 Task: Reply All to email with the signature Austin King with the subject Job application submission from softage.1@softage.net with the message Could you provide an update on the progress of the market research project?, select first sentence, change the font of the message to Tahoma and change the font typography to bold Send the email
Action: Mouse moved to (441, 566)
Screenshot: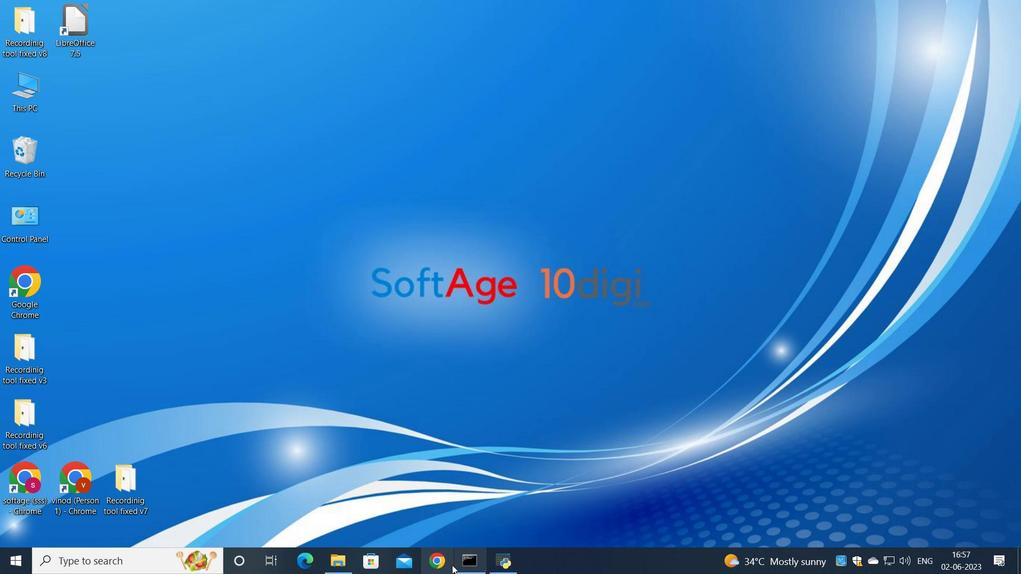 
Action: Mouse pressed left at (441, 566)
Screenshot: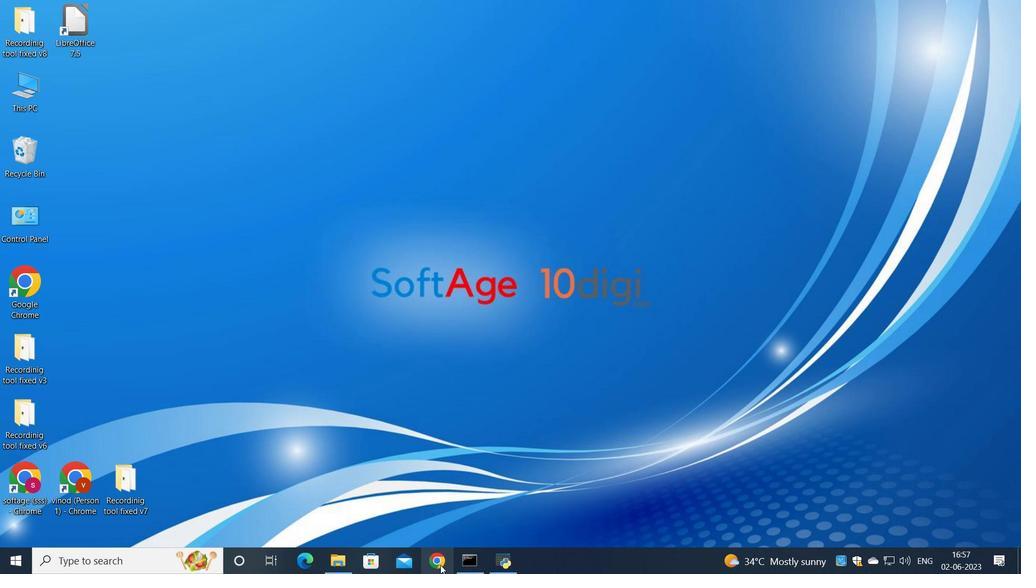 
Action: Mouse moved to (465, 345)
Screenshot: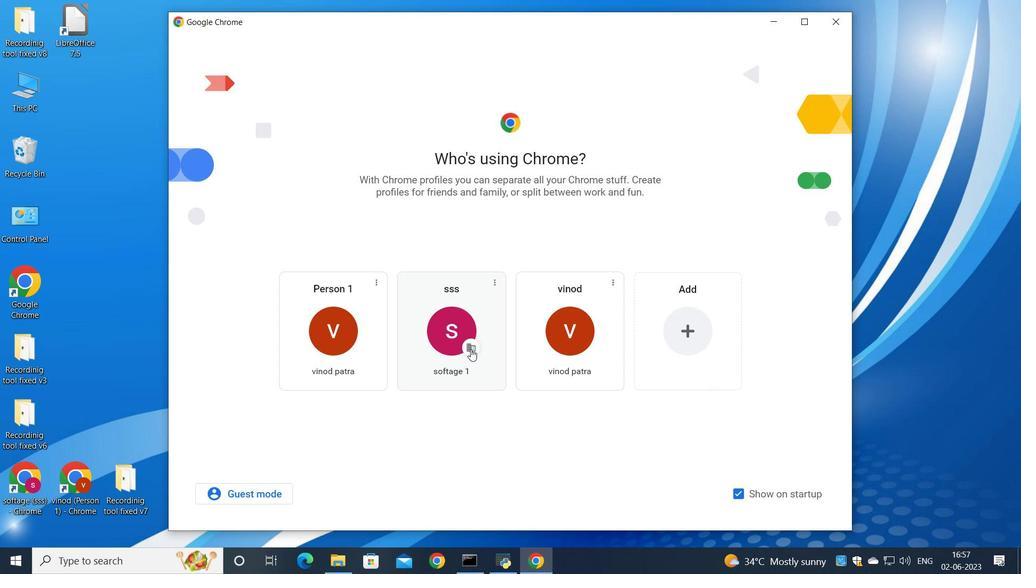 
Action: Mouse pressed left at (465, 345)
Screenshot: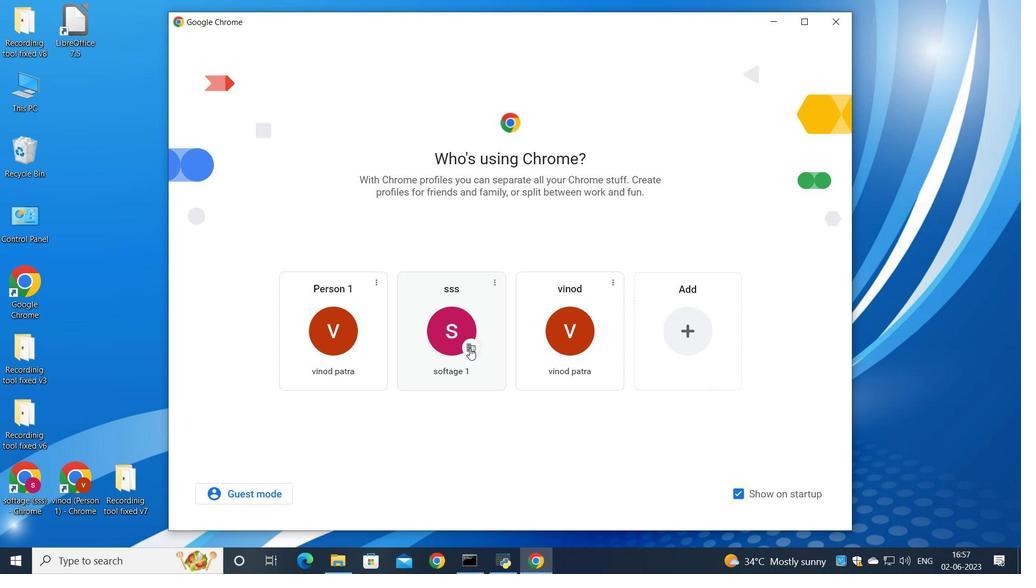 
Action: Mouse moved to (888, 89)
Screenshot: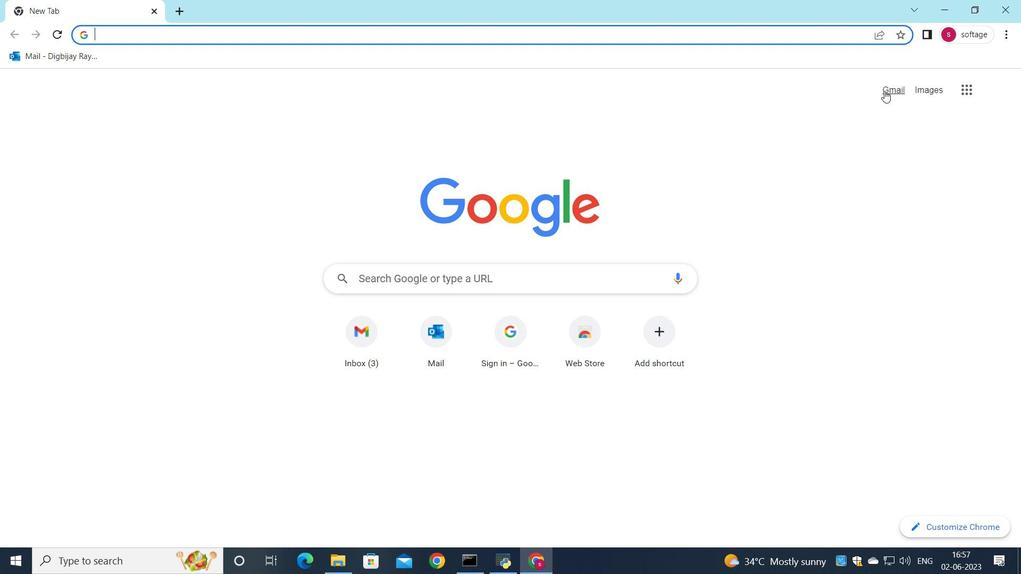 
Action: Mouse pressed left at (888, 89)
Screenshot: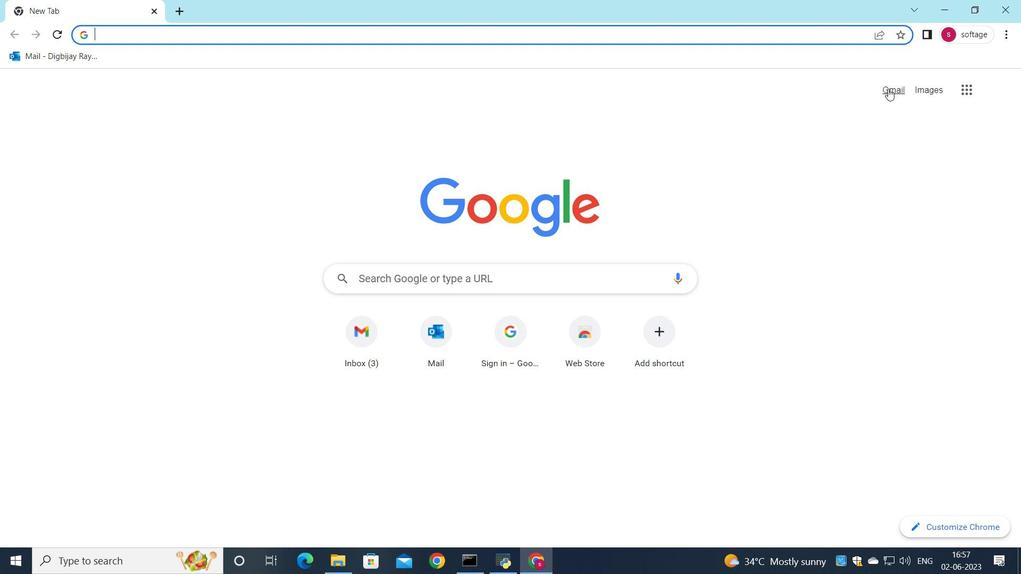 
Action: Mouse moved to (876, 98)
Screenshot: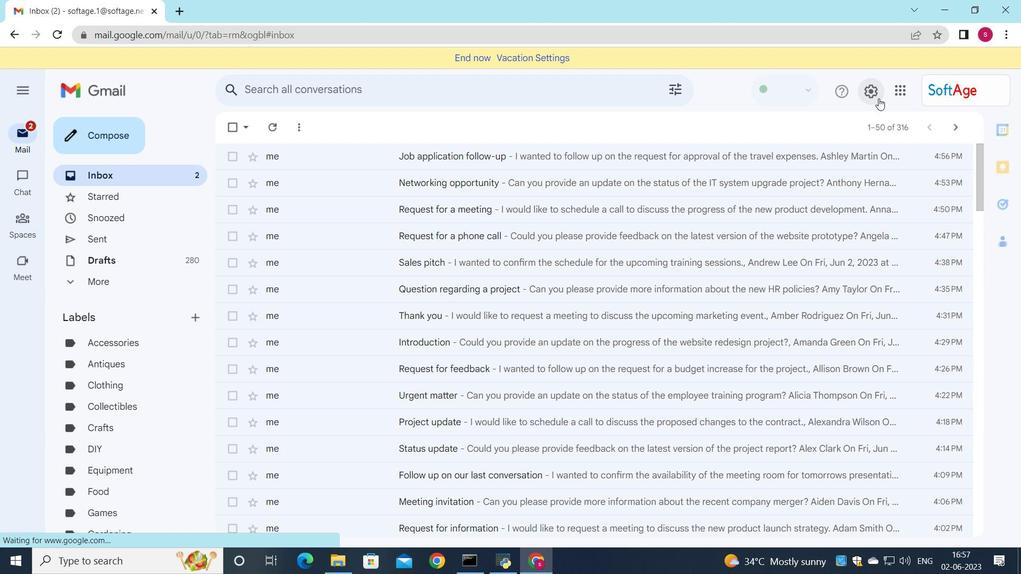 
Action: Mouse pressed left at (876, 98)
Screenshot: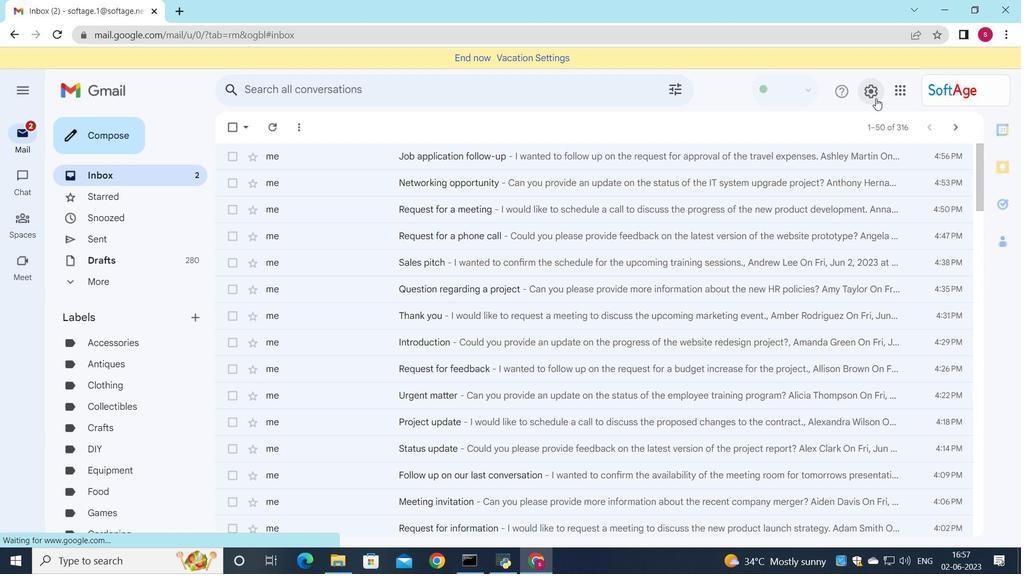 
Action: Mouse moved to (871, 156)
Screenshot: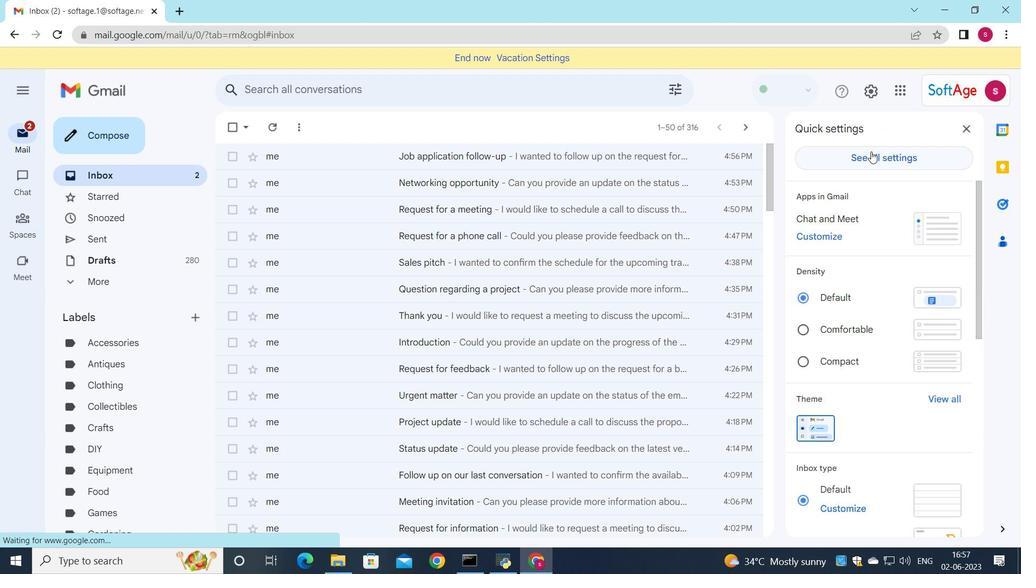 
Action: Mouse pressed left at (871, 156)
Screenshot: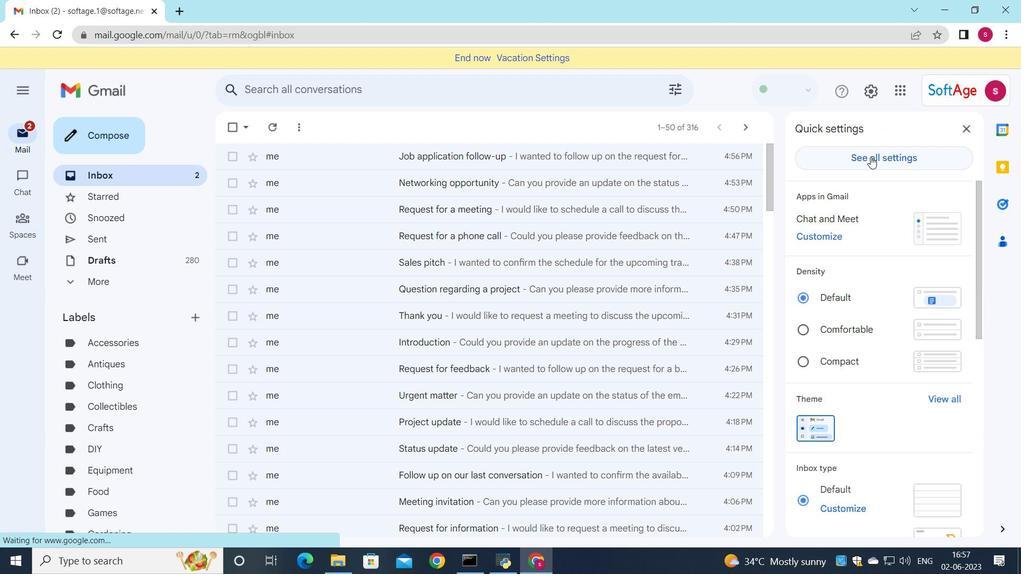 
Action: Mouse moved to (686, 260)
Screenshot: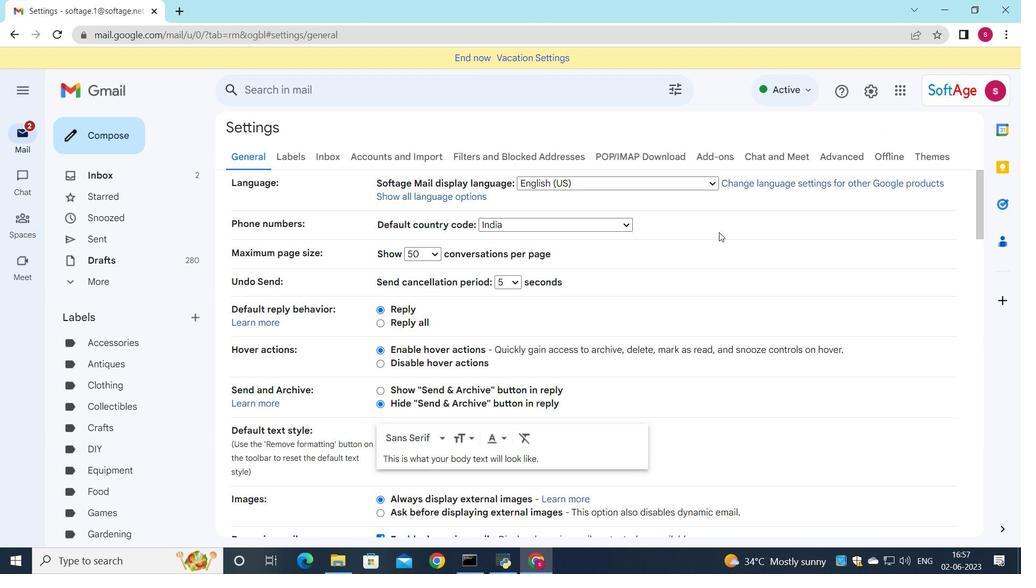 
Action: Mouse scrolled (686, 260) with delta (0, 0)
Screenshot: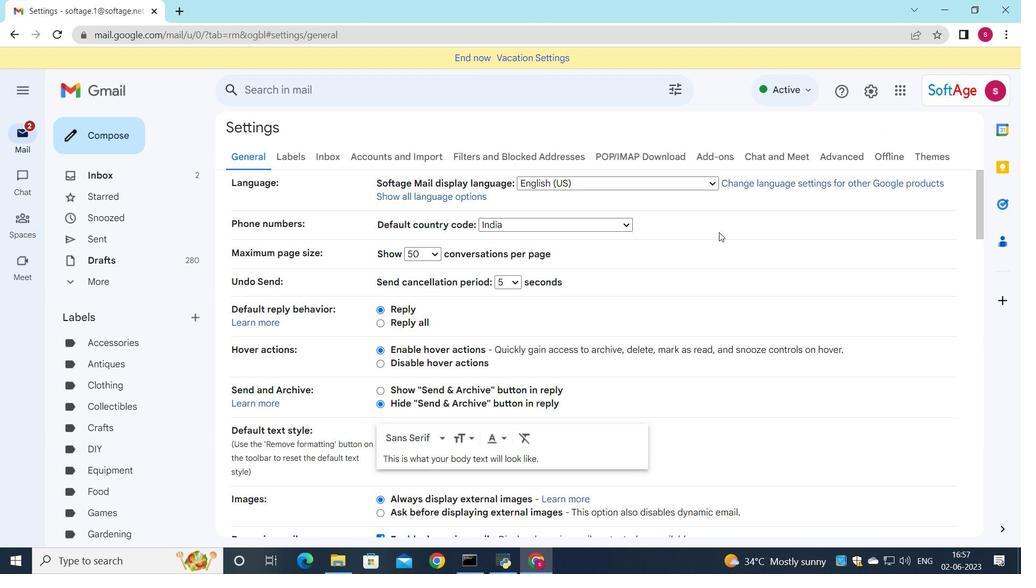 
Action: Mouse moved to (681, 267)
Screenshot: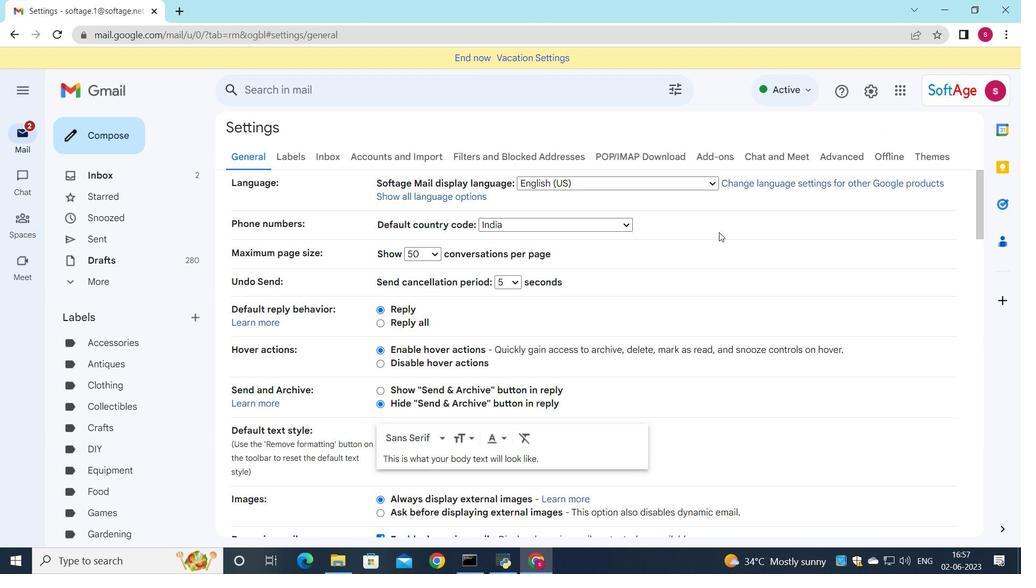 
Action: Mouse scrolled (681, 267) with delta (0, 0)
Screenshot: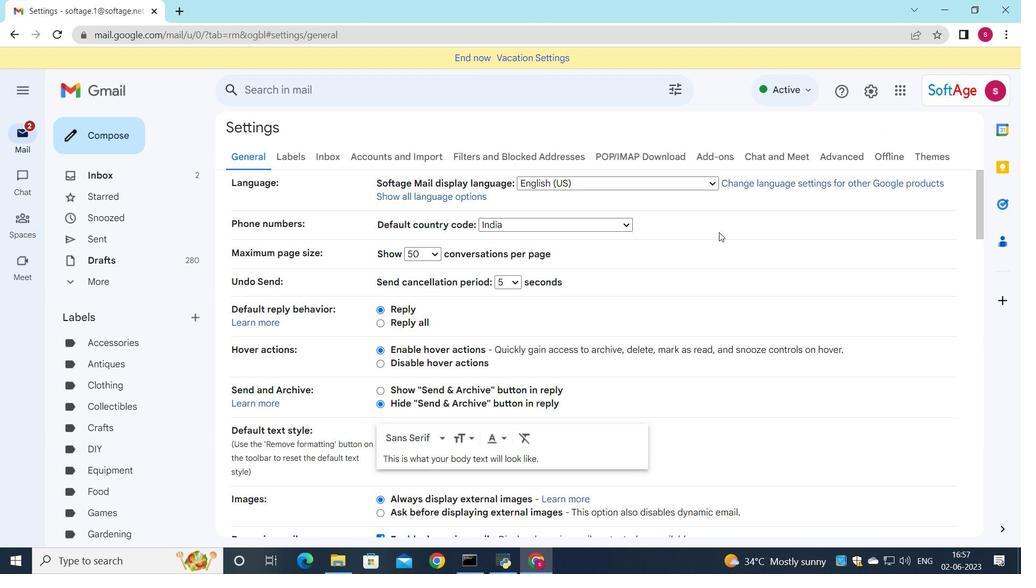 
Action: Mouse moved to (681, 269)
Screenshot: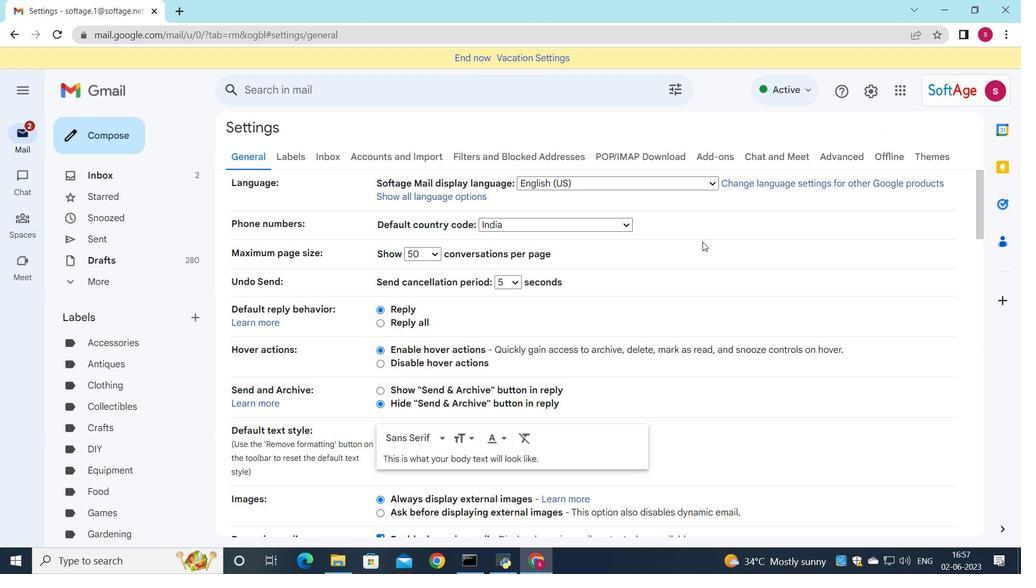
Action: Mouse scrolled (681, 268) with delta (0, 0)
Screenshot: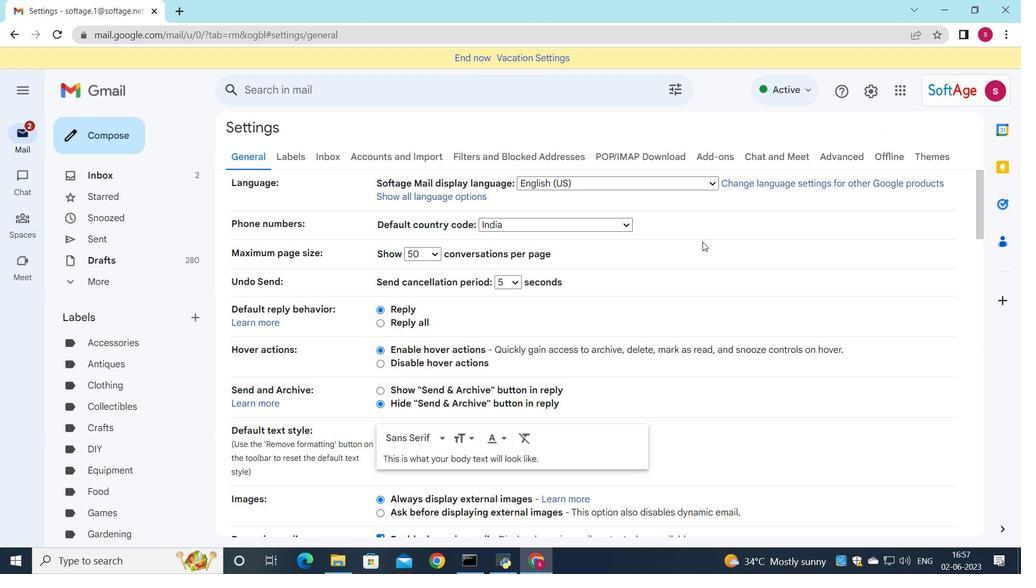 
Action: Mouse moved to (678, 270)
Screenshot: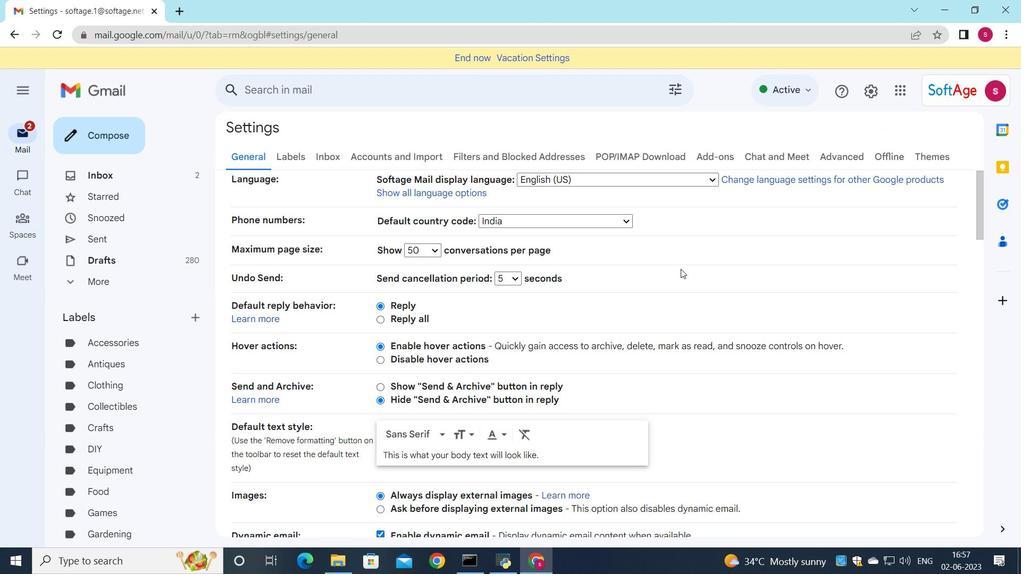 
Action: Mouse scrolled (678, 269) with delta (0, 0)
Screenshot: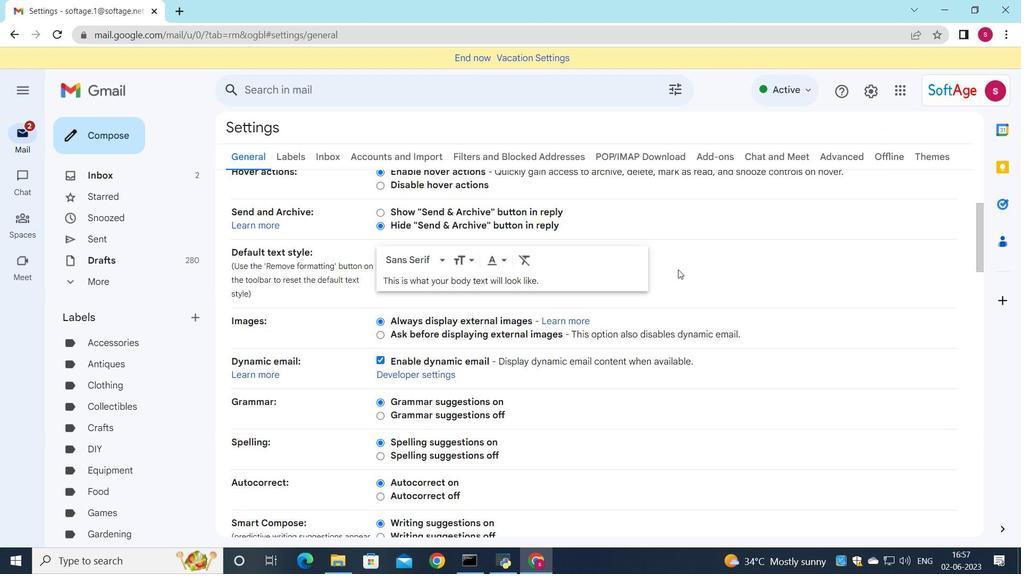 
Action: Mouse scrolled (678, 269) with delta (0, 0)
Screenshot: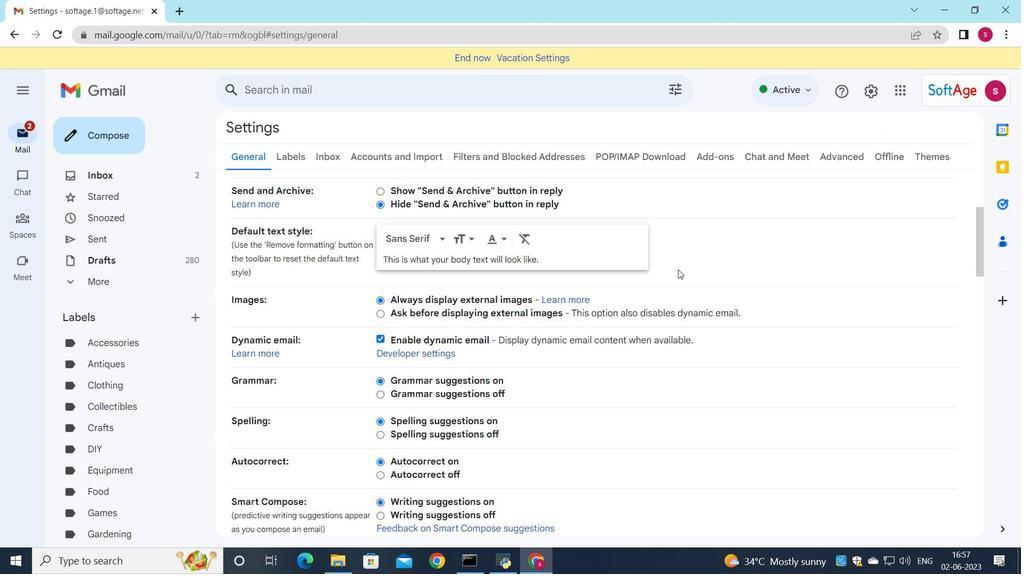 
Action: Mouse scrolled (678, 269) with delta (0, 0)
Screenshot: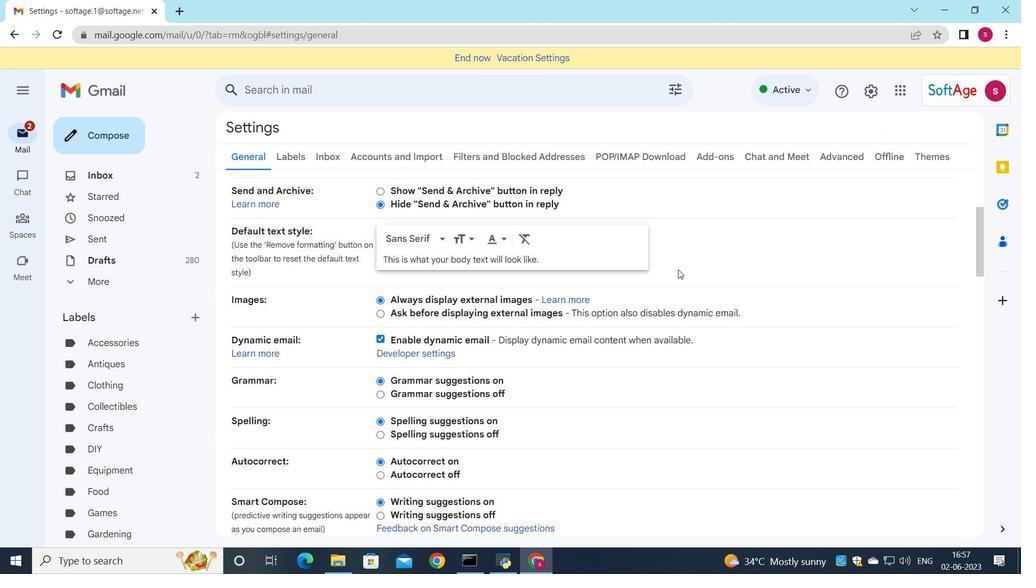 
Action: Mouse moved to (647, 288)
Screenshot: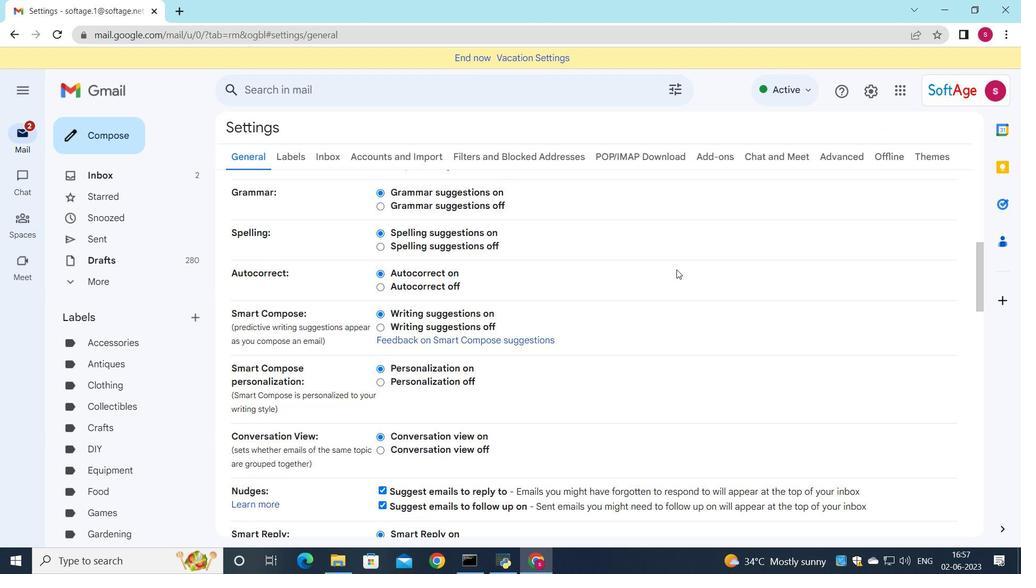 
Action: Mouse scrolled (647, 287) with delta (0, 0)
Screenshot: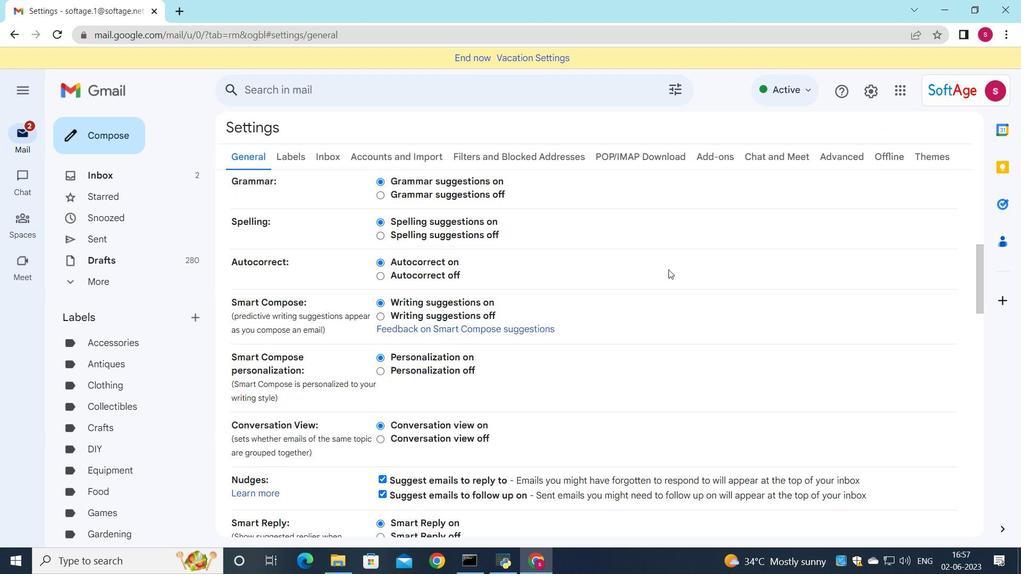 
Action: Mouse moved to (637, 300)
Screenshot: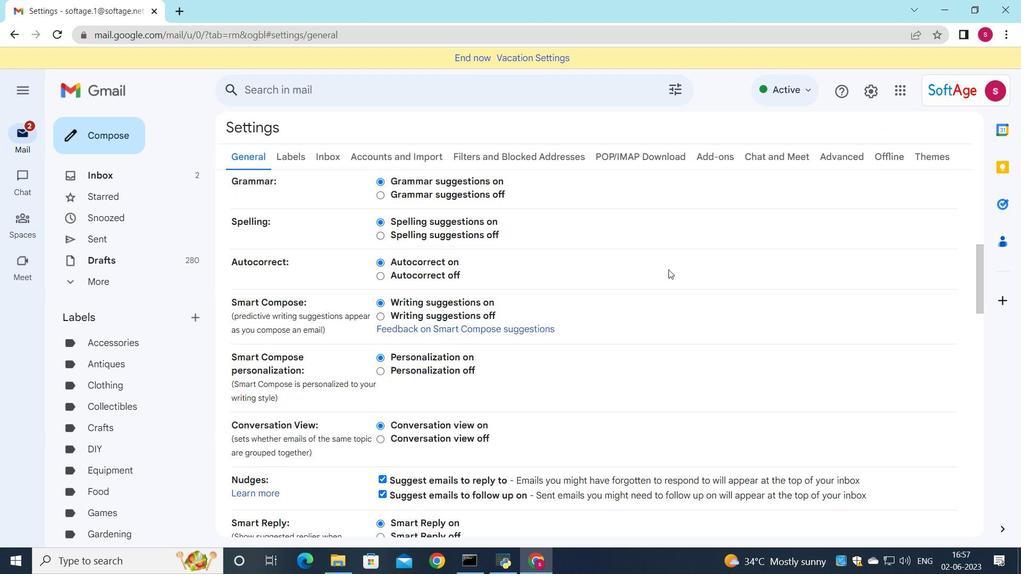 
Action: Mouse scrolled (637, 299) with delta (0, 0)
Screenshot: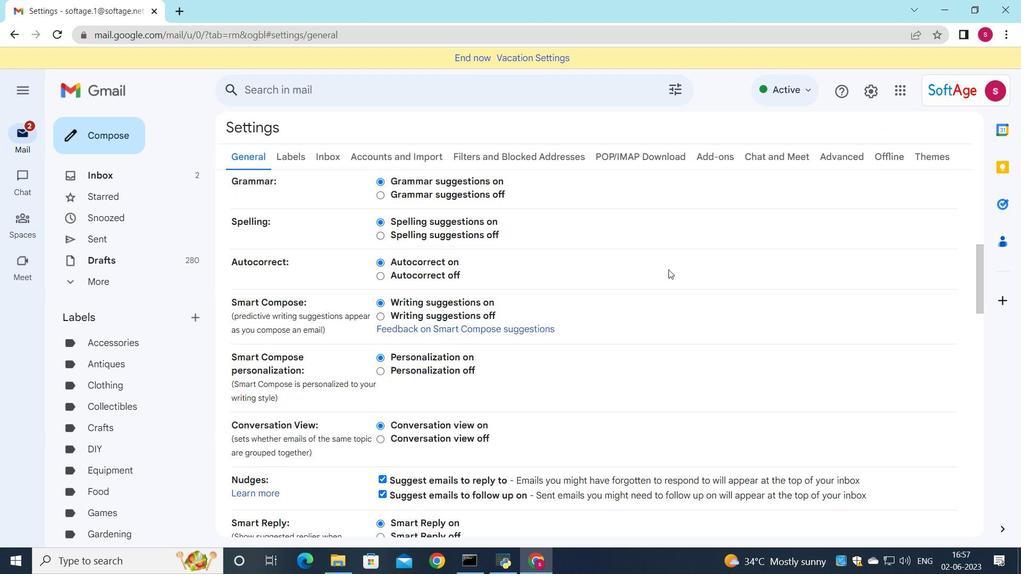 
Action: Mouse moved to (632, 307)
Screenshot: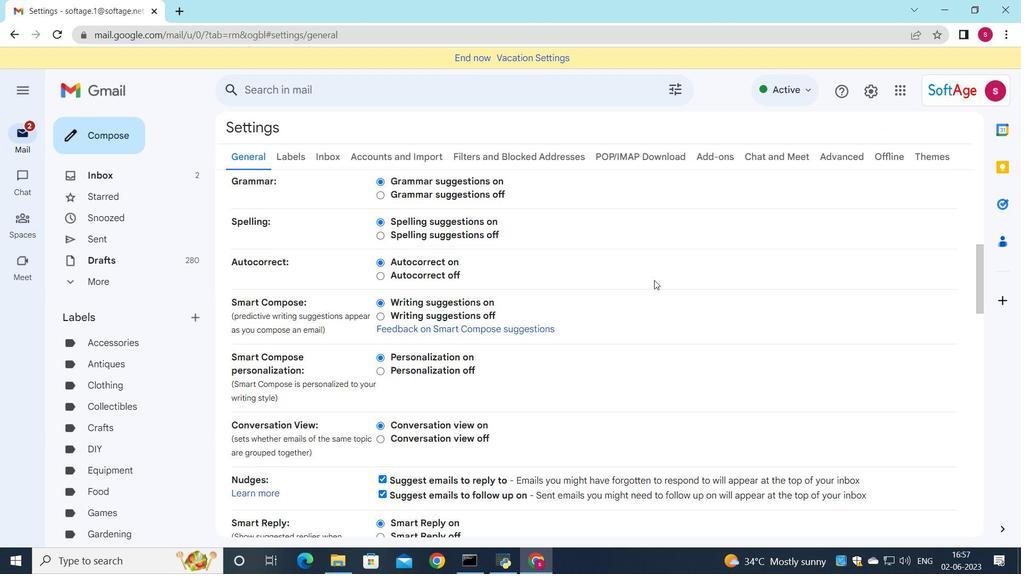 
Action: Mouse scrolled (633, 304) with delta (0, 0)
Screenshot: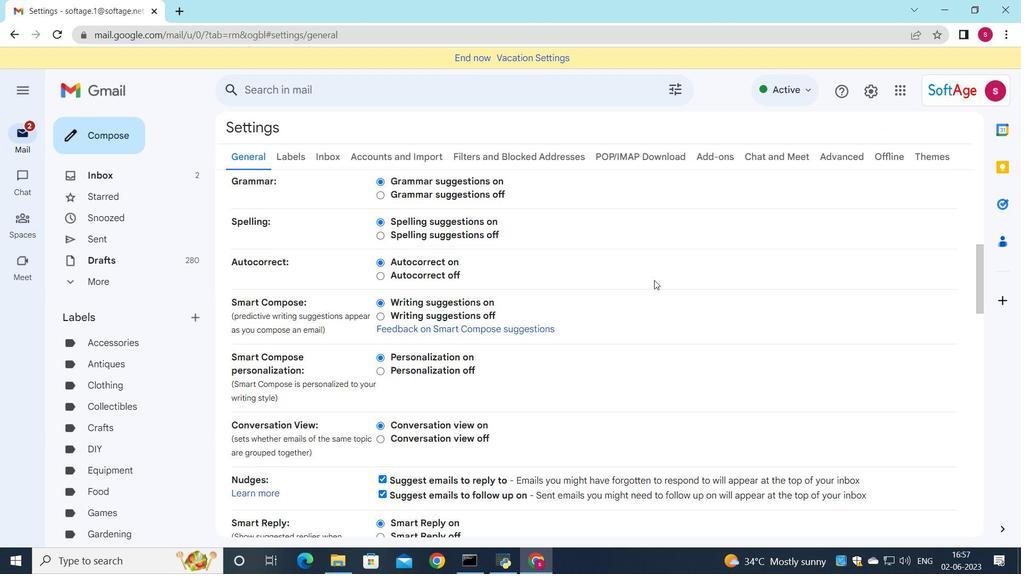 
Action: Mouse moved to (624, 319)
Screenshot: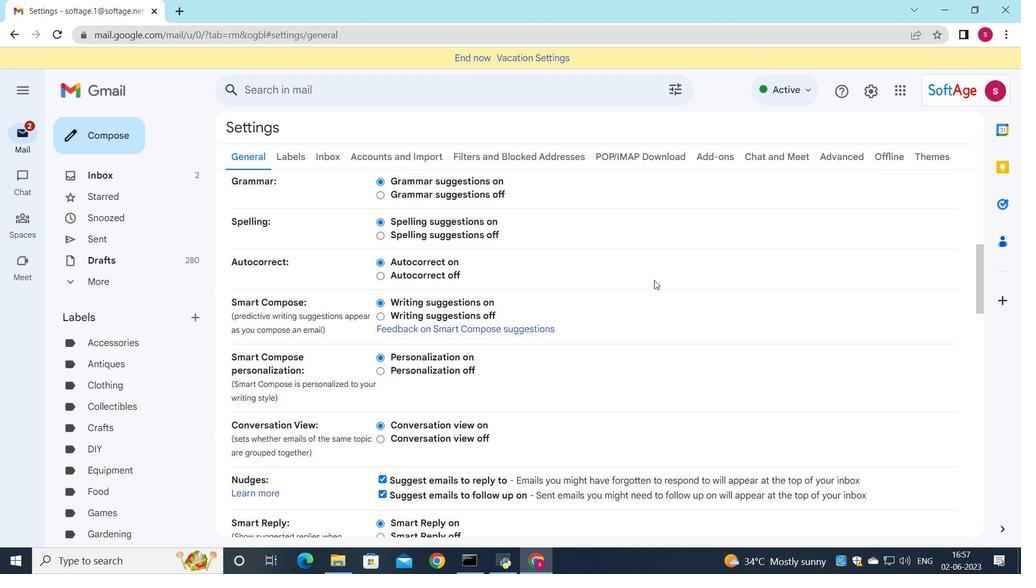 
Action: Mouse scrolled (624, 319) with delta (0, 0)
Screenshot: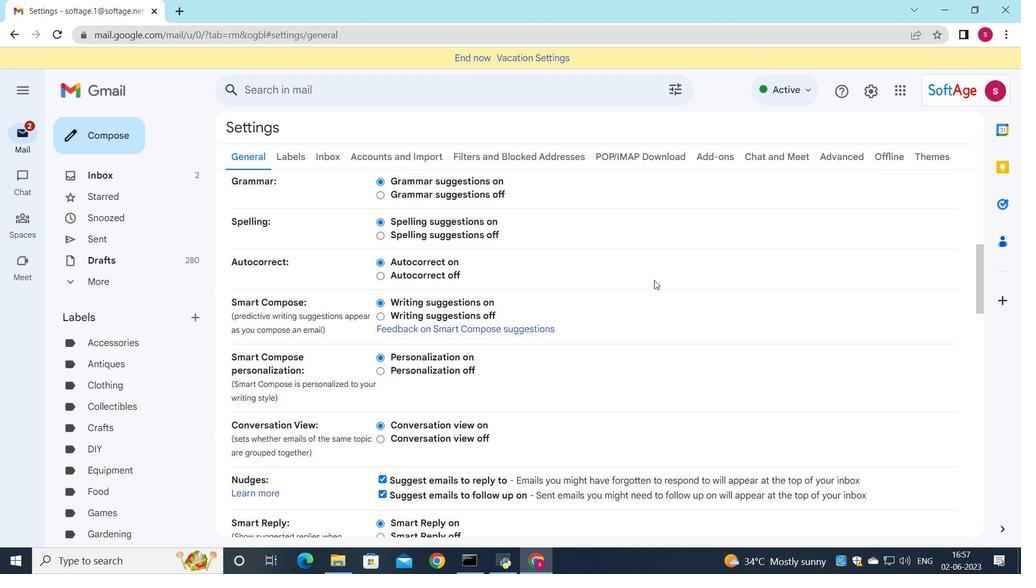 
Action: Mouse moved to (599, 338)
Screenshot: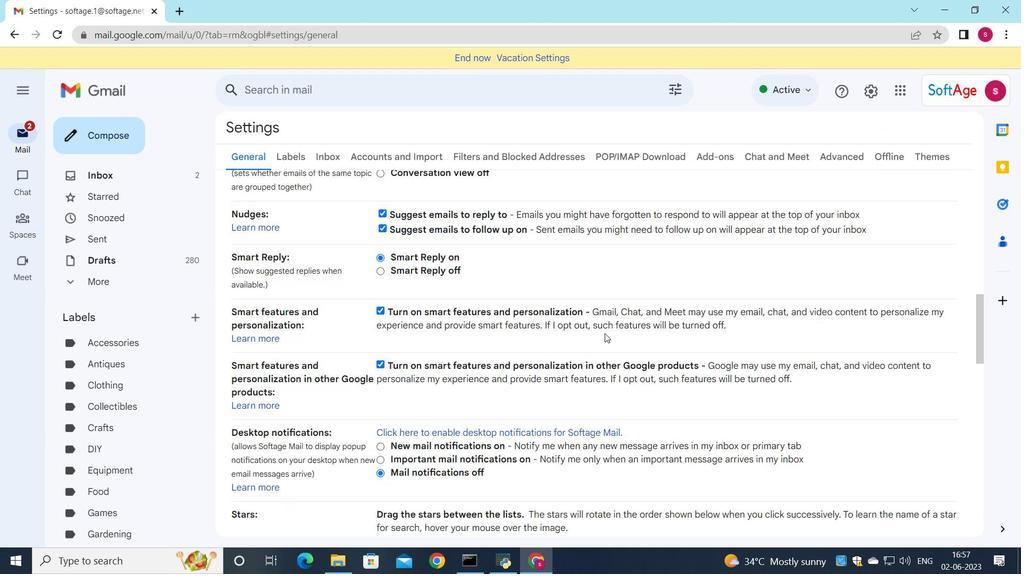 
Action: Mouse scrolled (604, 333) with delta (0, 0)
Screenshot: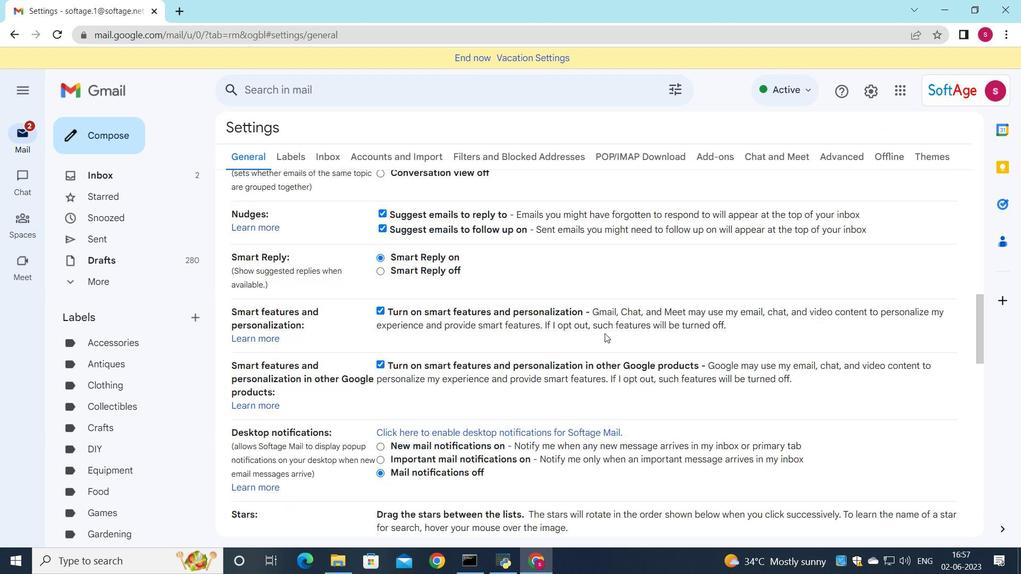 
Action: Mouse moved to (599, 338)
Screenshot: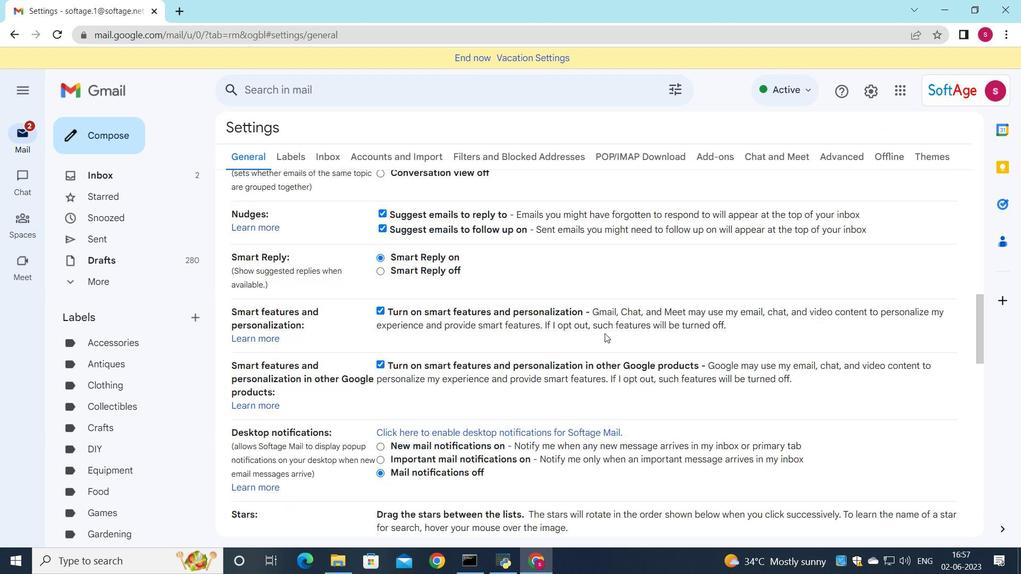 
Action: Mouse scrolled (600, 336) with delta (0, 0)
Screenshot: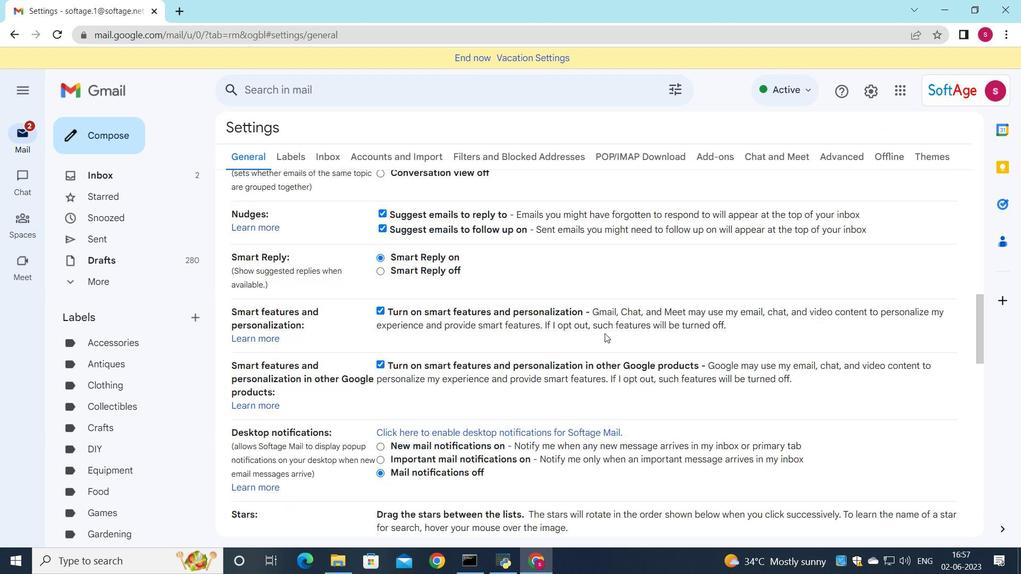 
Action: Mouse moved to (598, 338)
Screenshot: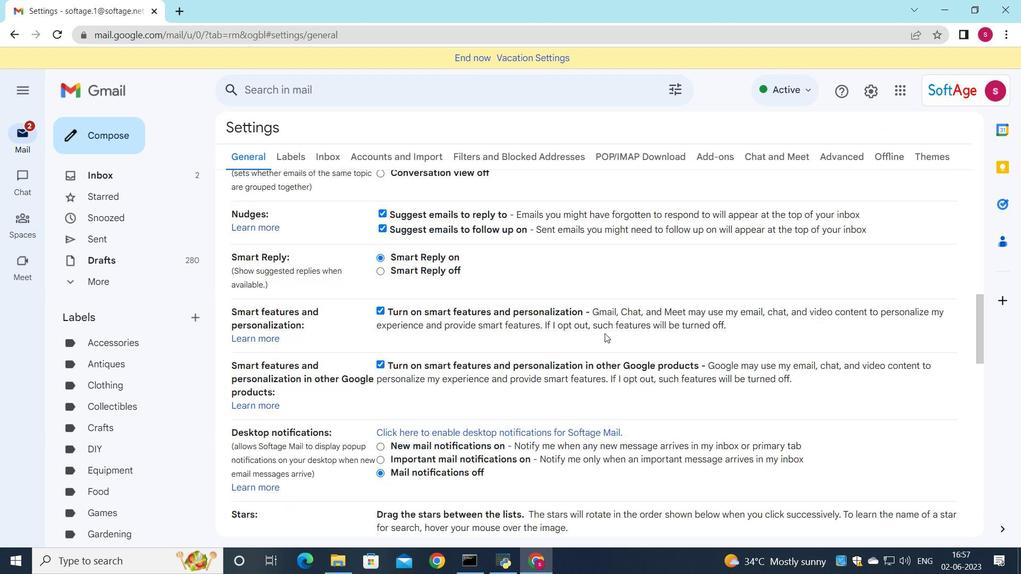 
Action: Mouse scrolled (599, 337) with delta (0, 0)
Screenshot: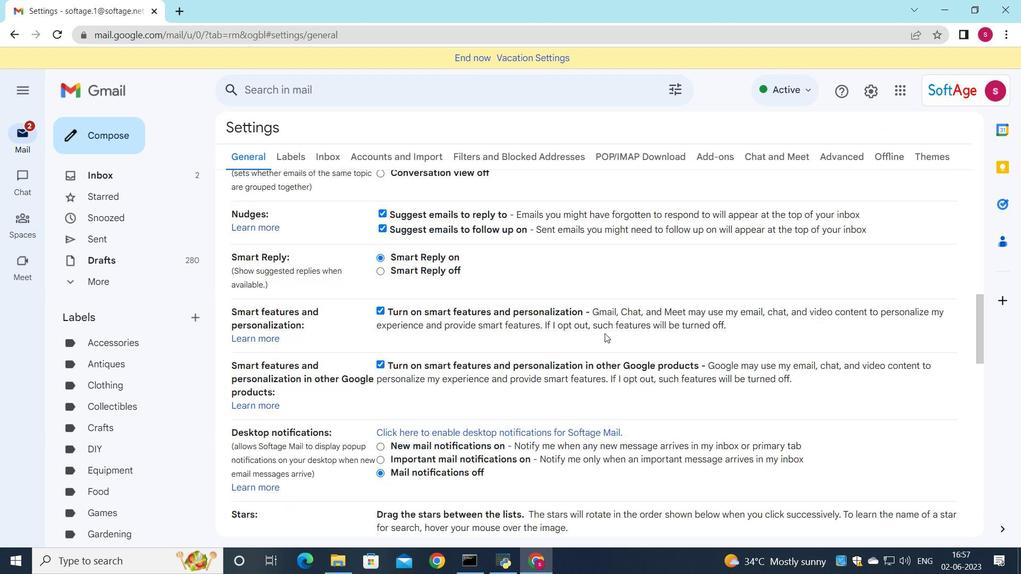 
Action: Mouse moved to (596, 344)
Screenshot: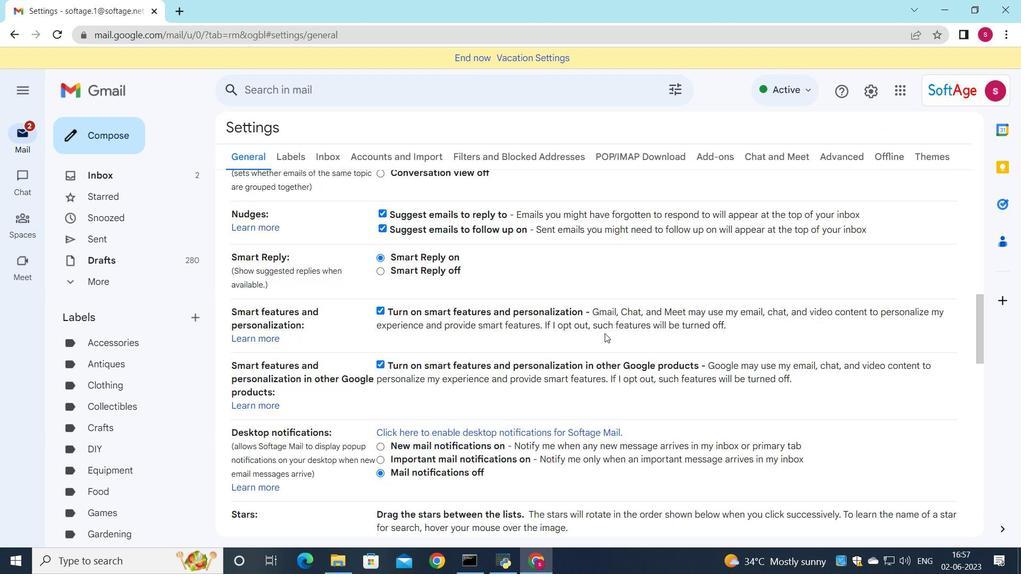 
Action: Mouse scrolled (597, 341) with delta (0, 0)
Screenshot: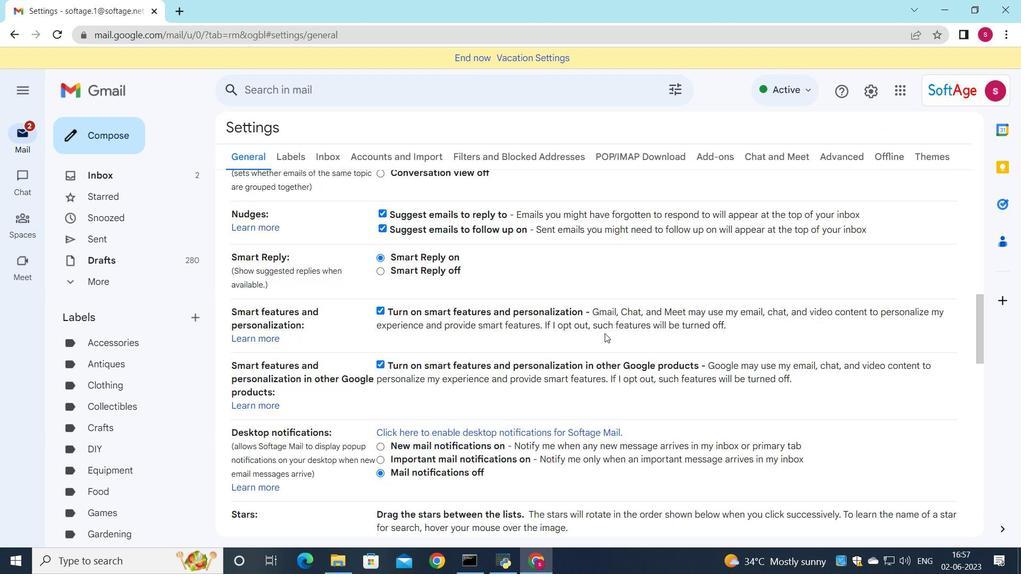 
Action: Mouse moved to (594, 344)
Screenshot: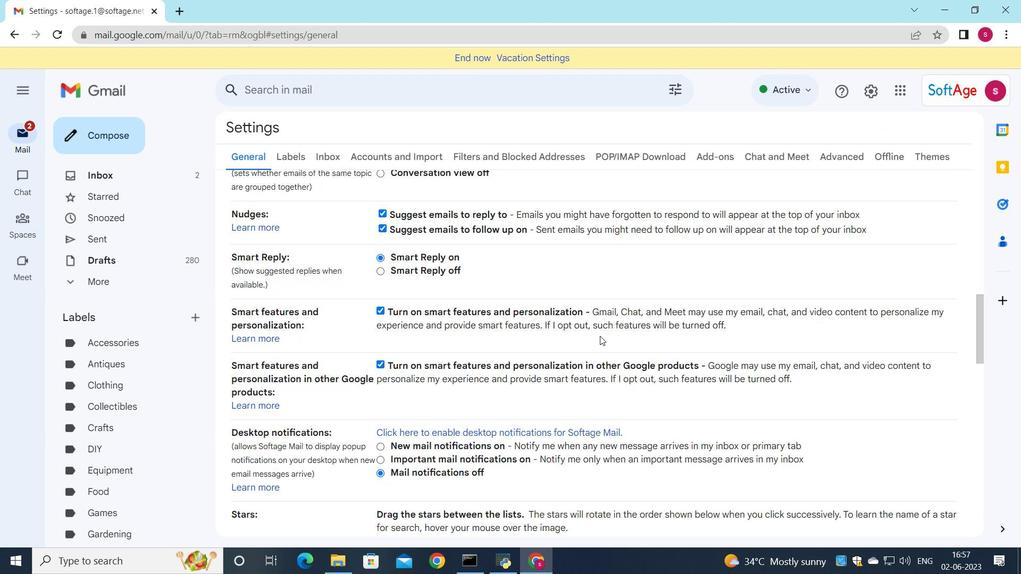 
Action: Mouse scrolled (594, 343) with delta (0, 0)
Screenshot: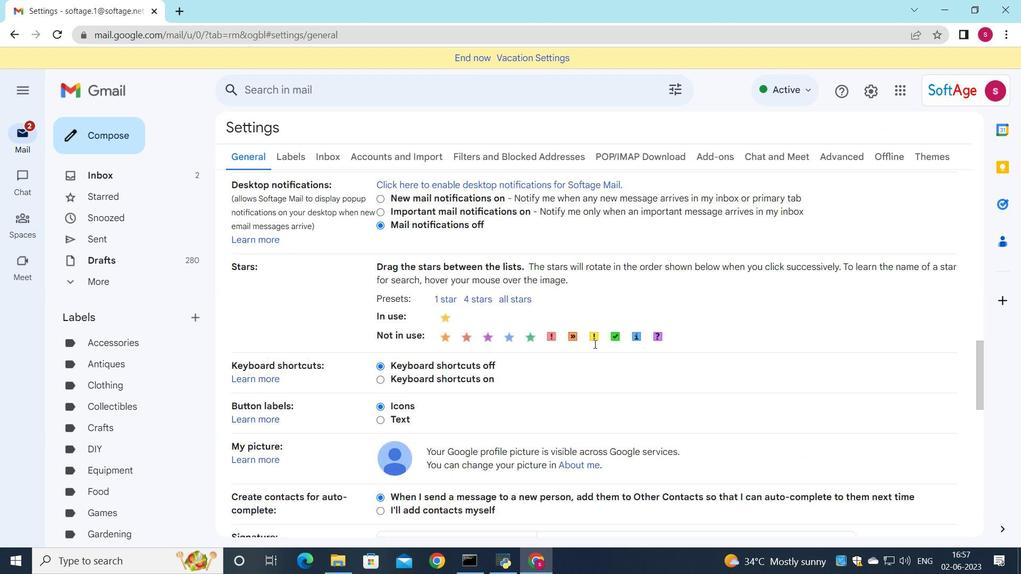 
Action: Mouse scrolled (594, 343) with delta (0, 0)
Screenshot: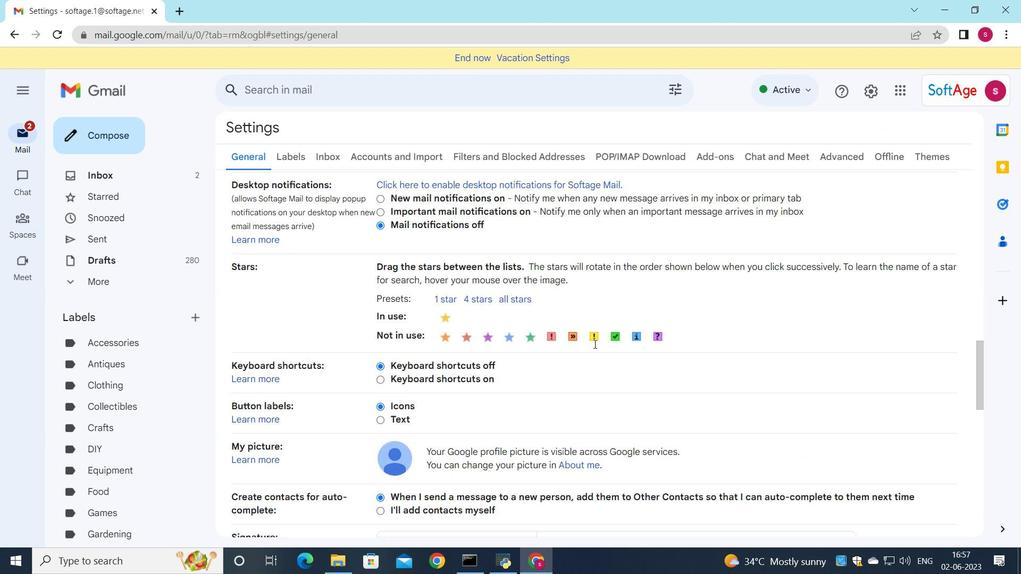 
Action: Mouse scrolled (594, 343) with delta (0, 0)
Screenshot: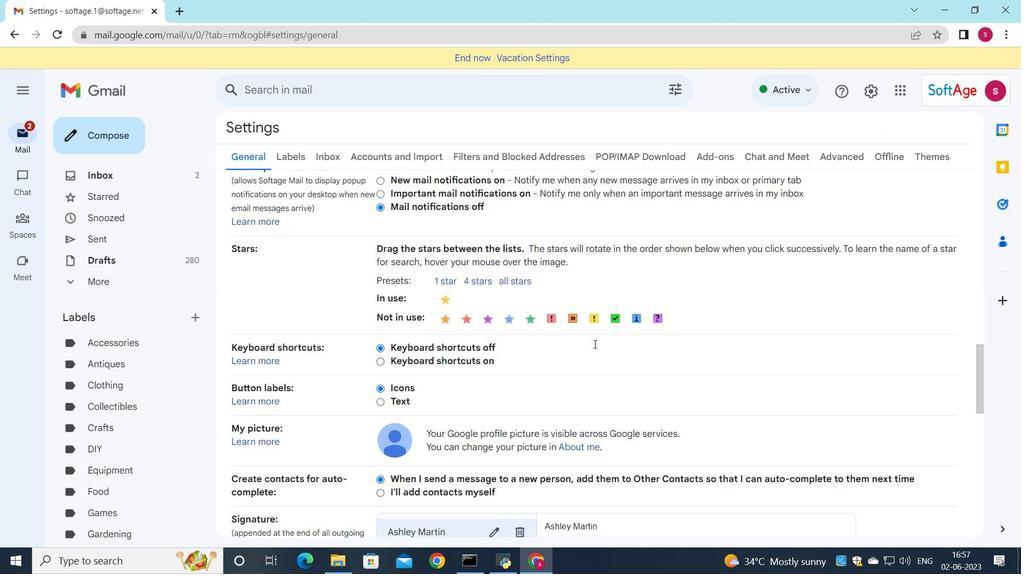 
Action: Mouse scrolled (594, 343) with delta (0, 0)
Screenshot: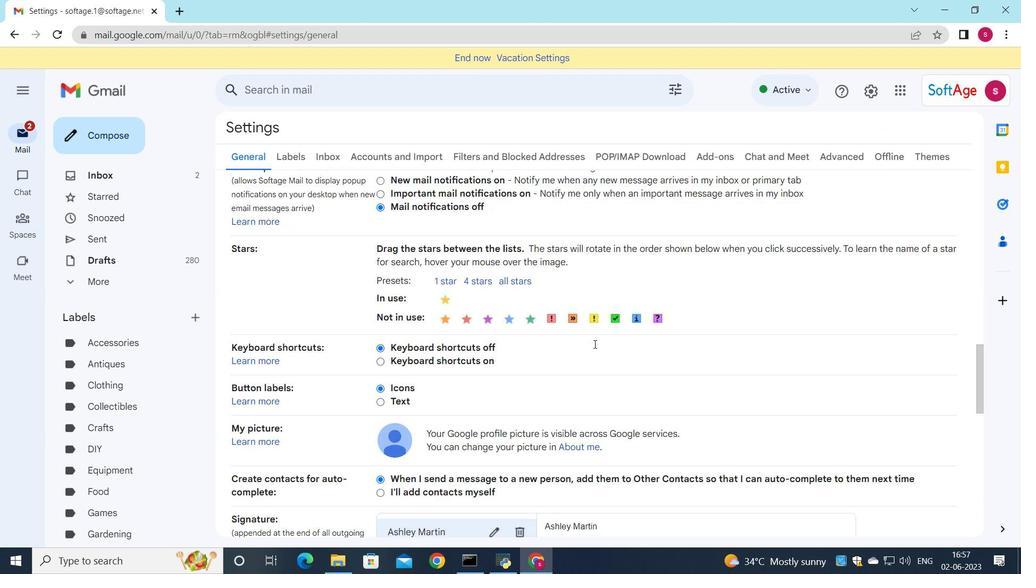 
Action: Mouse moved to (523, 252)
Screenshot: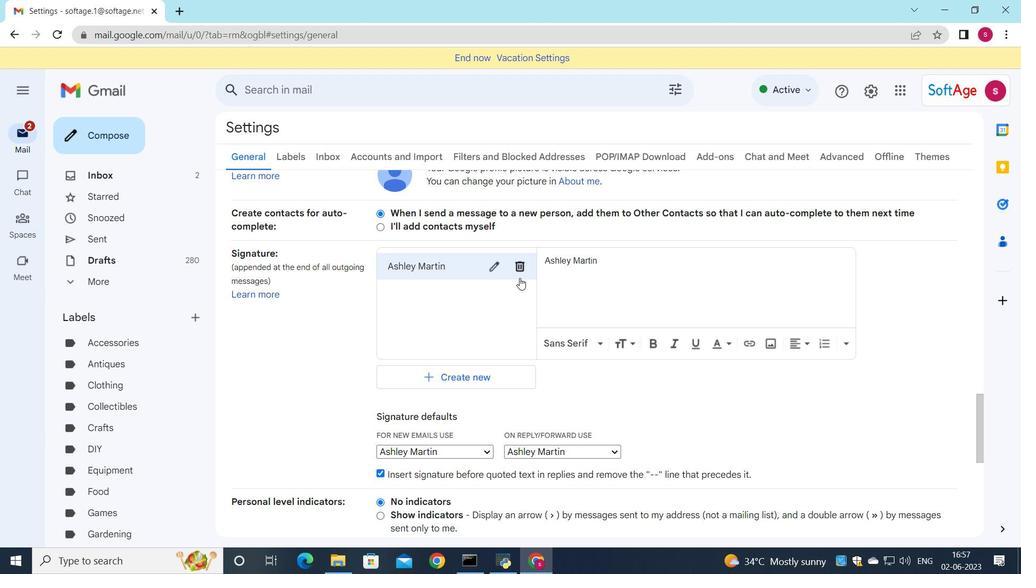 
Action: Mouse pressed left at (523, 252)
Screenshot: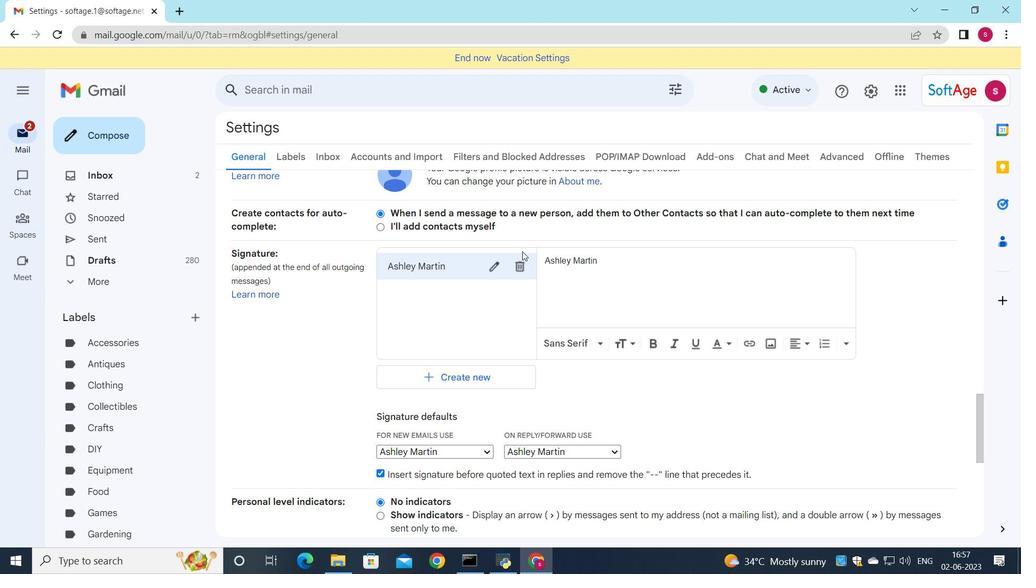 
Action: Mouse moved to (523, 262)
Screenshot: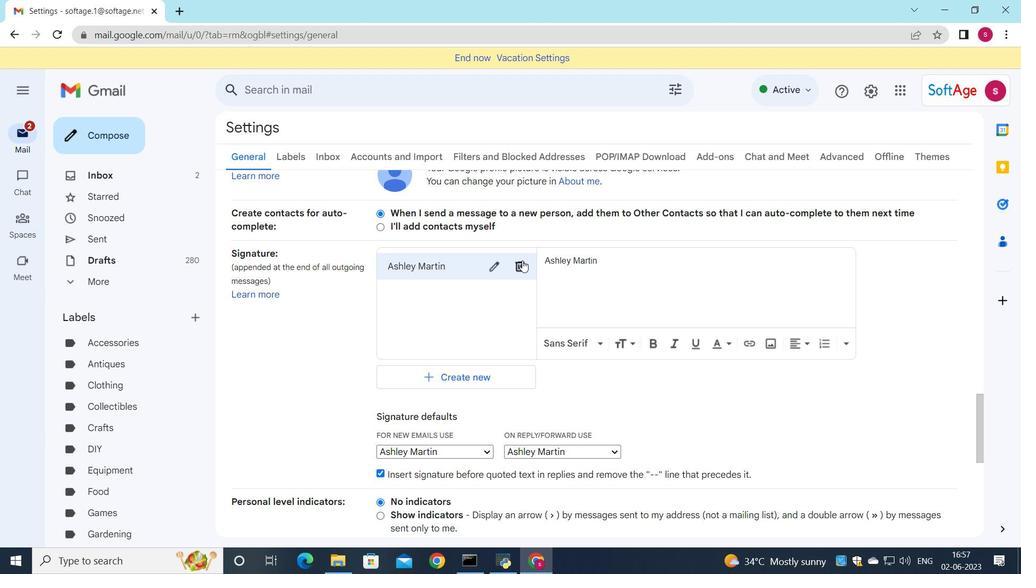 
Action: Mouse pressed left at (523, 262)
Screenshot: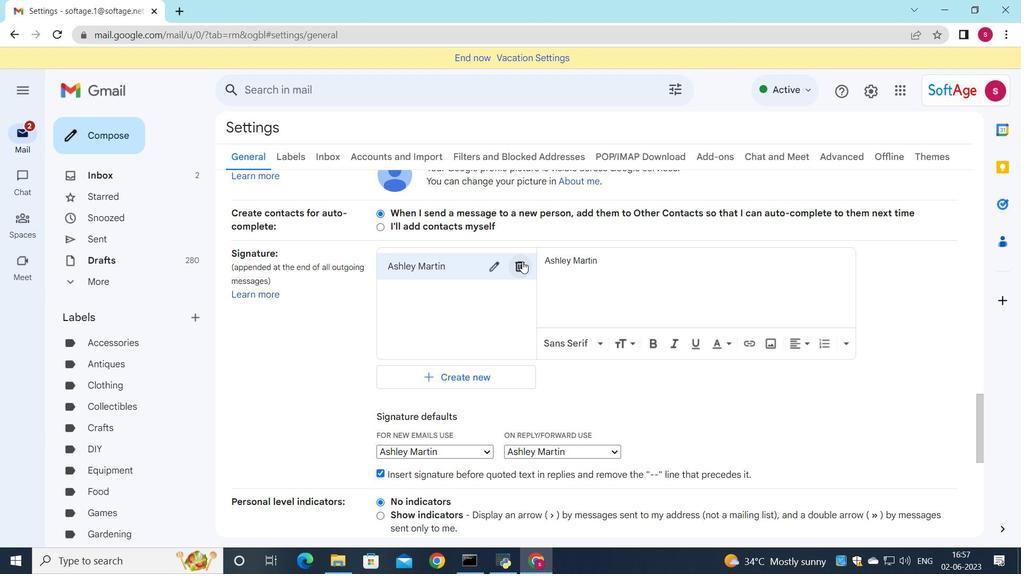
Action: Mouse moved to (635, 327)
Screenshot: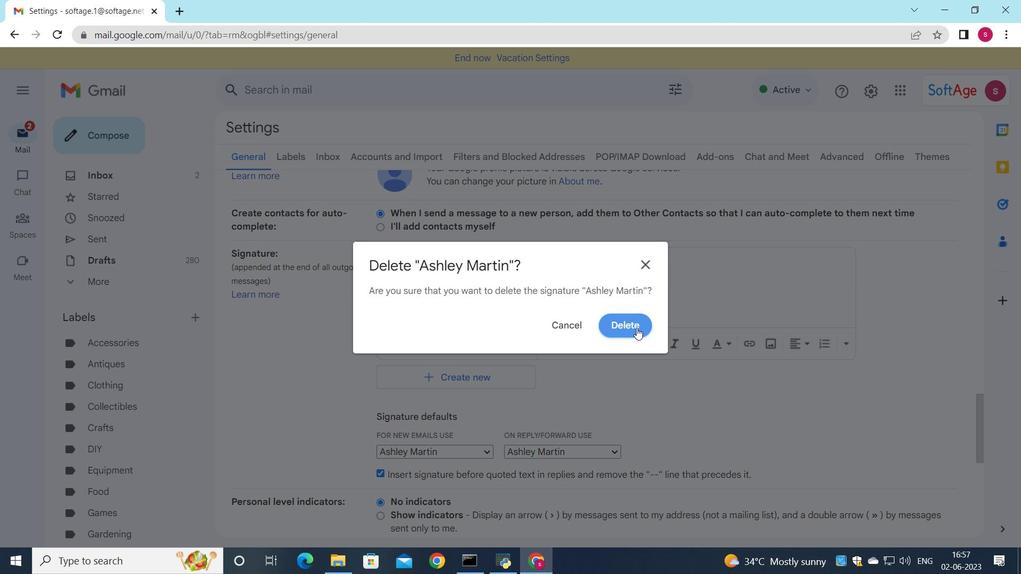 
Action: Mouse pressed left at (635, 327)
Screenshot: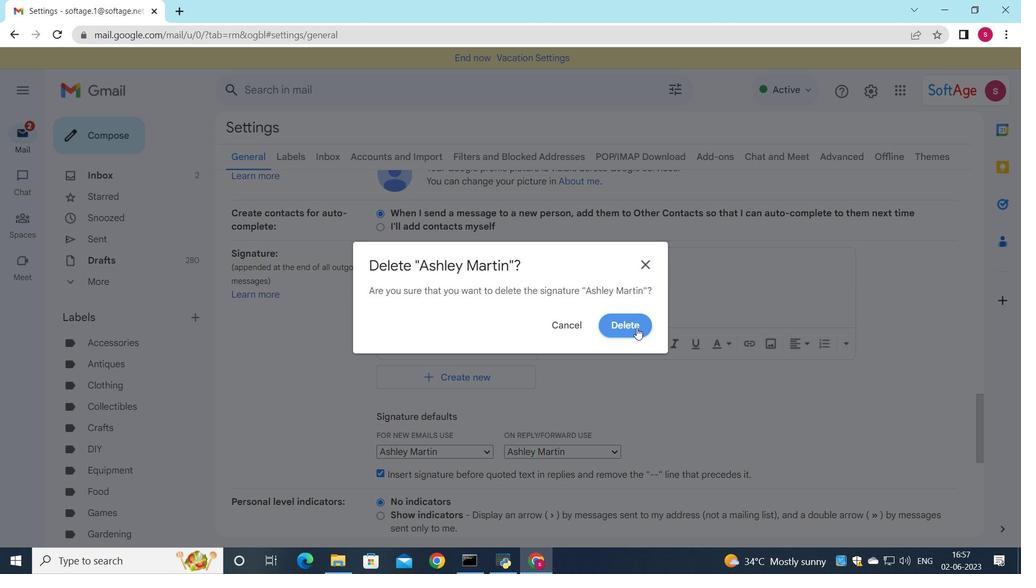 
Action: Mouse moved to (459, 284)
Screenshot: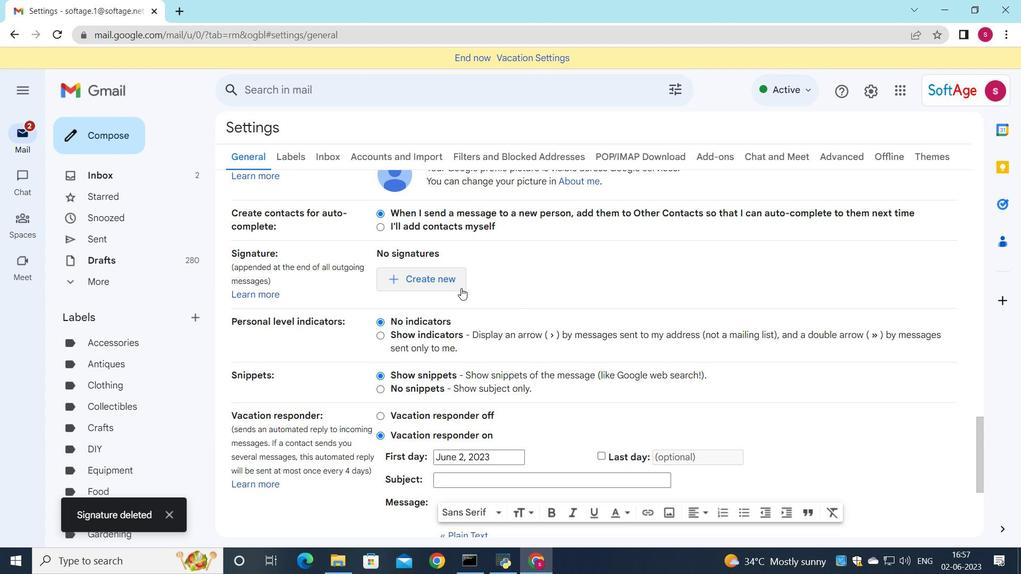 
Action: Mouse pressed left at (459, 284)
Screenshot: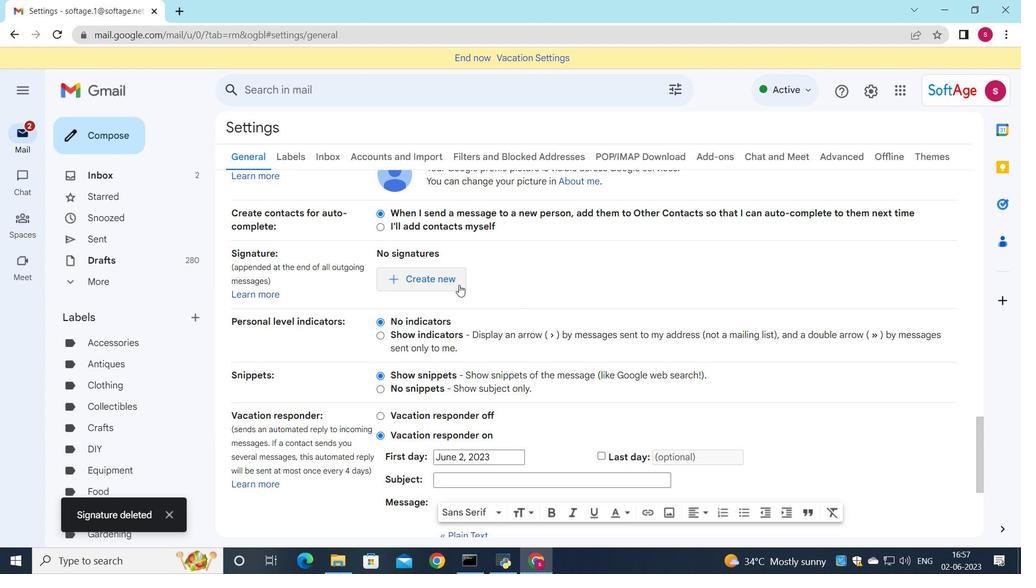
Action: Mouse moved to (575, 287)
Screenshot: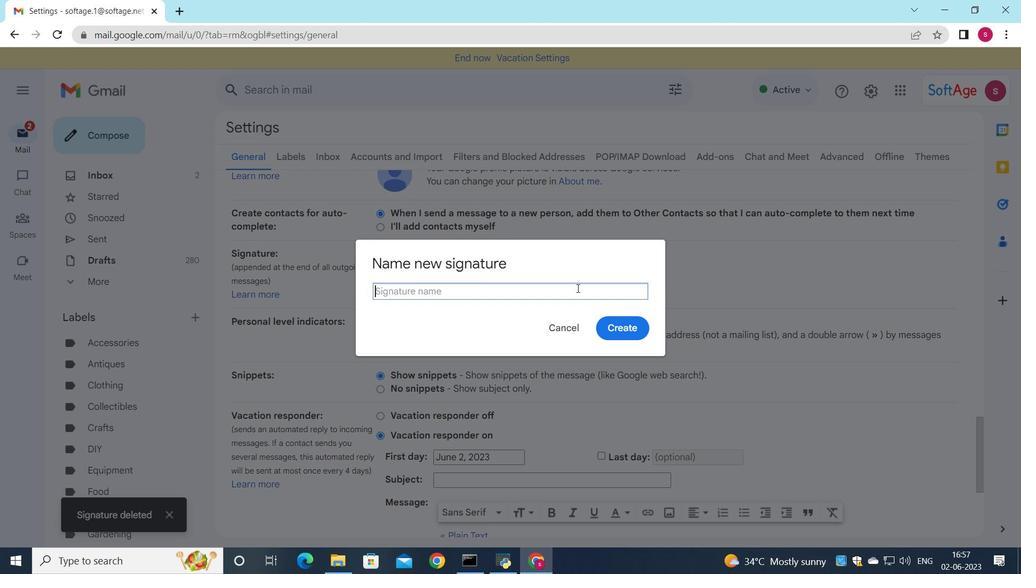
Action: Key pressed <Key.shift>Austin<Key.space><Key.shift>King
Screenshot: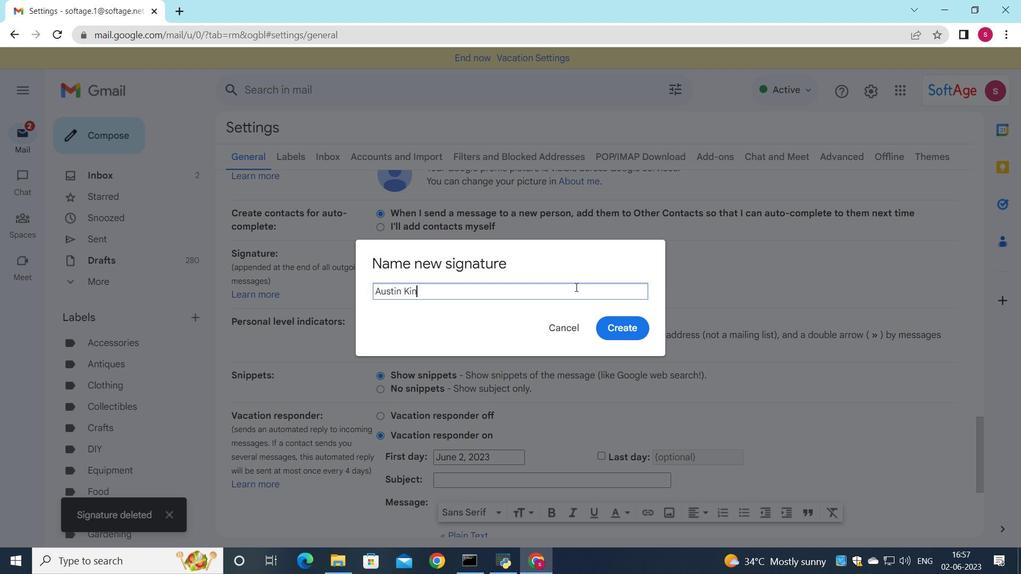 
Action: Mouse moved to (635, 335)
Screenshot: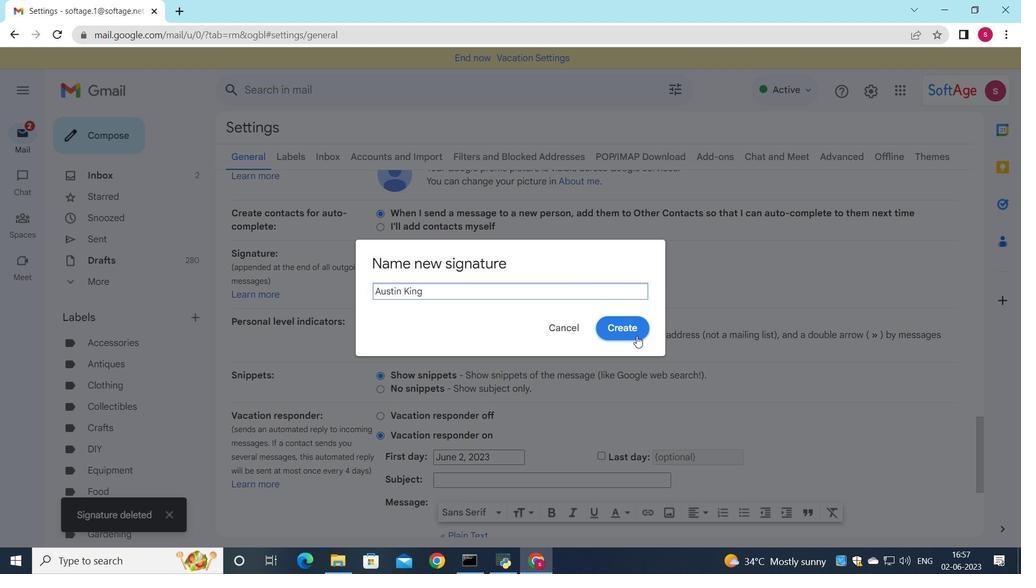 
Action: Mouse pressed left at (635, 335)
Screenshot: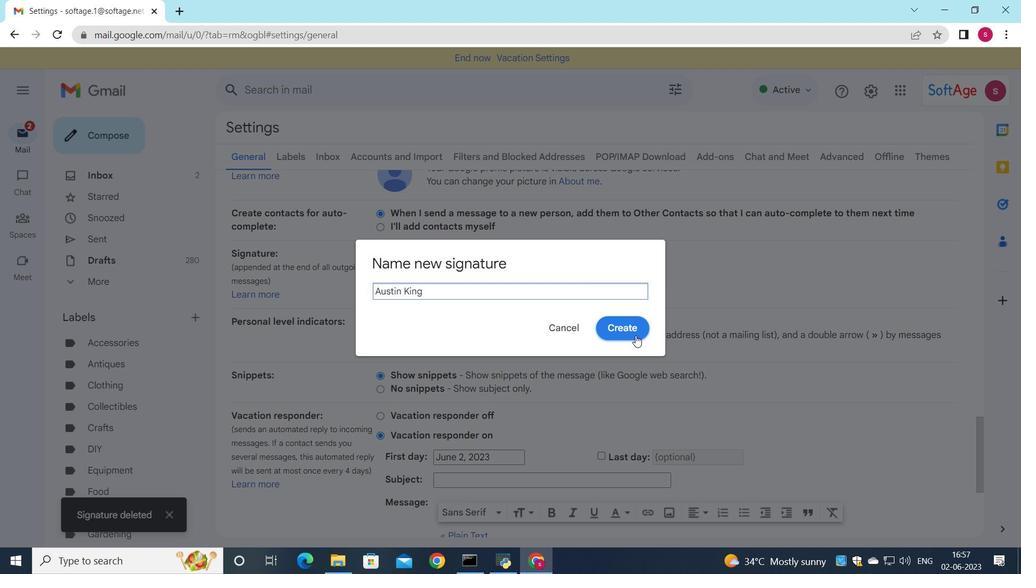
Action: Mouse moved to (607, 294)
Screenshot: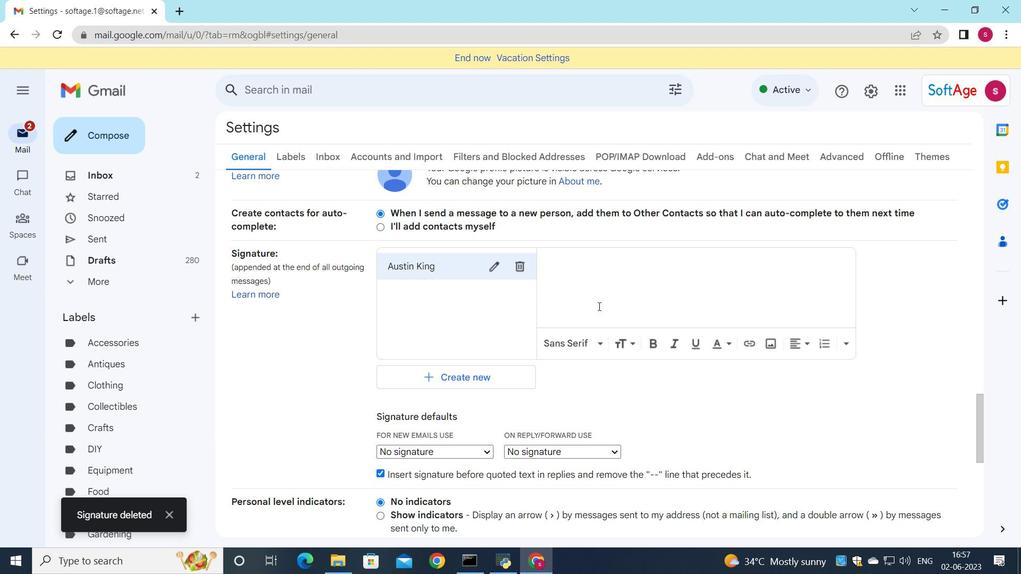
Action: Mouse pressed left at (607, 294)
Screenshot: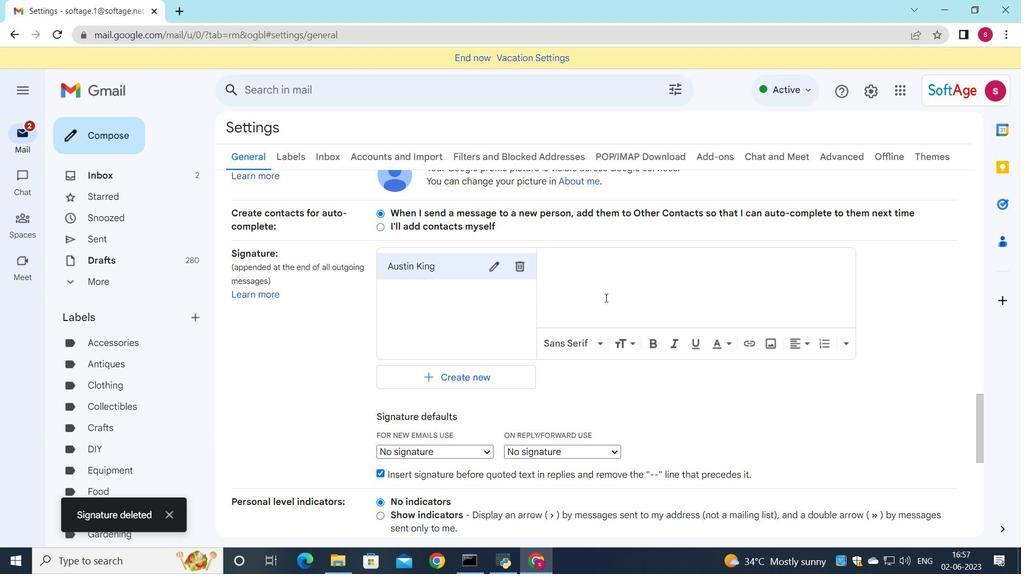 
Action: Mouse moved to (606, 294)
Screenshot: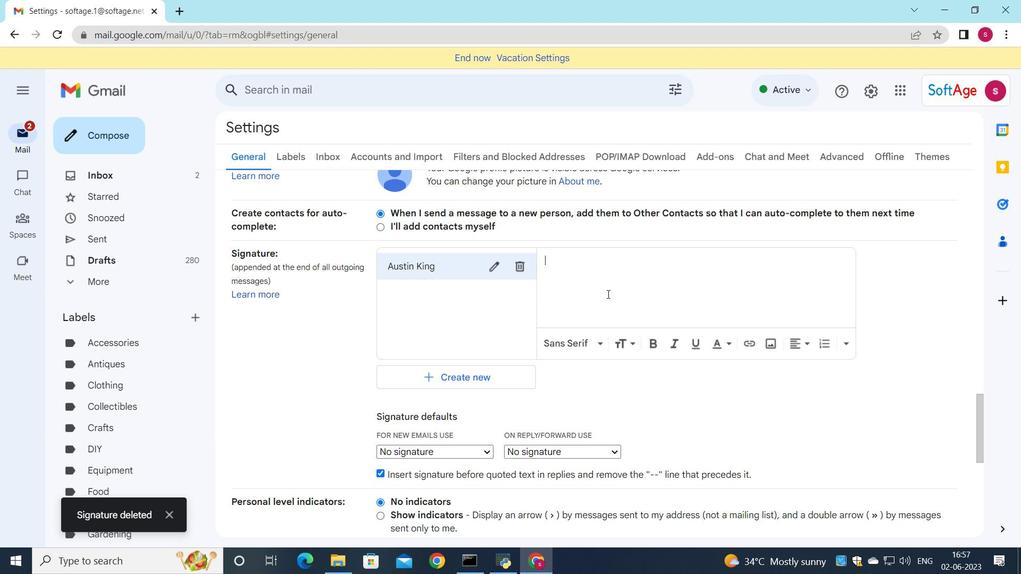 
Action: Key pressed <Key.shift>Austim<Key.backspace>n<Key.space><Key.shift>KI<Key.backspace><Key.backspace><Key.shift>King
Screenshot: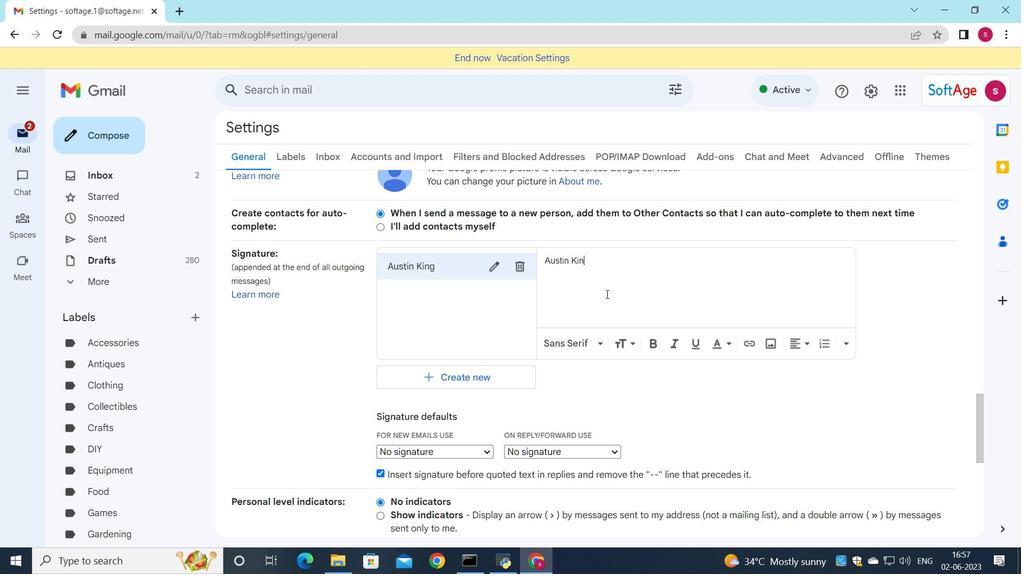 
Action: Mouse moved to (480, 457)
Screenshot: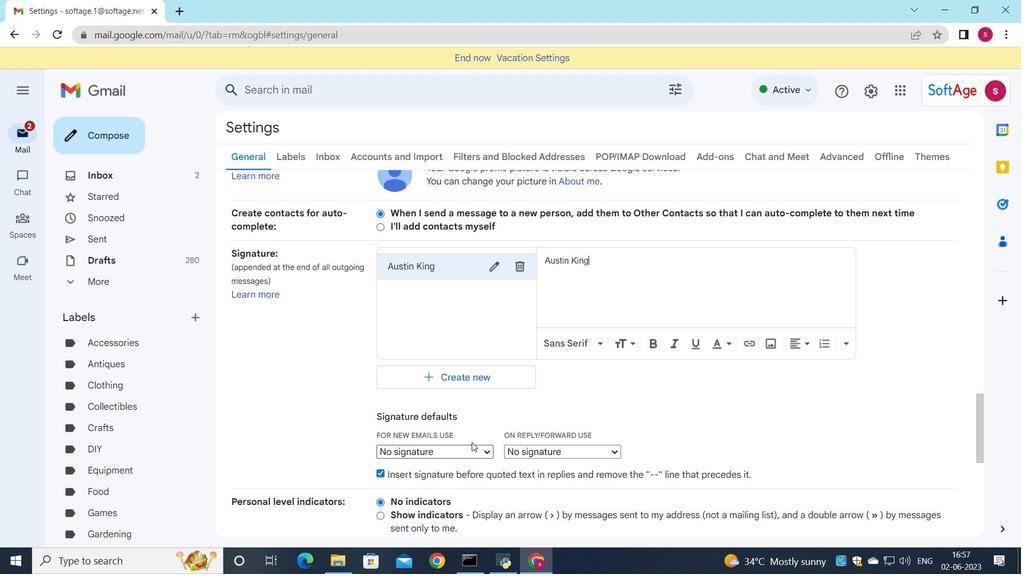 
Action: Mouse pressed left at (480, 457)
Screenshot: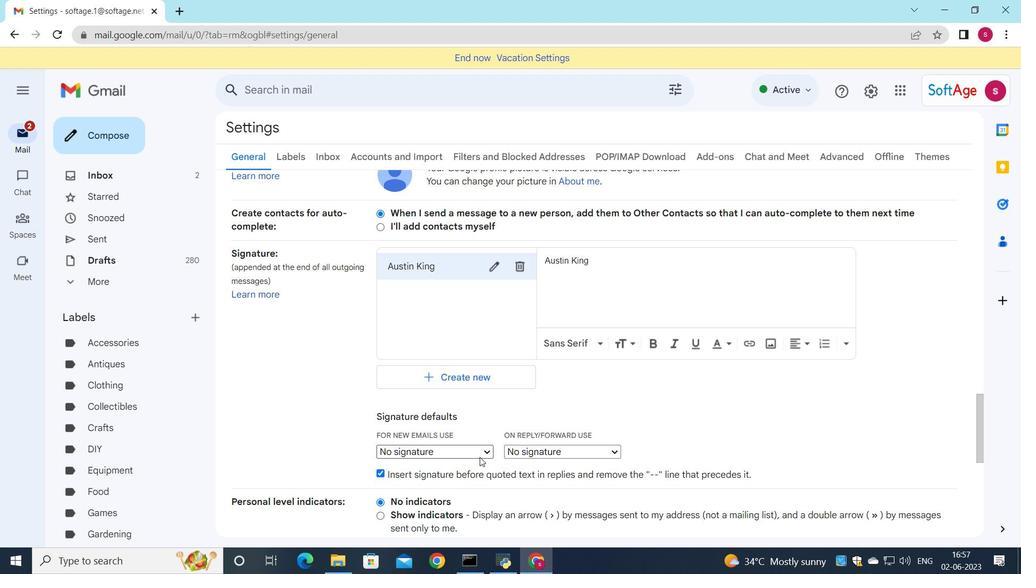 
Action: Mouse moved to (480, 475)
Screenshot: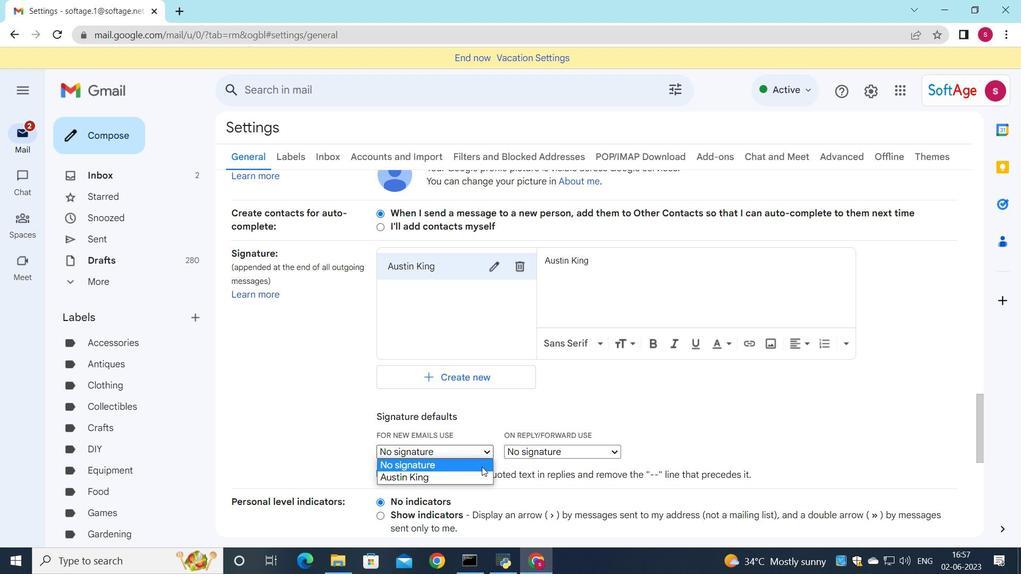 
Action: Mouse pressed left at (480, 475)
Screenshot: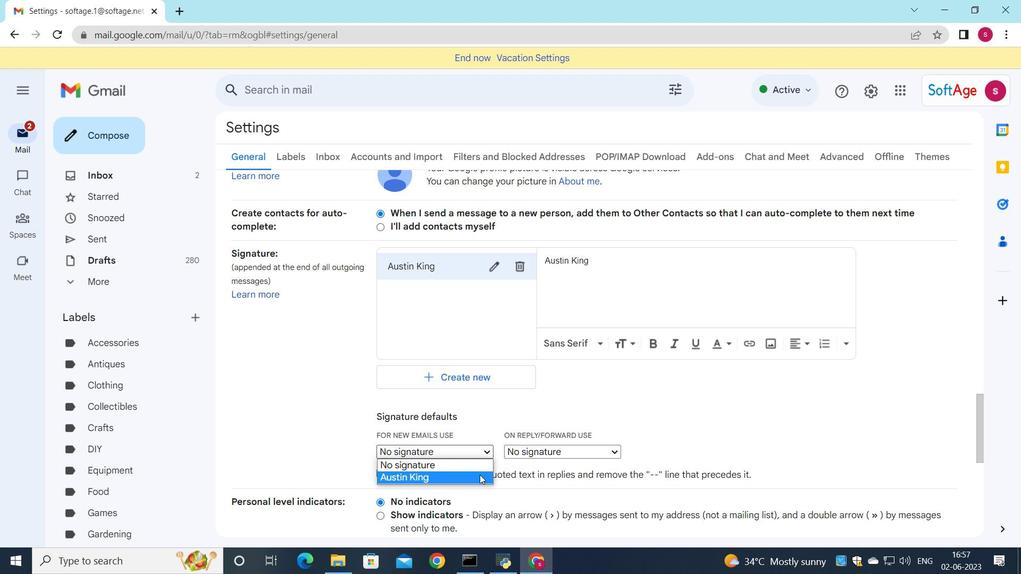 
Action: Mouse moved to (517, 451)
Screenshot: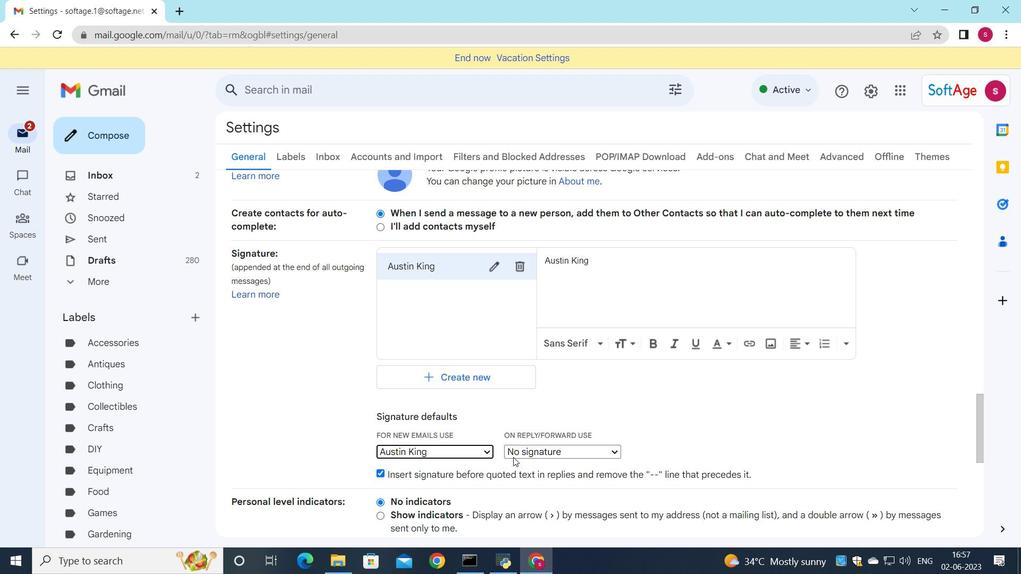 
Action: Mouse pressed left at (517, 451)
Screenshot: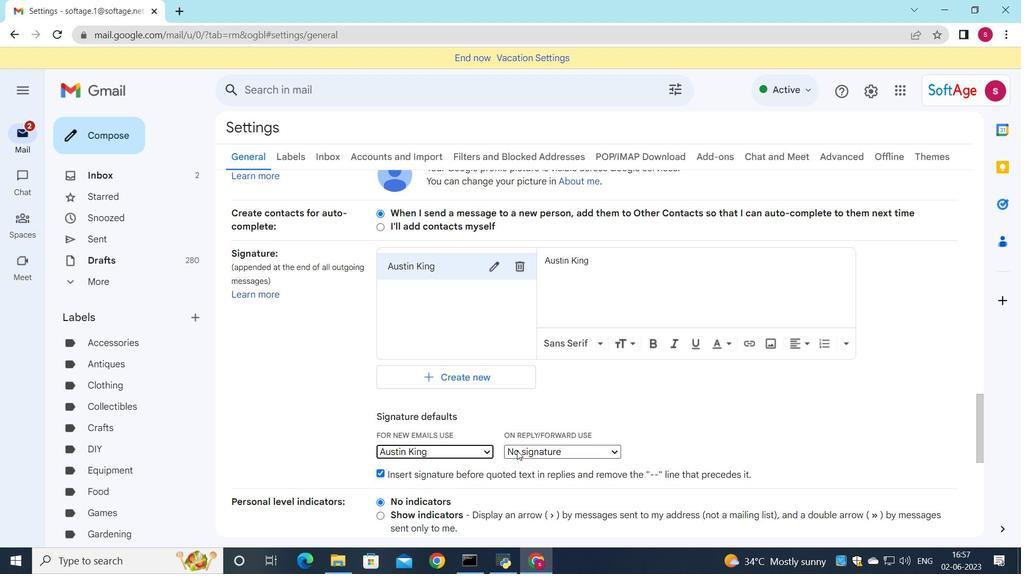 
Action: Mouse moved to (516, 475)
Screenshot: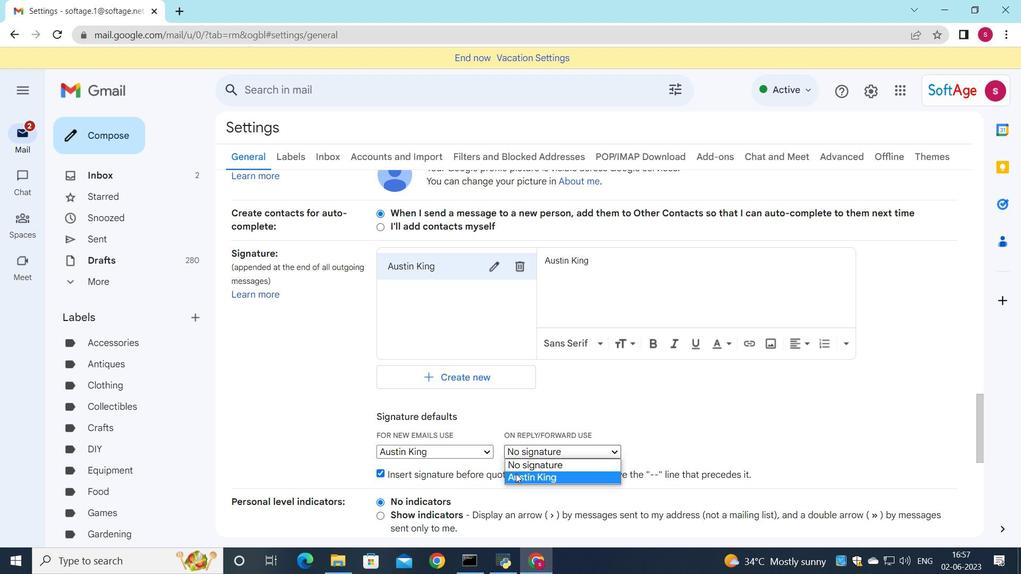 
Action: Mouse pressed left at (516, 475)
Screenshot: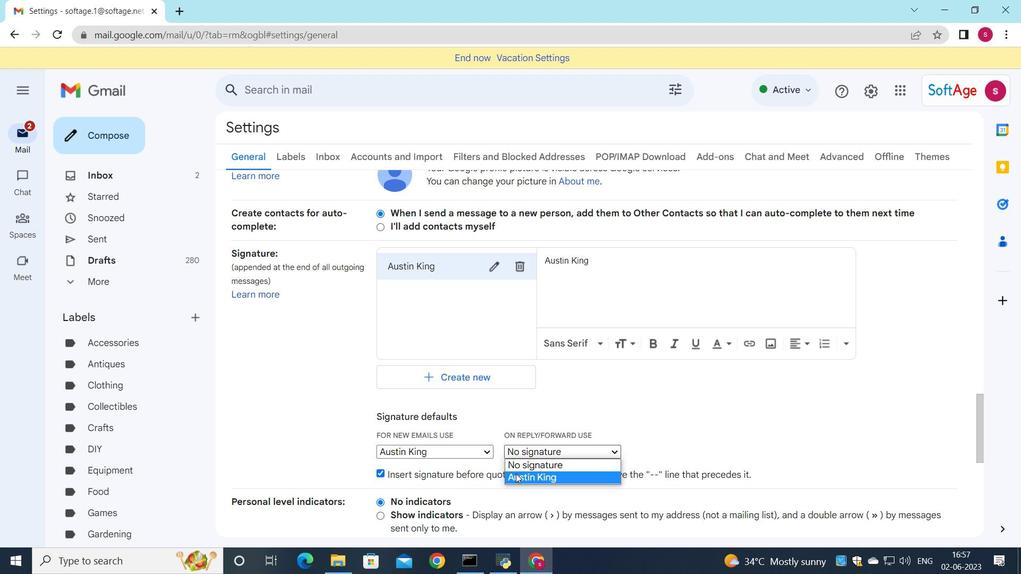 
Action: Mouse moved to (512, 473)
Screenshot: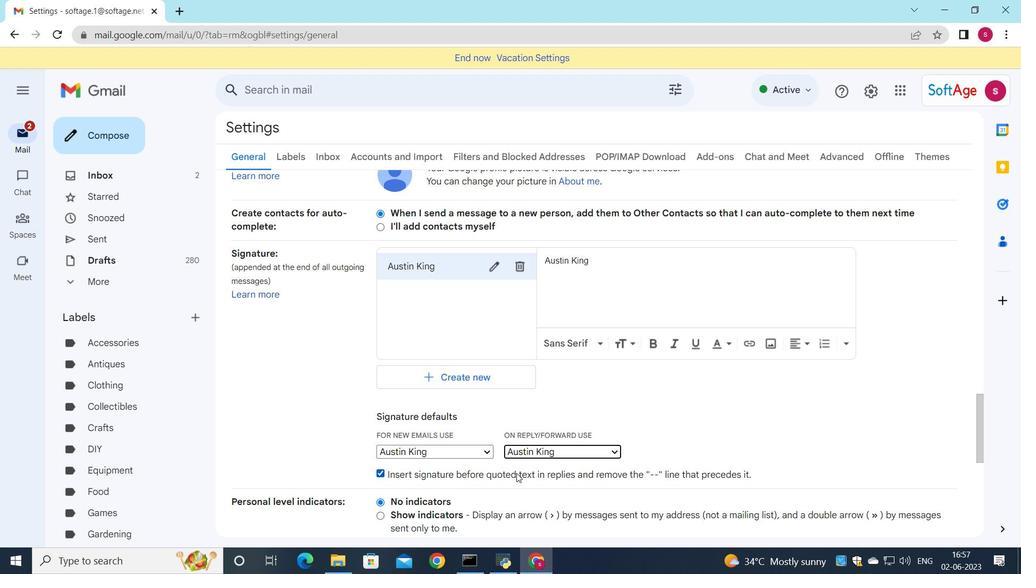 
Action: Mouse scrolled (512, 473) with delta (0, 0)
Screenshot: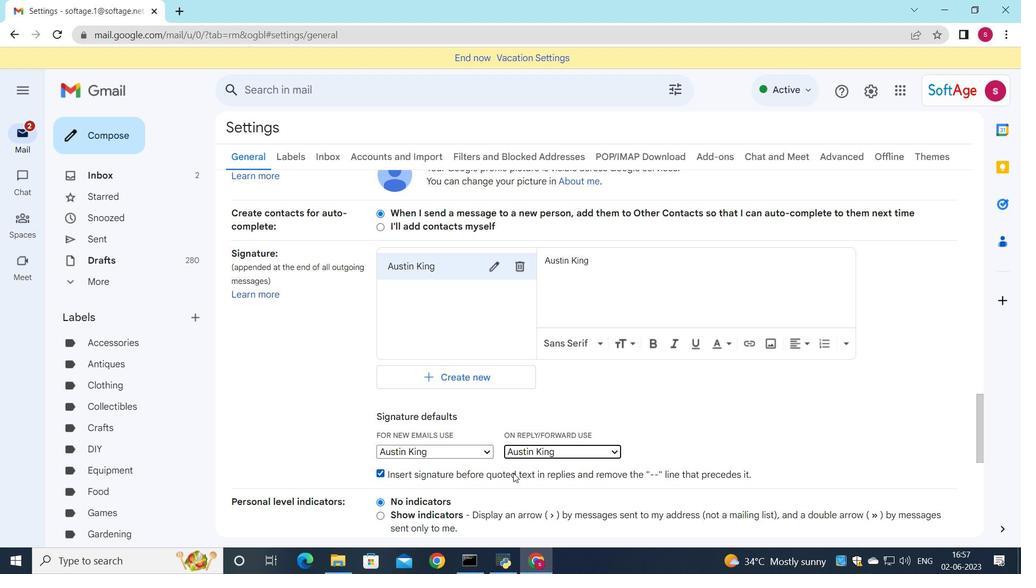
Action: Mouse scrolled (512, 473) with delta (0, 0)
Screenshot: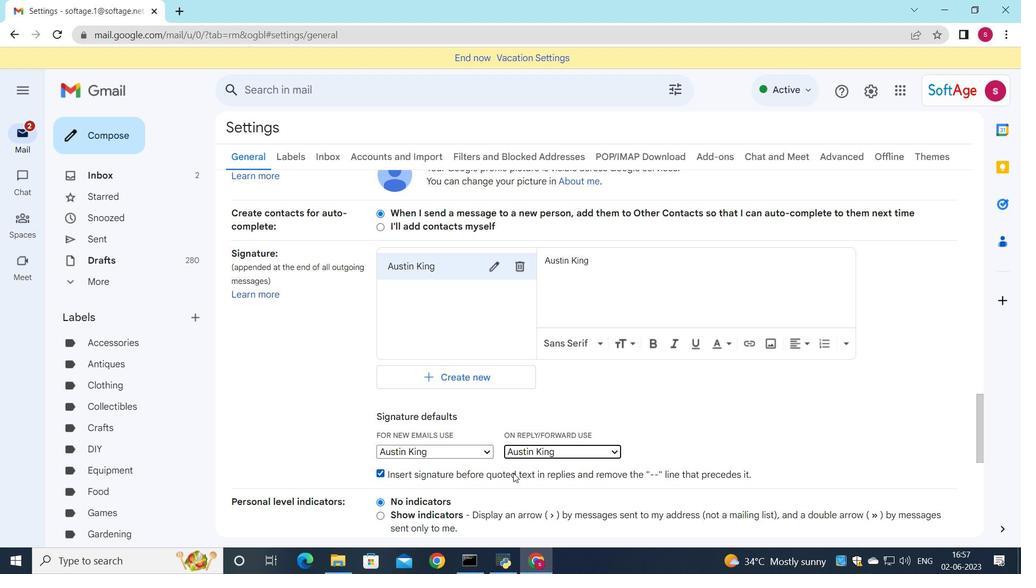 
Action: Mouse scrolled (512, 473) with delta (0, 0)
Screenshot: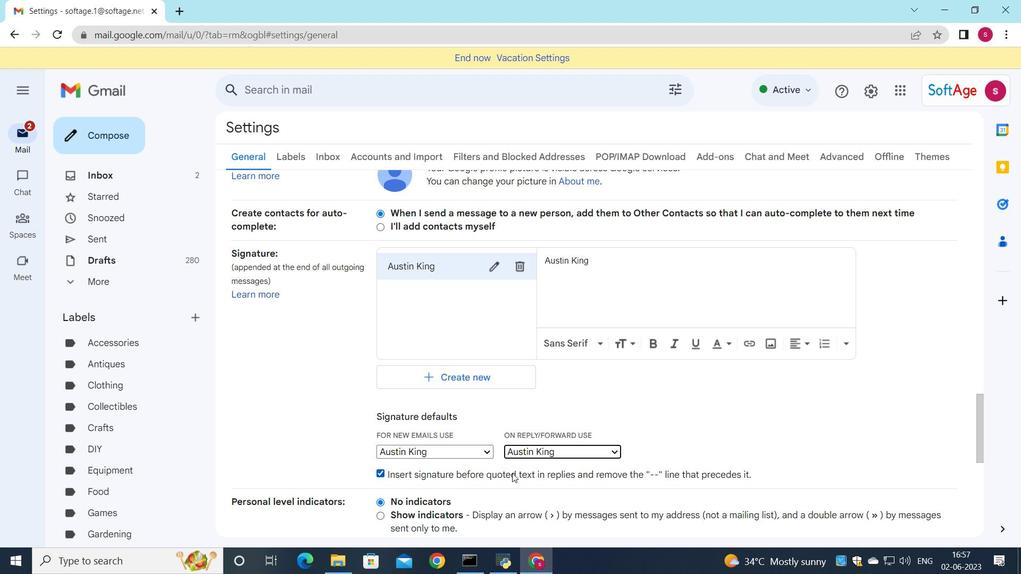 
Action: Mouse scrolled (512, 473) with delta (0, 0)
Screenshot: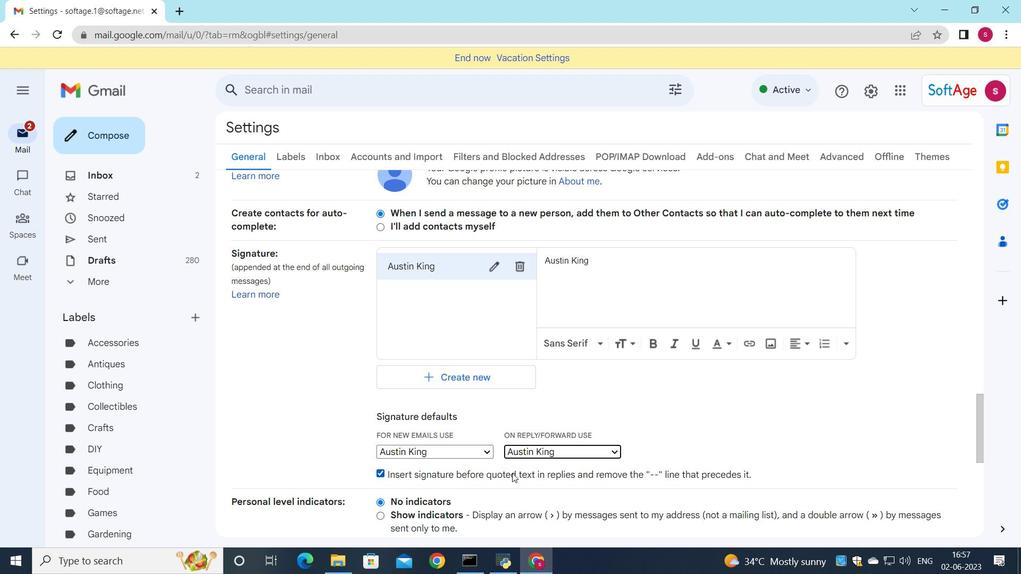 
Action: Mouse scrolled (512, 473) with delta (0, 0)
Screenshot: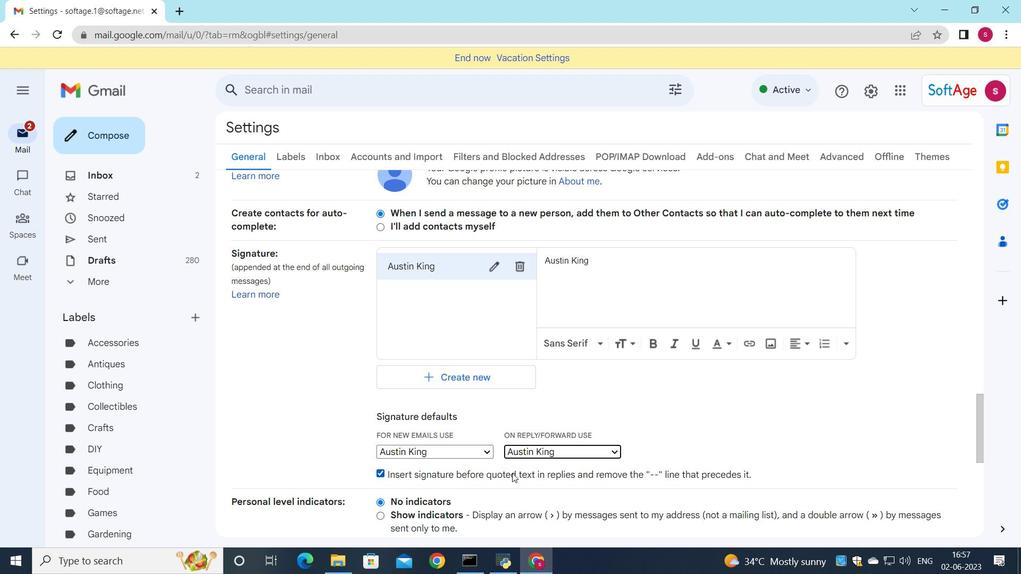 
Action: Mouse moved to (543, 531)
Screenshot: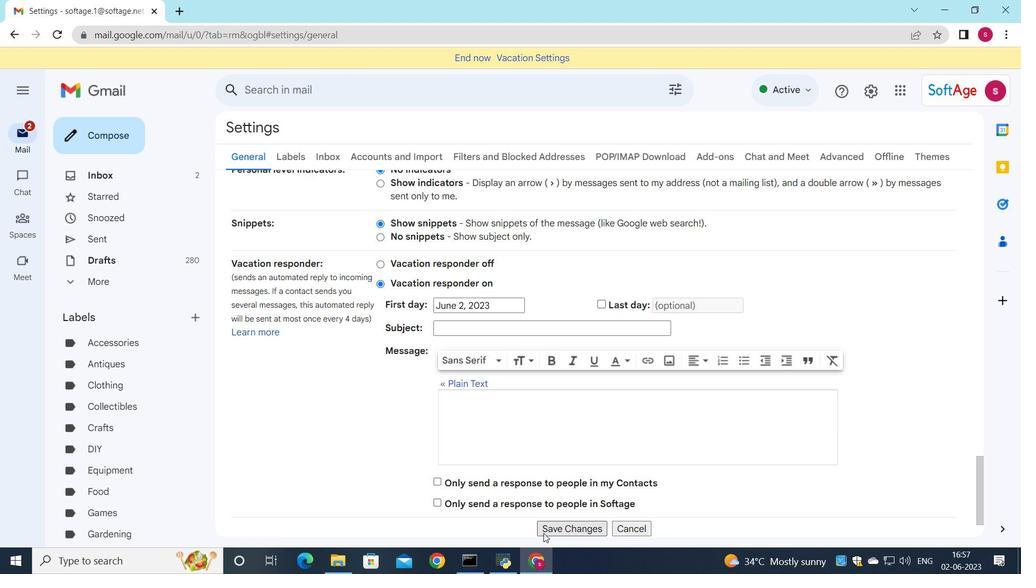 
Action: Mouse pressed left at (543, 531)
Screenshot: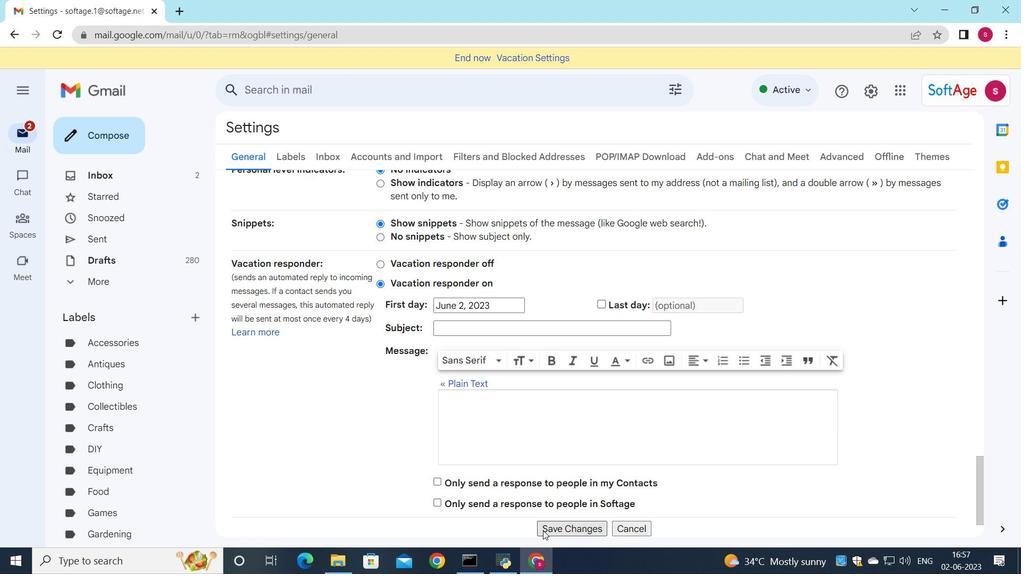 
Action: Mouse moved to (545, 417)
Screenshot: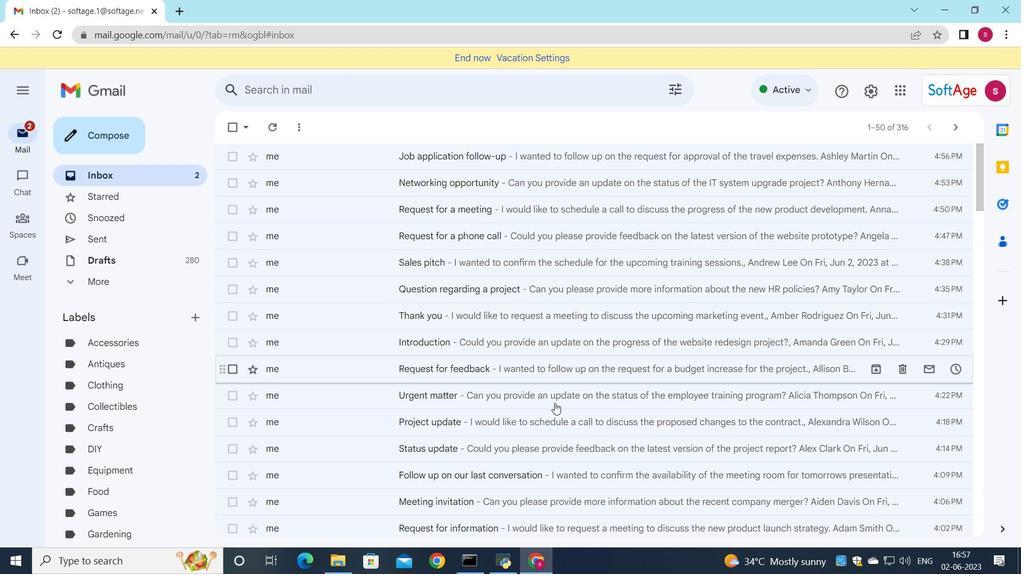 
Action: Mouse scrolled (545, 417) with delta (0, 0)
Screenshot: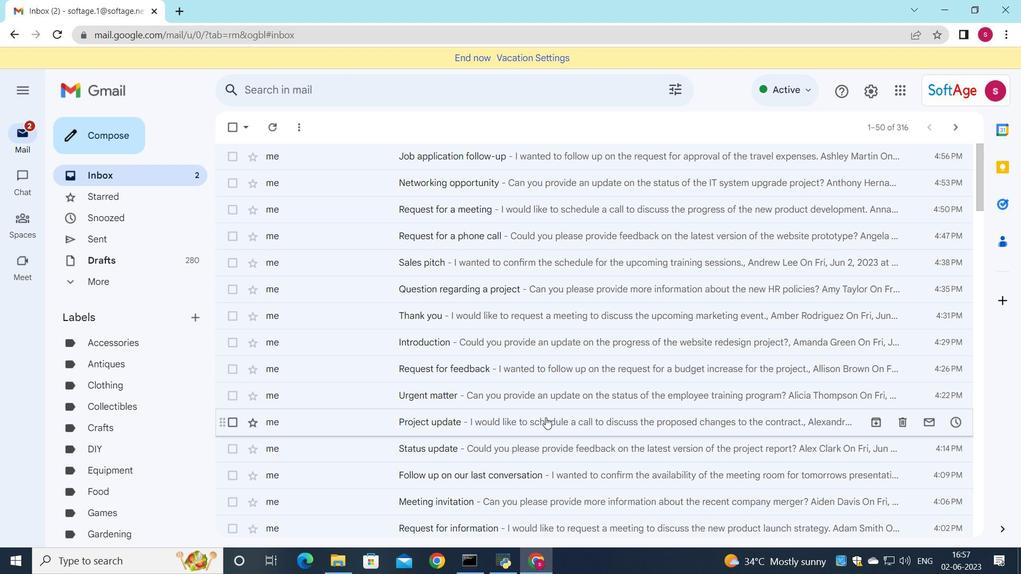 
Action: Mouse scrolled (545, 417) with delta (0, 0)
Screenshot: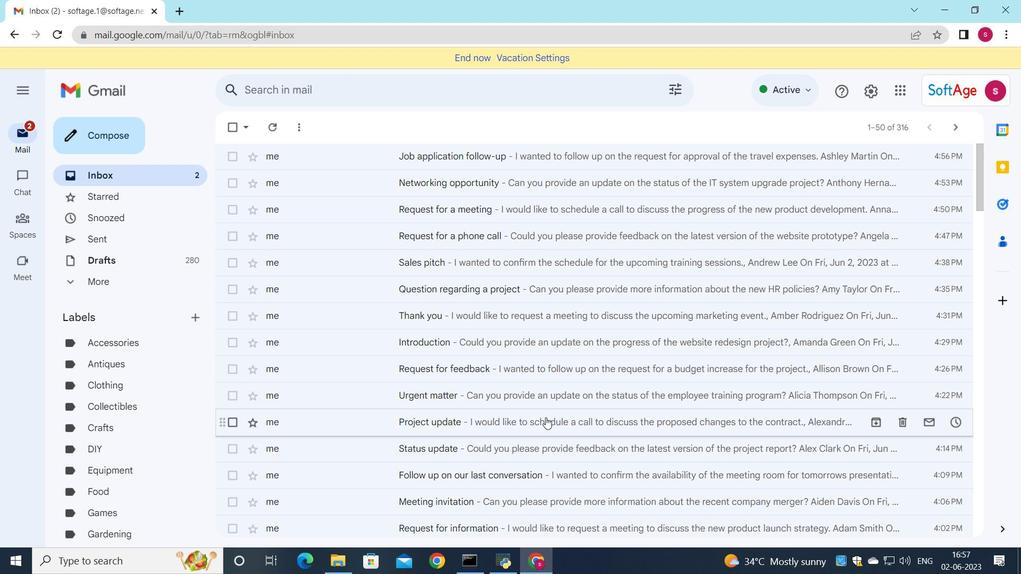
Action: Mouse scrolled (545, 417) with delta (0, 0)
Screenshot: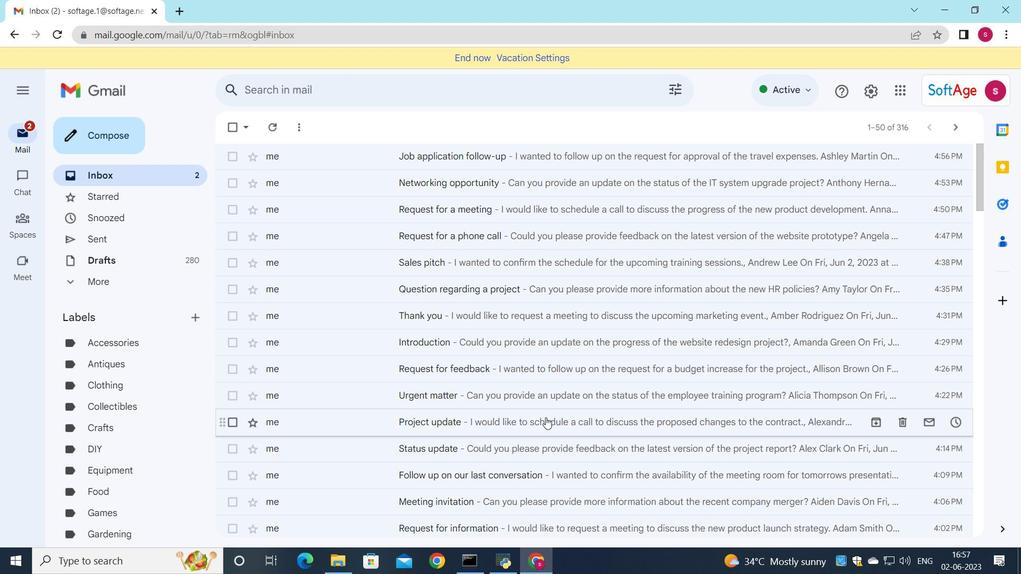 
Action: Mouse scrolled (545, 417) with delta (0, 0)
Screenshot: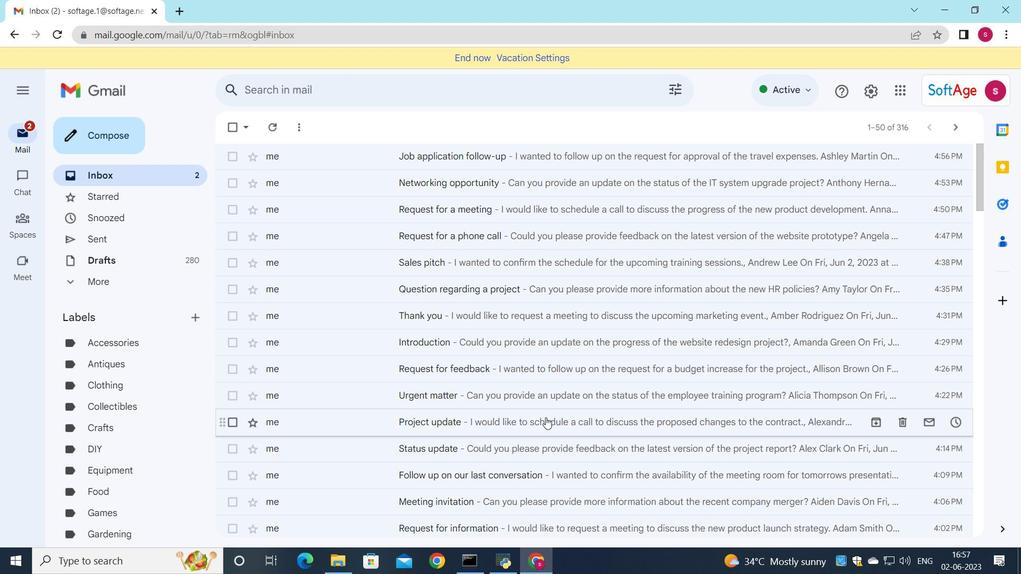 
Action: Mouse moved to (589, 318)
Screenshot: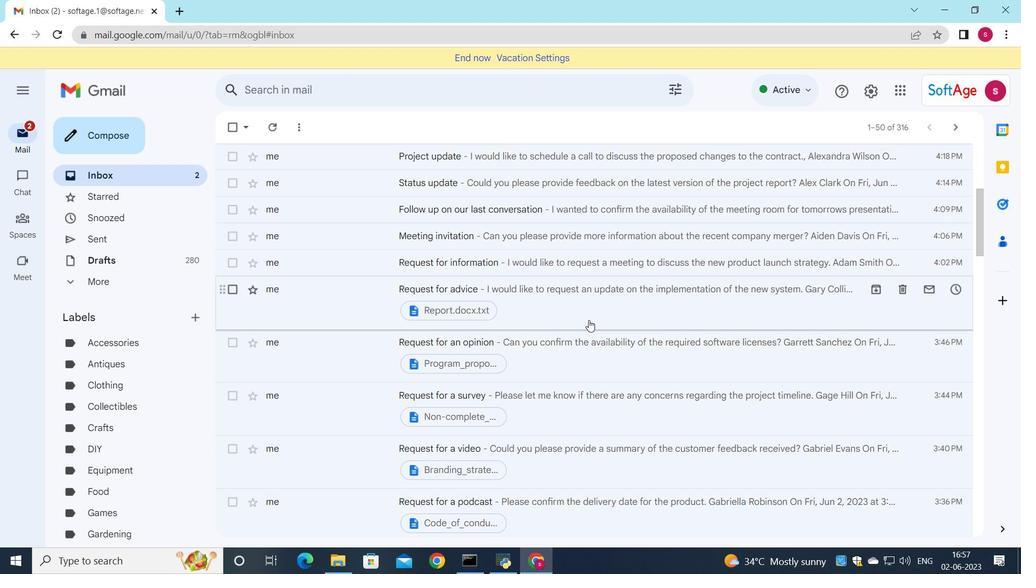 
Action: Mouse pressed left at (589, 318)
Screenshot: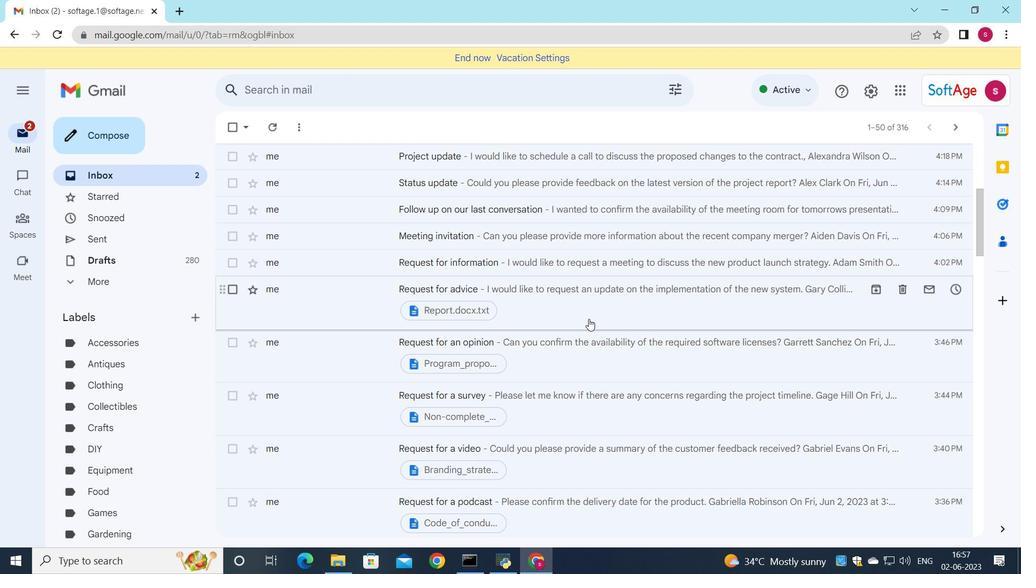 
Action: Mouse moved to (512, 367)
Screenshot: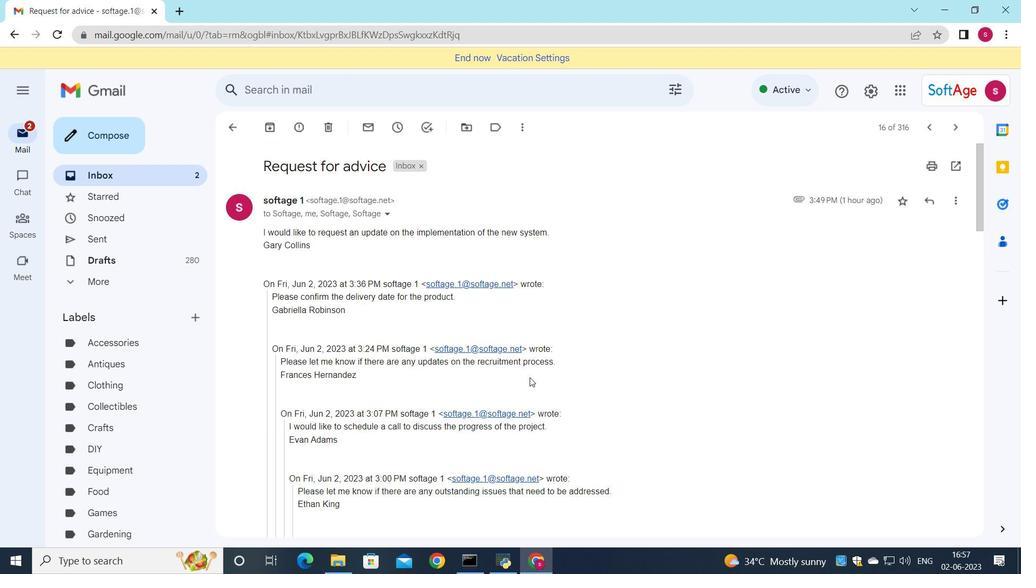 
Action: Mouse scrolled (512, 367) with delta (0, 0)
Screenshot: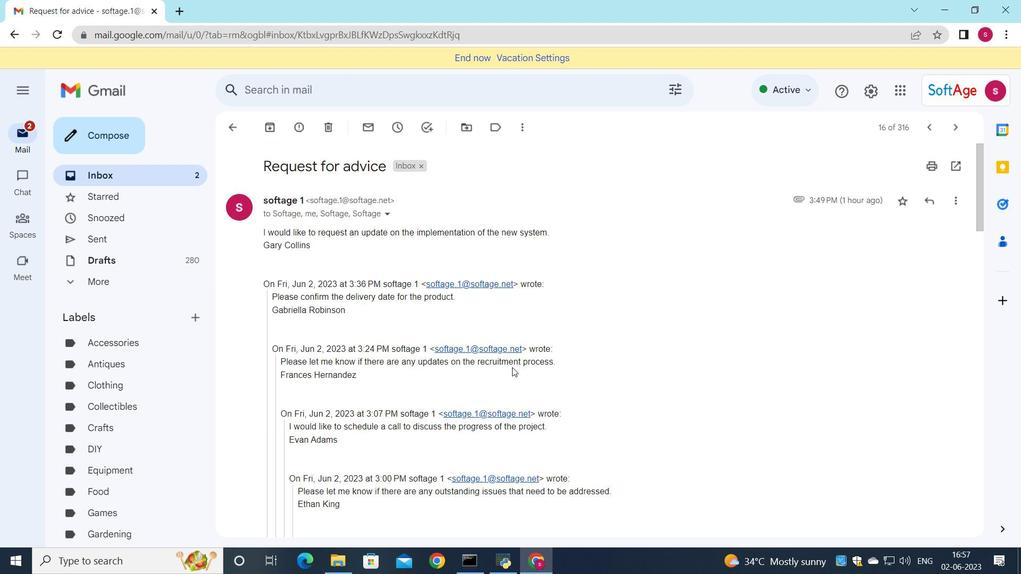 
Action: Mouse scrolled (512, 367) with delta (0, 0)
Screenshot: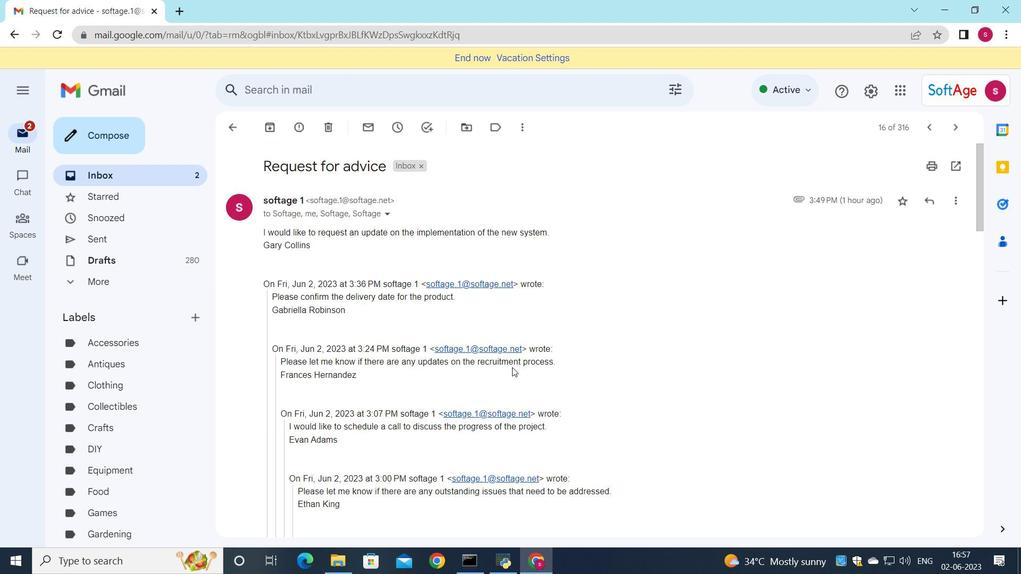 
Action: Mouse scrolled (512, 367) with delta (0, 0)
Screenshot: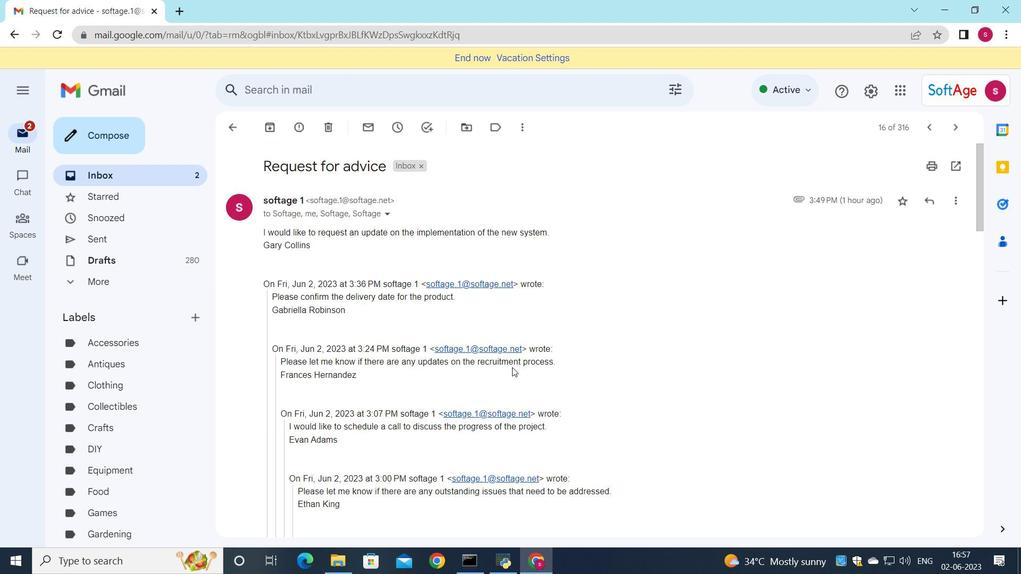
Action: Mouse scrolled (512, 367) with delta (0, 0)
Screenshot: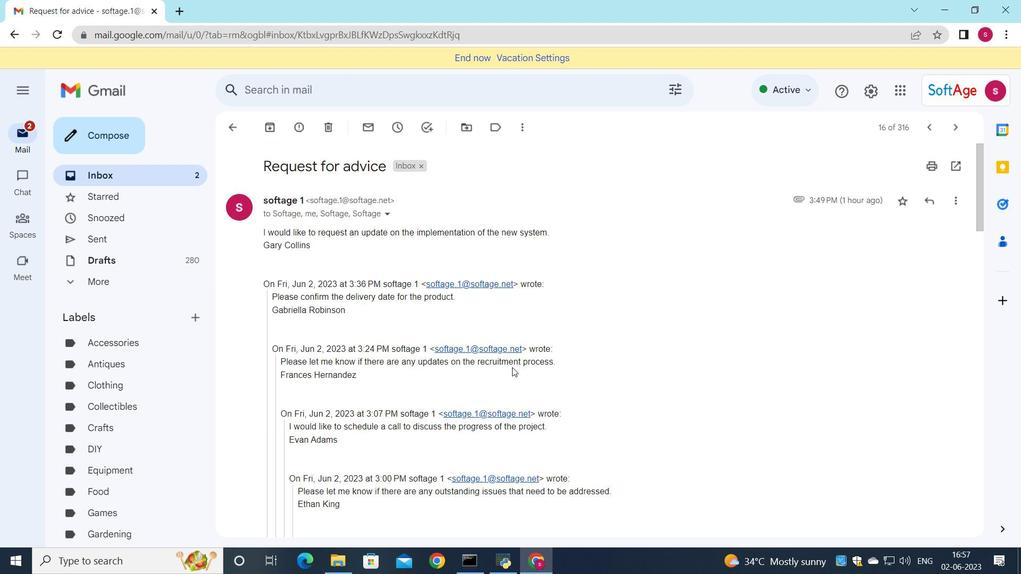 
Action: Mouse moved to (506, 375)
Screenshot: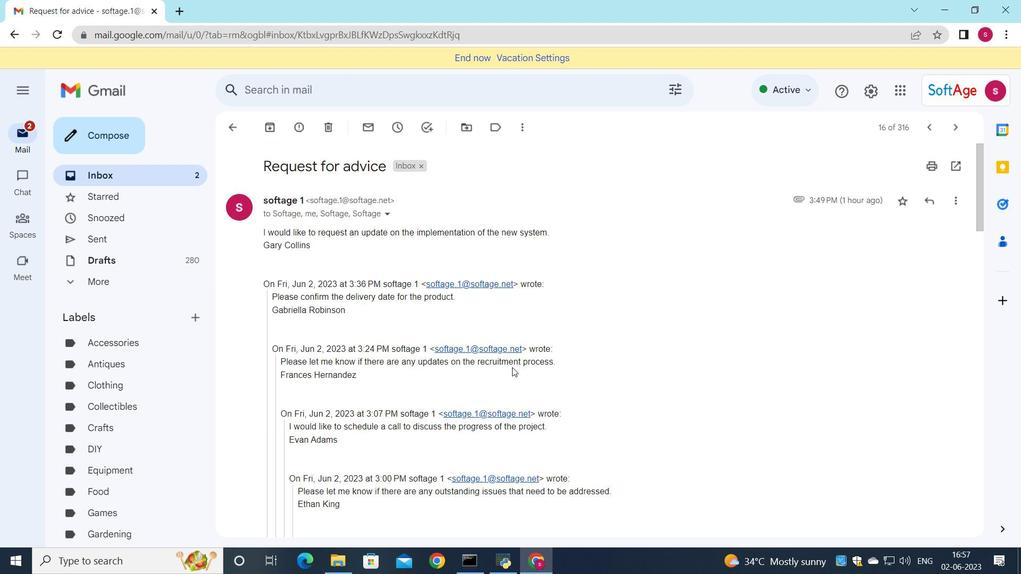 
Action: Mouse scrolled (506, 374) with delta (0, 0)
Screenshot: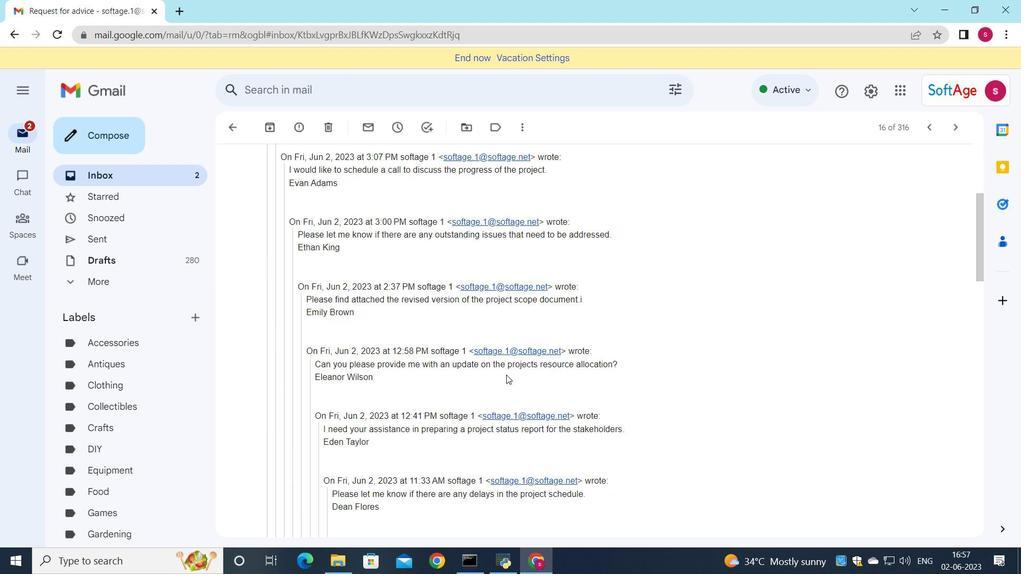 
Action: Mouse scrolled (506, 374) with delta (0, 0)
Screenshot: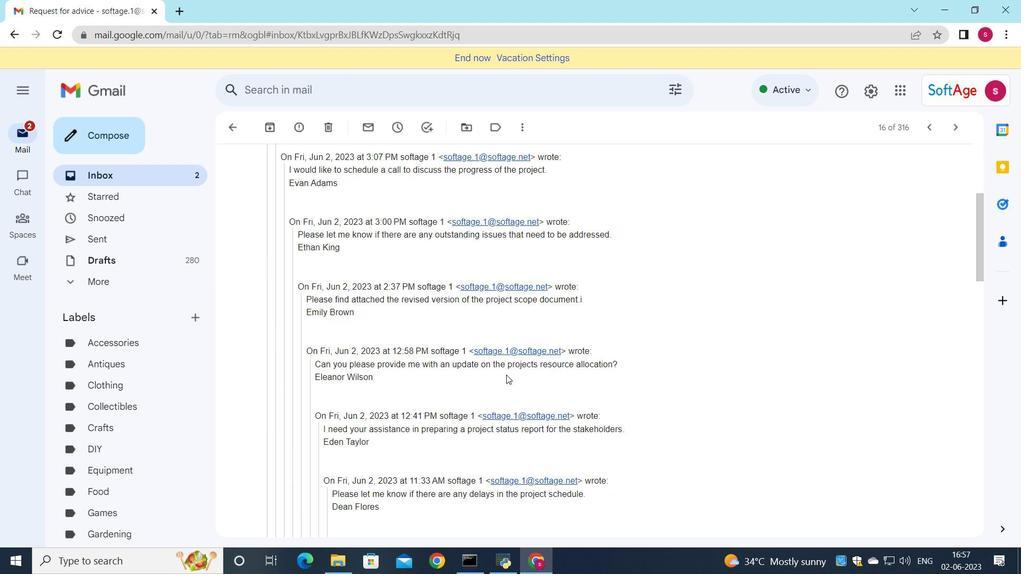 
Action: Mouse scrolled (506, 374) with delta (0, 0)
Screenshot: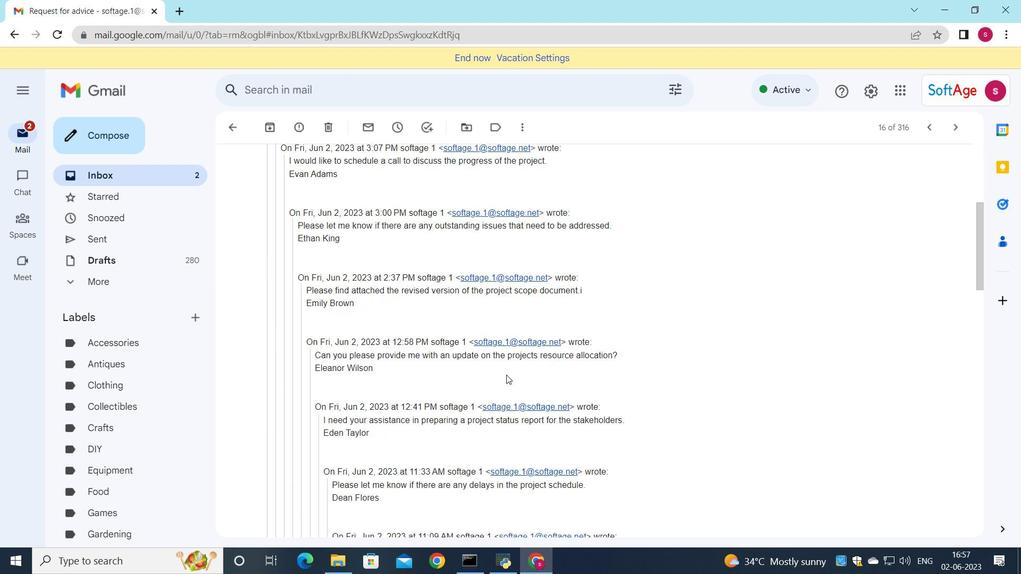 
Action: Mouse moved to (502, 377)
Screenshot: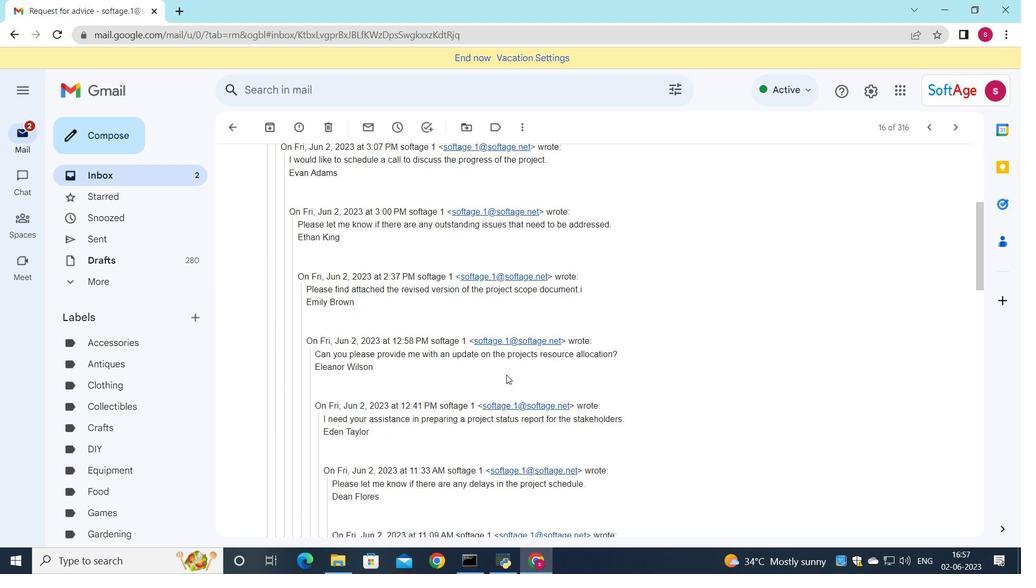 
Action: Mouse scrolled (502, 376) with delta (0, 0)
Screenshot: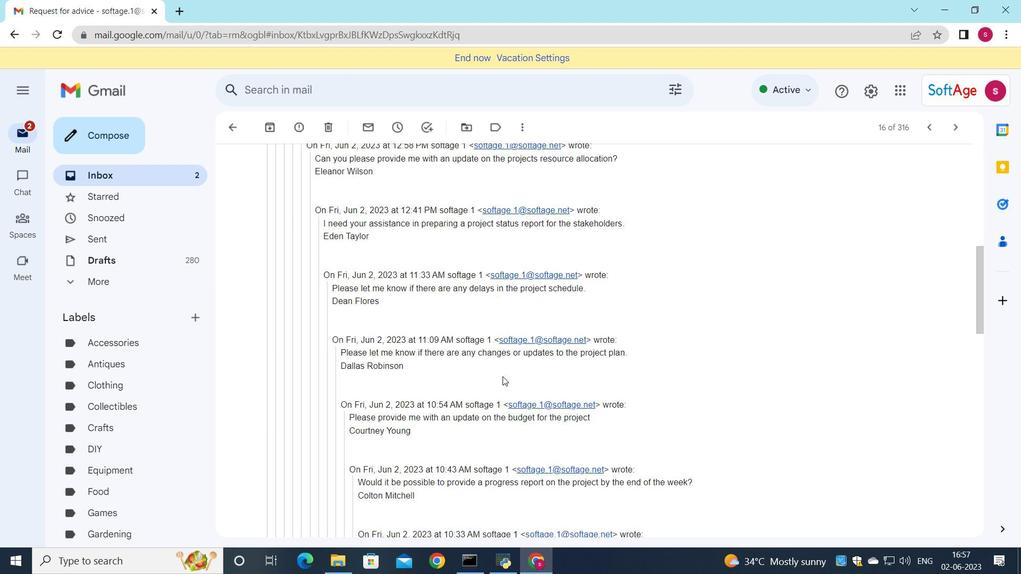 
Action: Mouse scrolled (502, 376) with delta (0, 0)
Screenshot: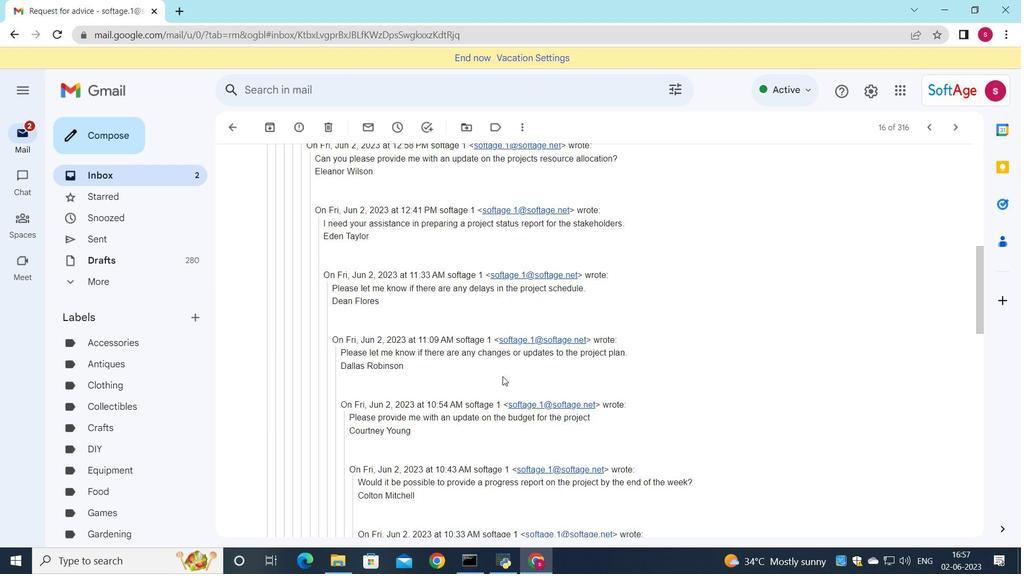 
Action: Mouse scrolled (502, 376) with delta (0, 0)
Screenshot: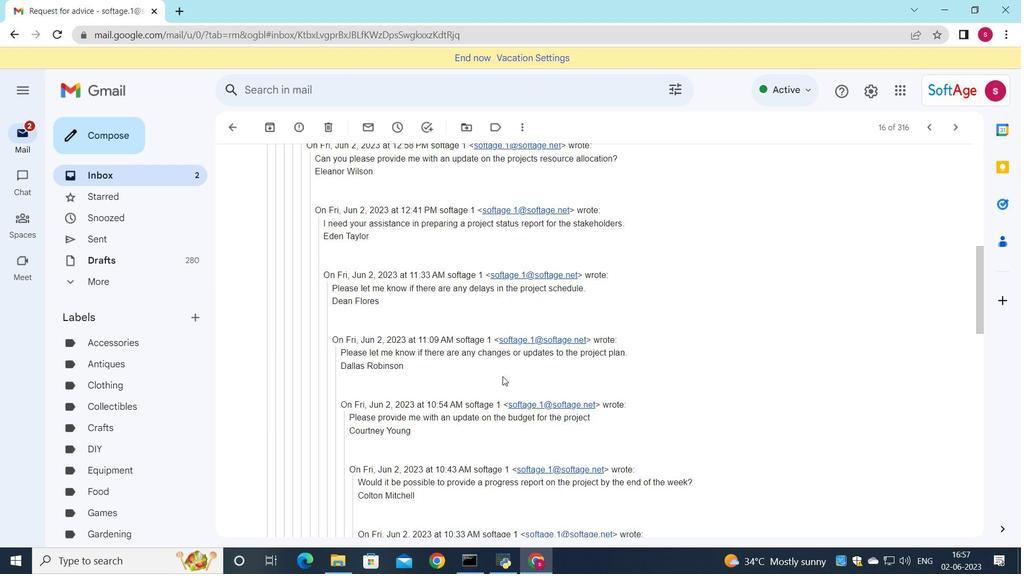 
Action: Mouse scrolled (502, 376) with delta (0, 0)
Screenshot: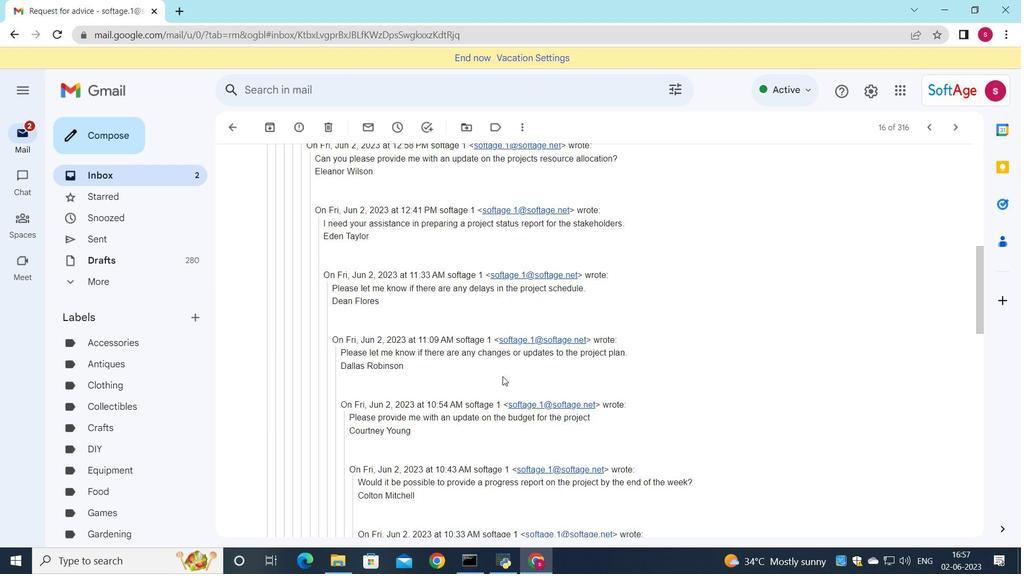 
Action: Mouse moved to (500, 379)
Screenshot: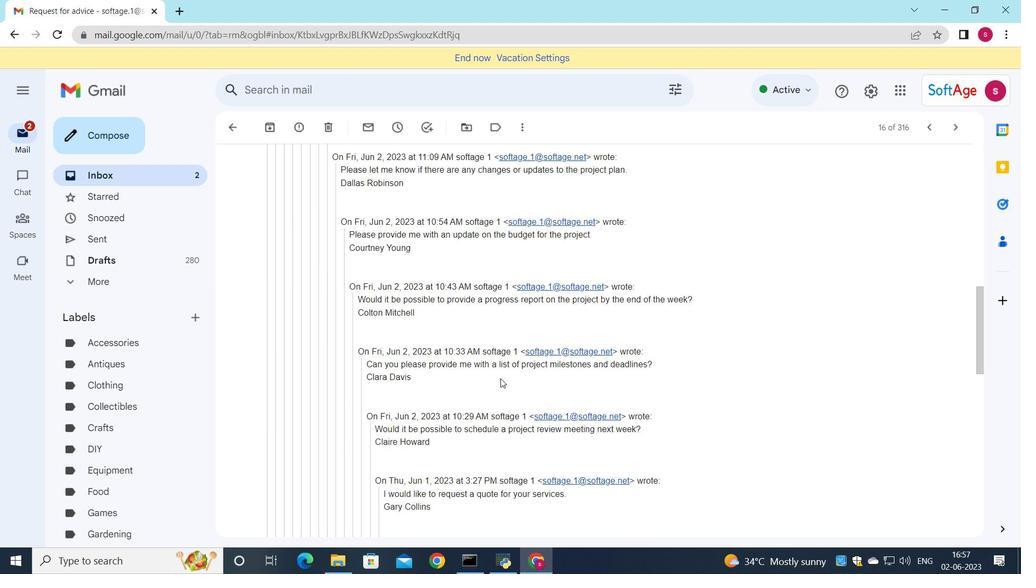 
Action: Mouse scrolled (500, 379) with delta (0, 0)
Screenshot: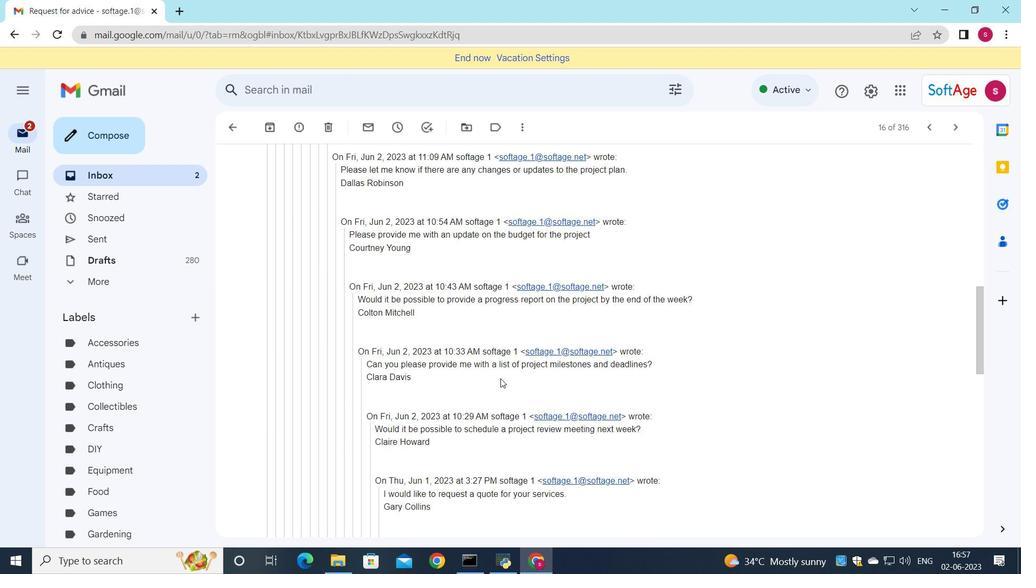 
Action: Mouse scrolled (500, 379) with delta (0, 0)
Screenshot: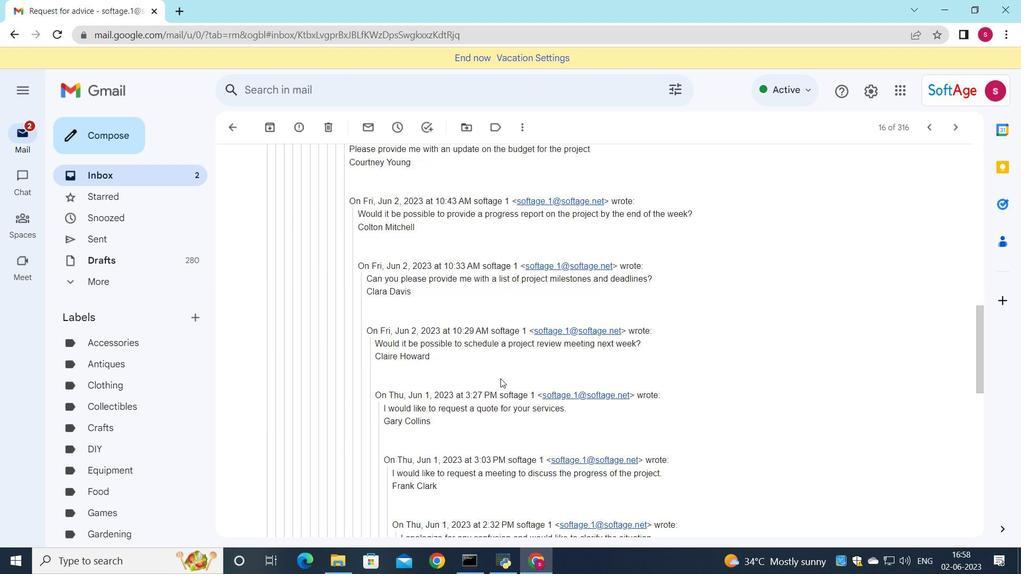 
Action: Mouse scrolled (500, 379) with delta (0, 0)
Screenshot: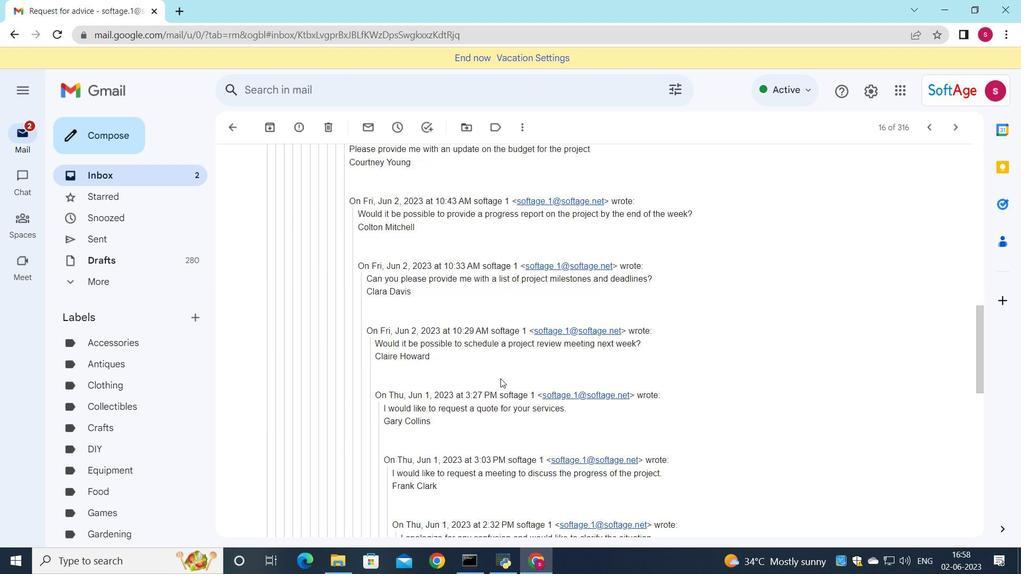 
Action: Mouse scrolled (500, 379) with delta (0, 0)
Screenshot: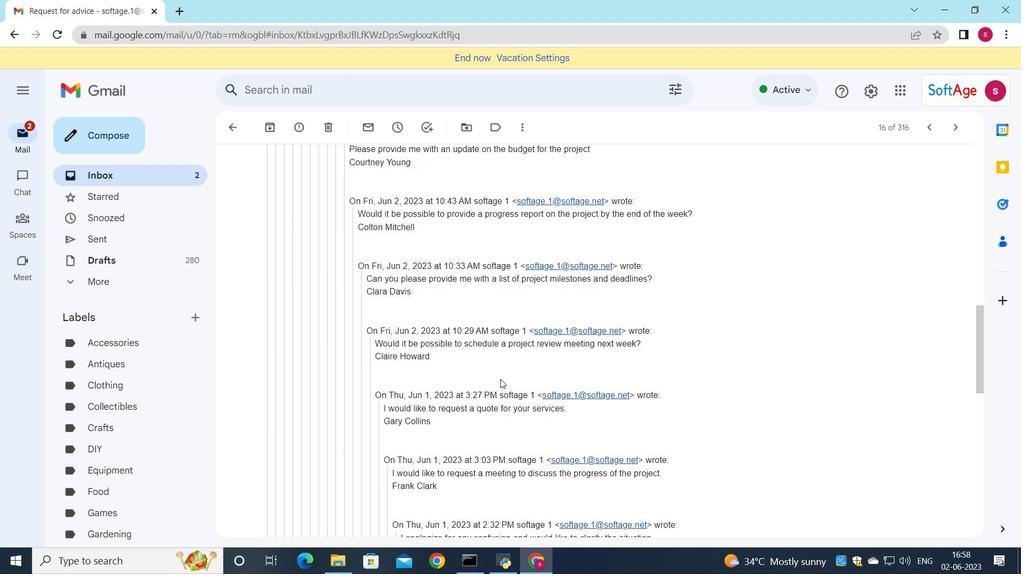 
Action: Mouse scrolled (500, 379) with delta (0, 0)
Screenshot: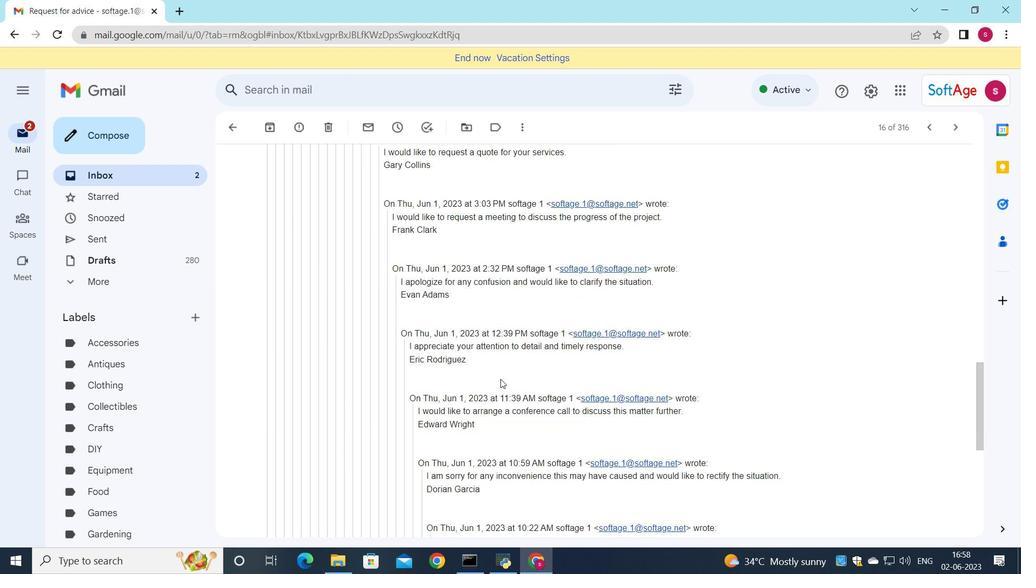 
Action: Mouse scrolled (500, 379) with delta (0, 0)
Screenshot: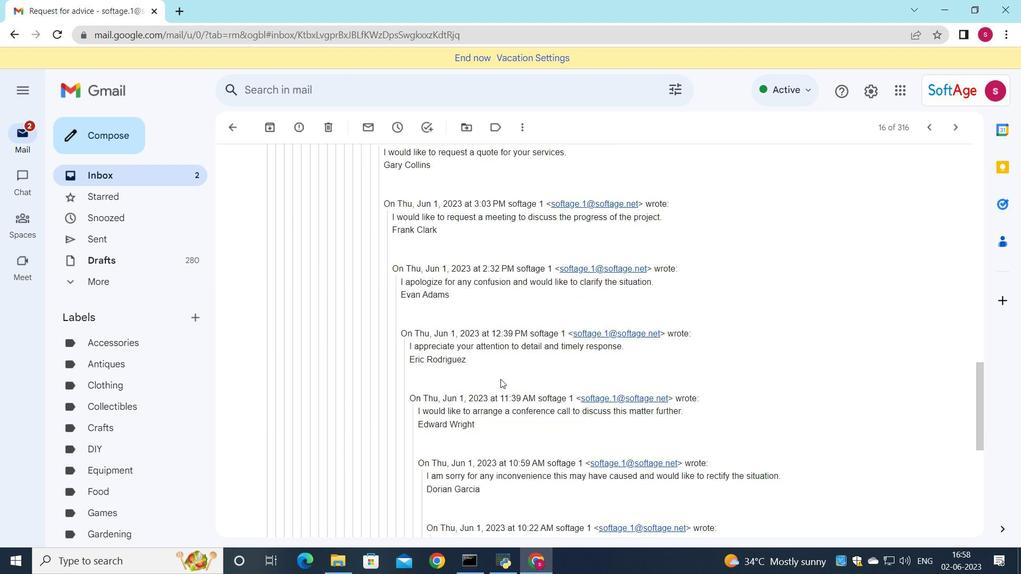 
Action: Mouse scrolled (500, 379) with delta (0, 0)
Screenshot: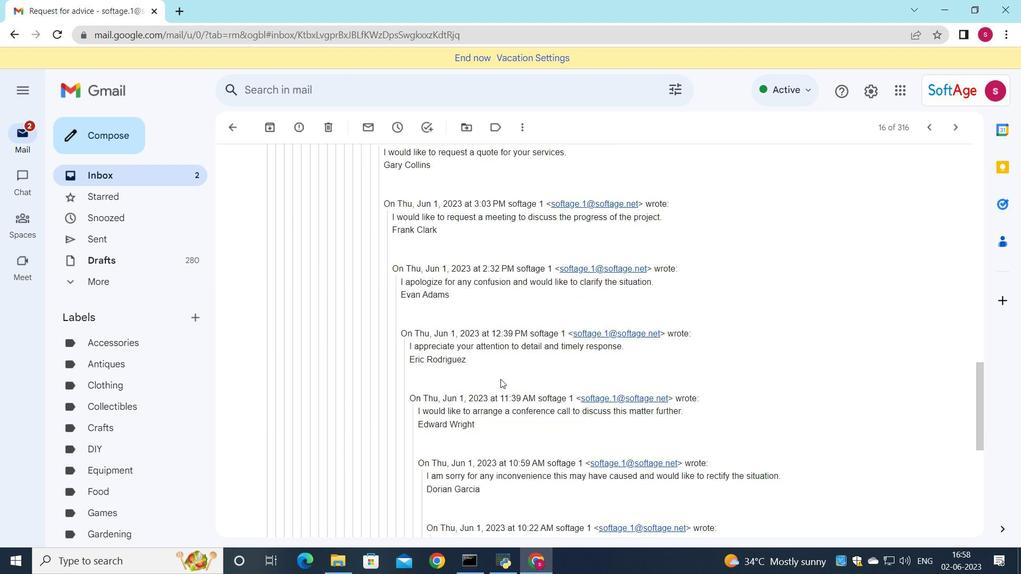 
Action: Mouse scrolled (500, 379) with delta (0, 0)
Screenshot: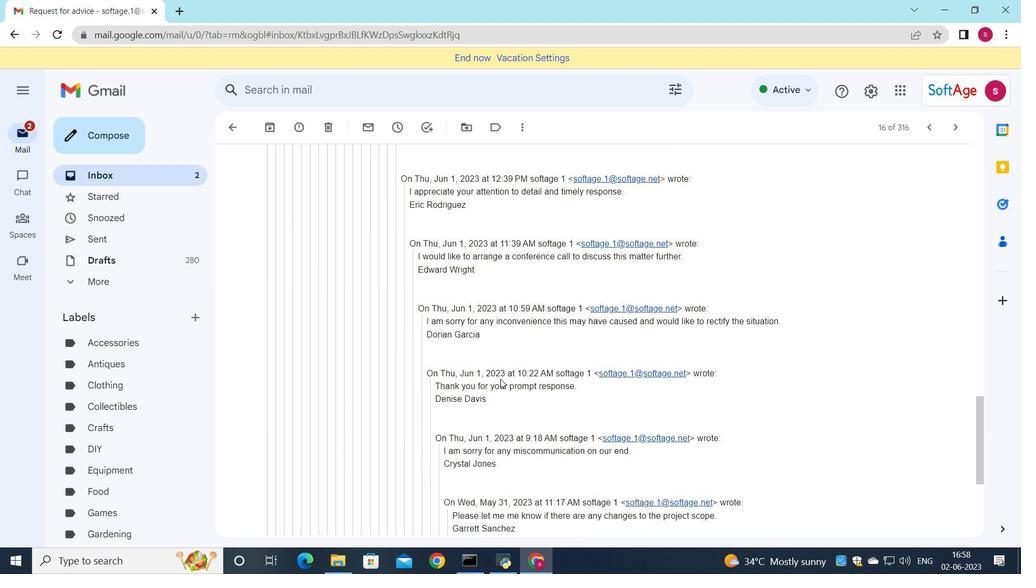 
Action: Mouse scrolled (500, 379) with delta (0, 0)
Screenshot: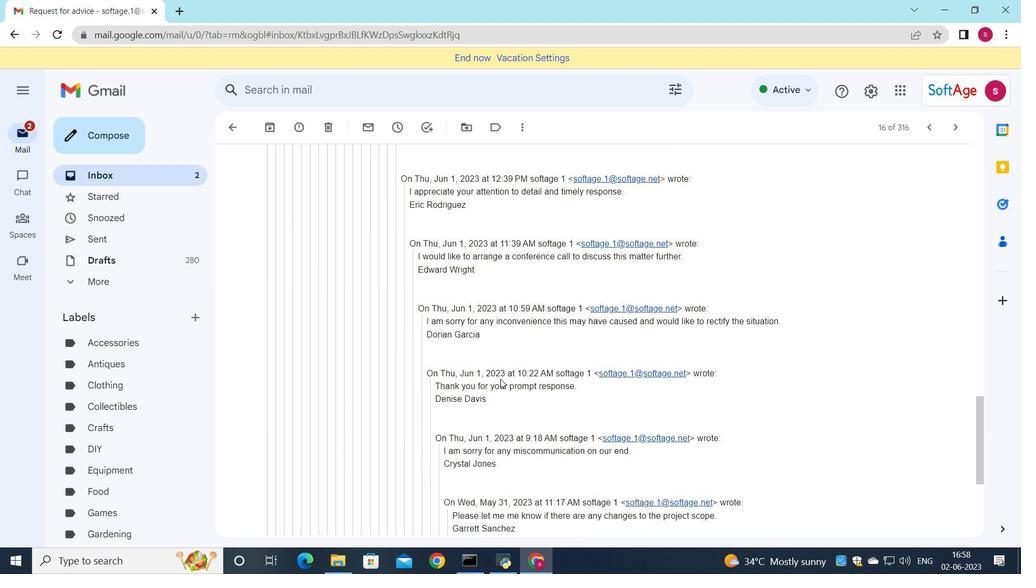 
Action: Mouse scrolled (500, 379) with delta (0, 0)
Screenshot: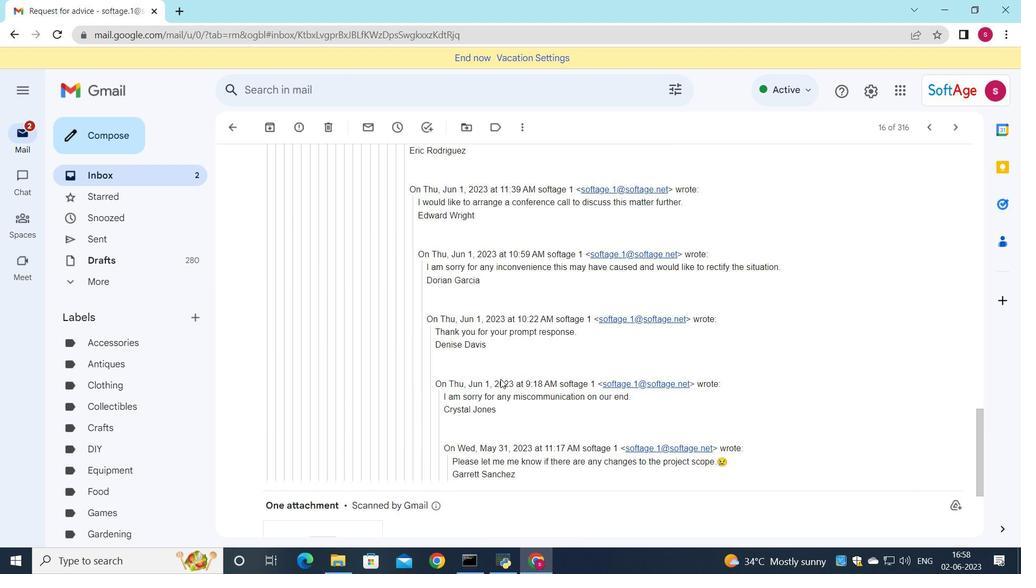 
Action: Mouse scrolled (500, 379) with delta (0, 0)
Screenshot: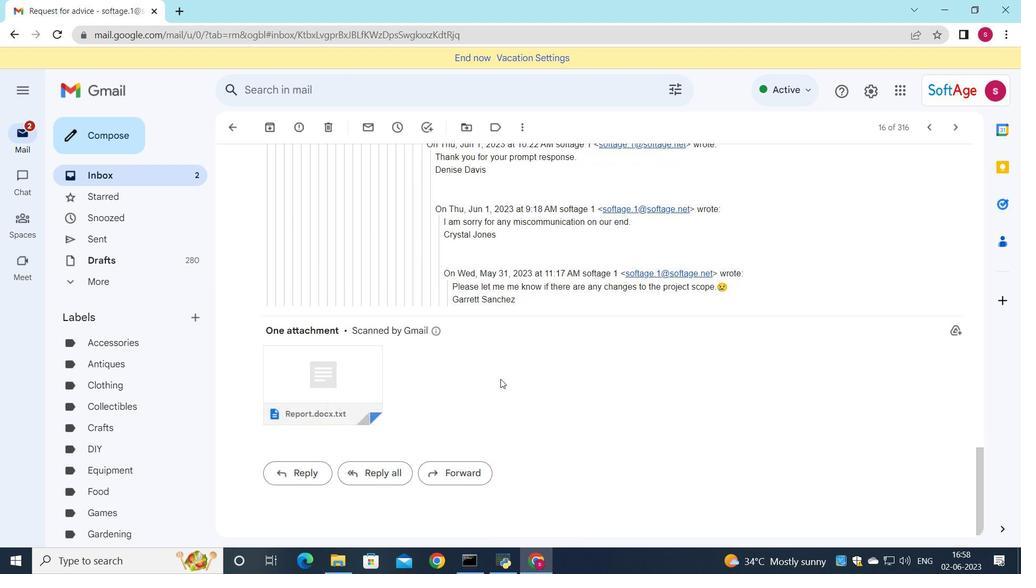 
Action: Mouse scrolled (500, 379) with delta (0, 0)
Screenshot: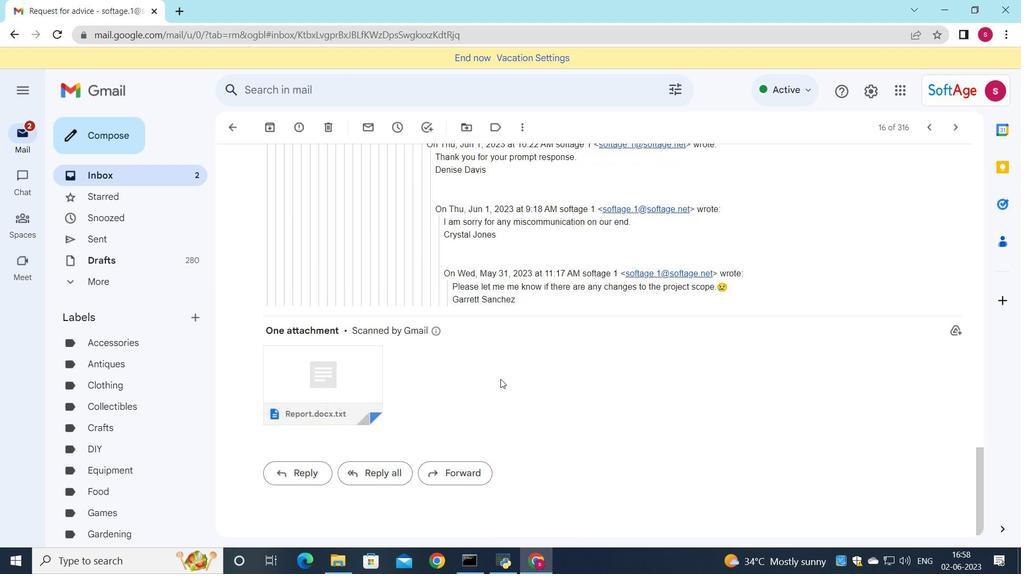 
Action: Mouse moved to (319, 463)
Screenshot: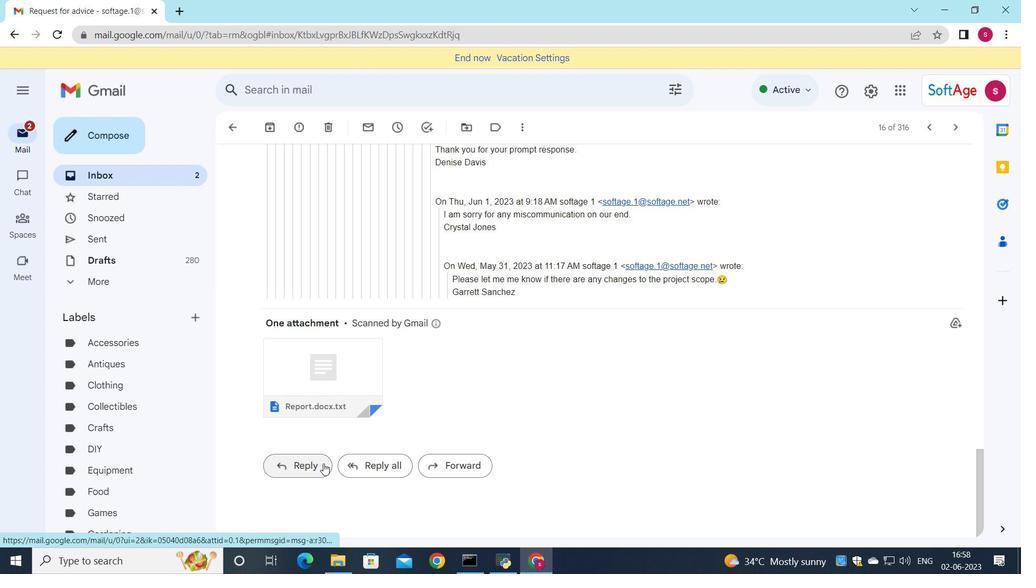 
Action: Mouse pressed left at (319, 463)
Screenshot: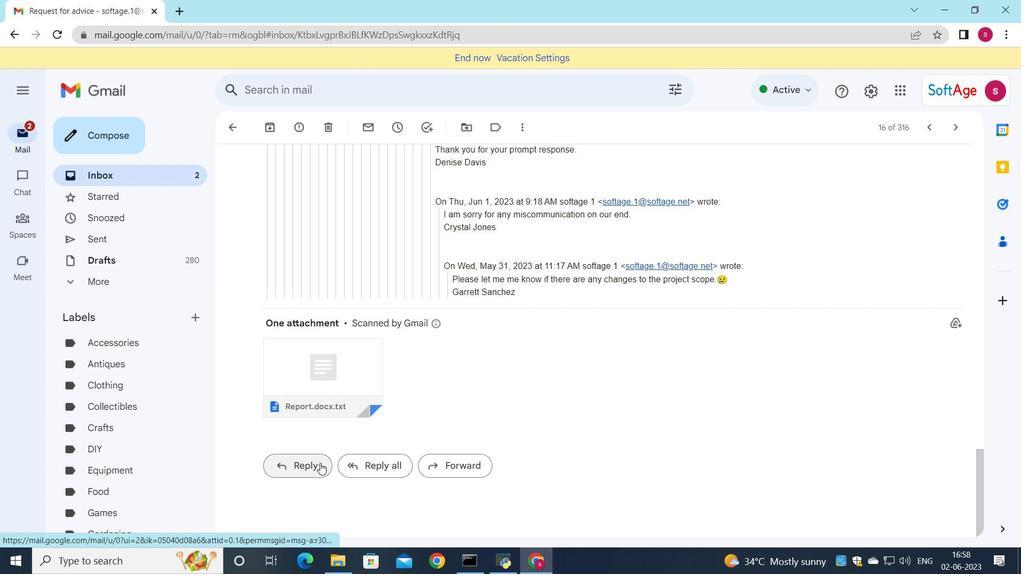 
Action: Mouse moved to (291, 389)
Screenshot: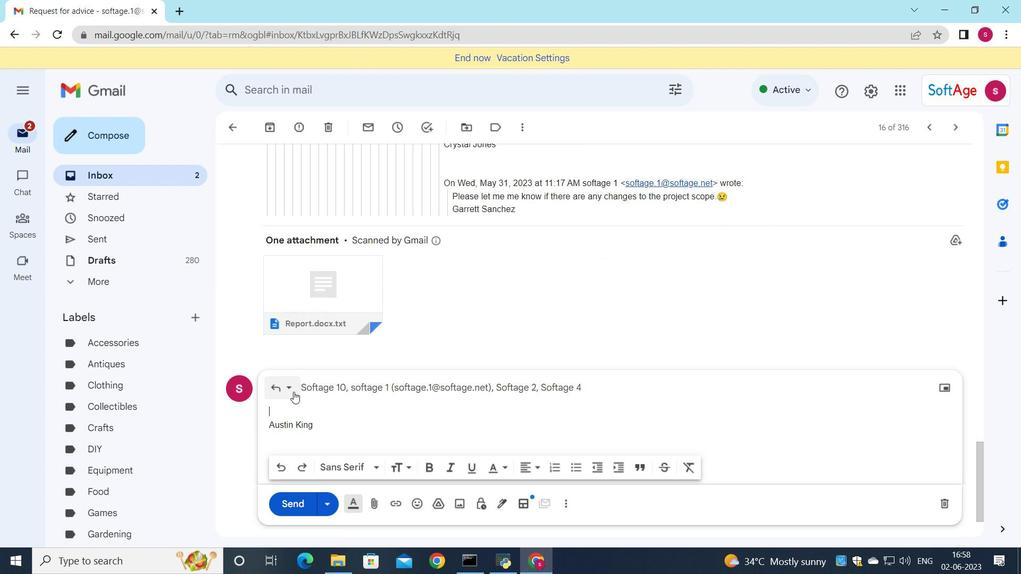 
Action: Mouse pressed left at (291, 389)
Screenshot: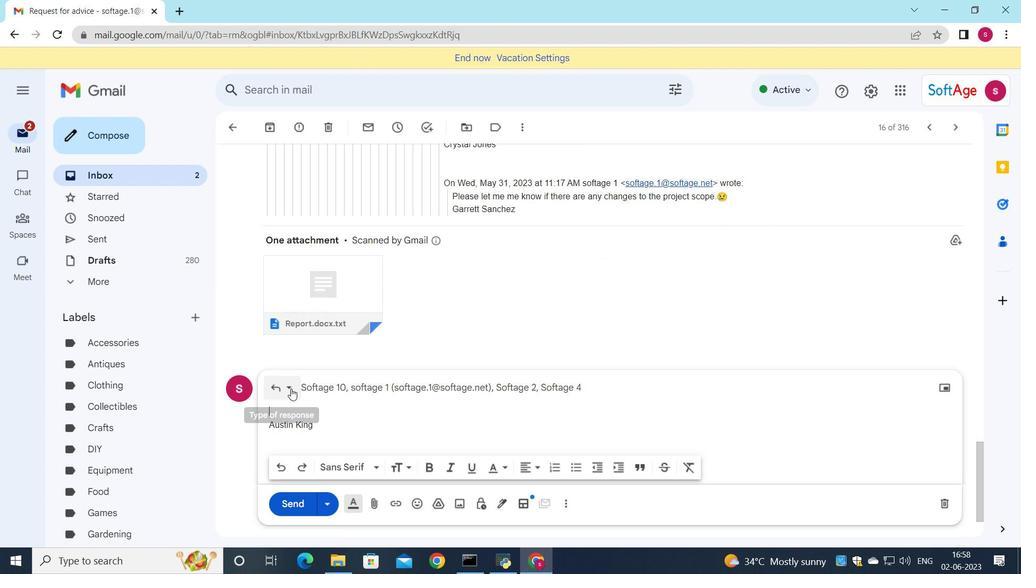 
Action: Mouse moved to (307, 418)
Screenshot: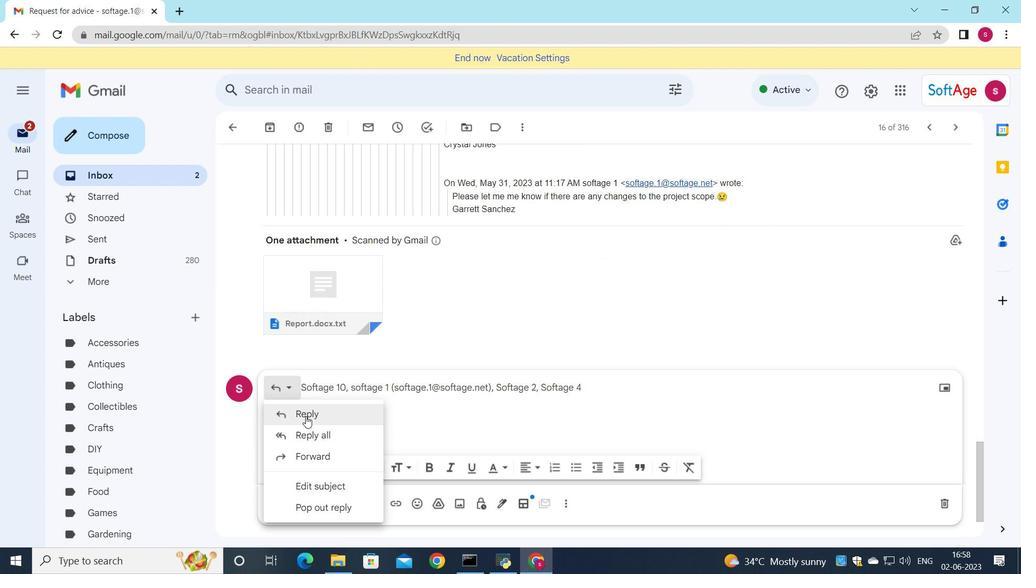 
Action: Mouse pressed left at (307, 418)
Screenshot: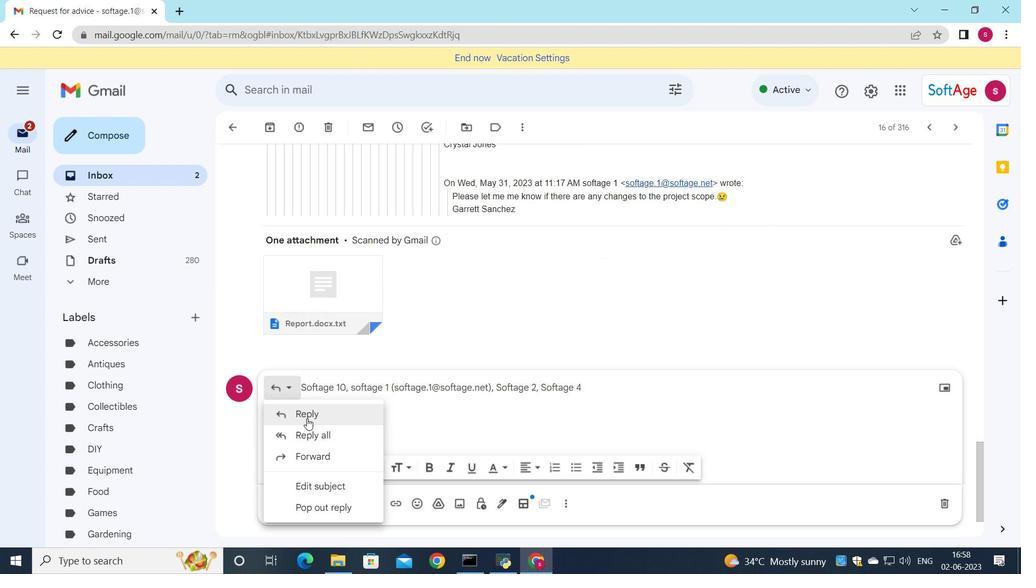 
Action: Mouse moved to (290, 389)
Screenshot: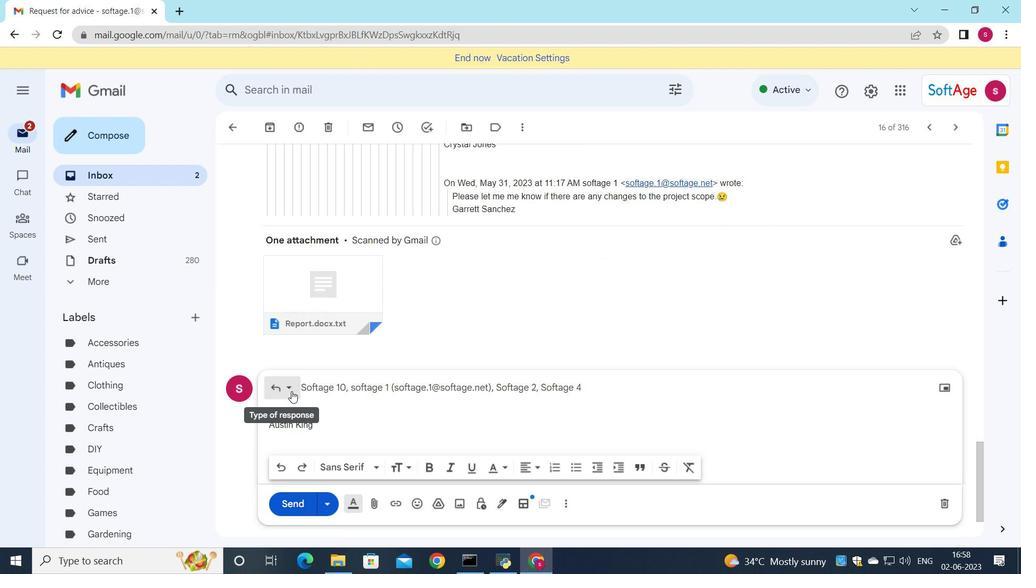 
Action: Mouse pressed left at (290, 389)
Screenshot: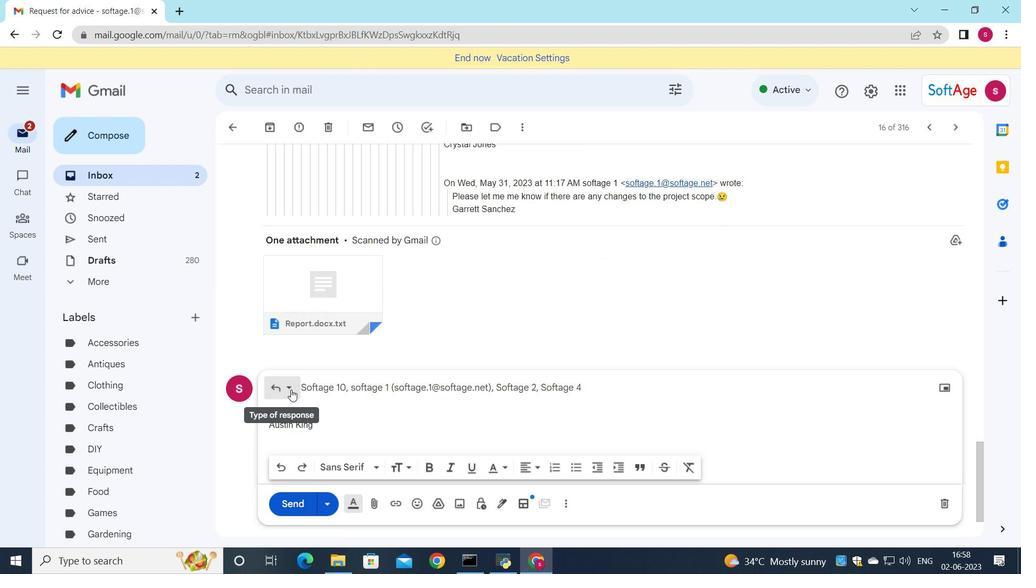 
Action: Mouse moved to (308, 484)
Screenshot: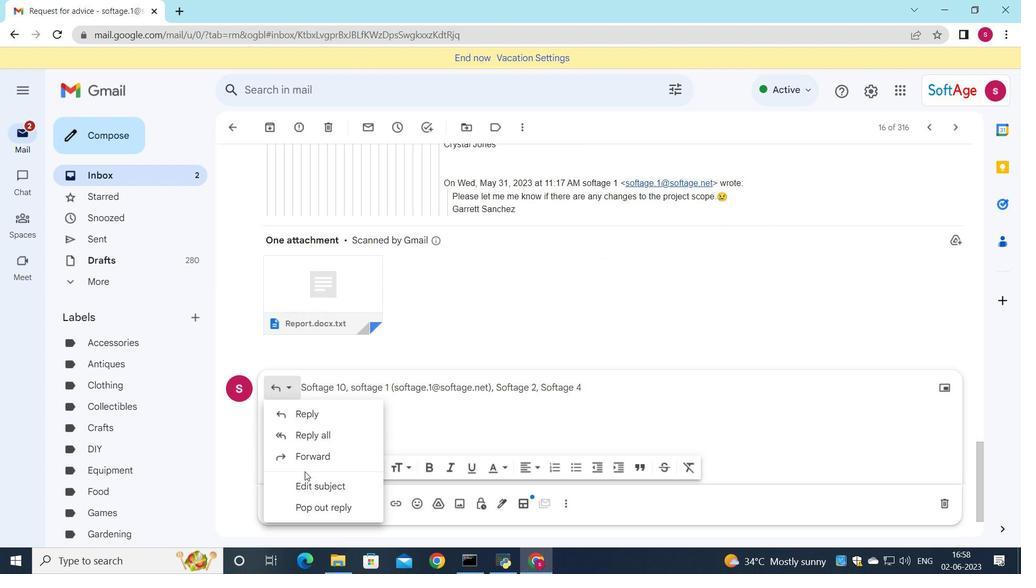 
Action: Mouse pressed left at (308, 484)
Screenshot: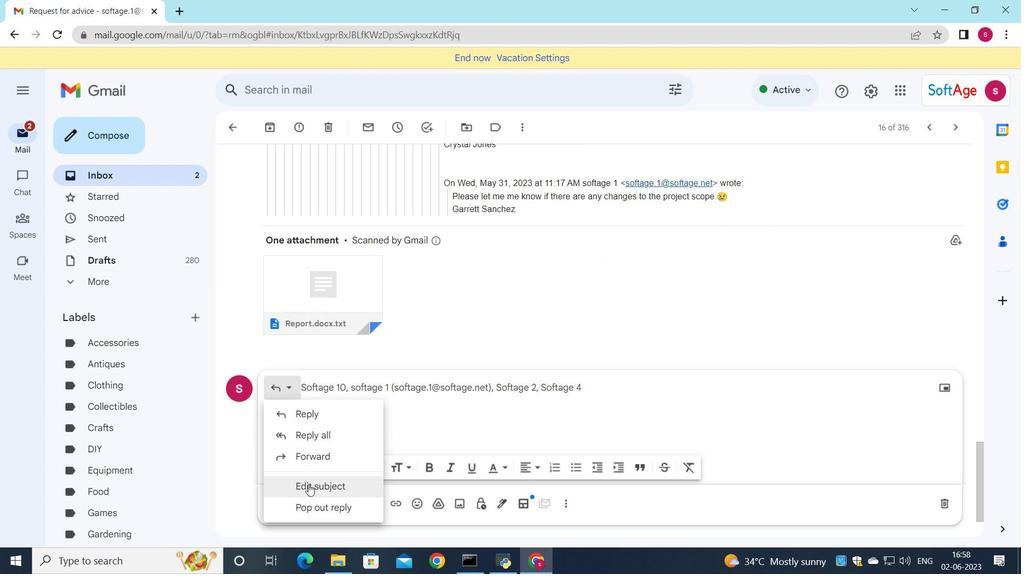 
Action: Mouse moved to (896, 184)
Screenshot: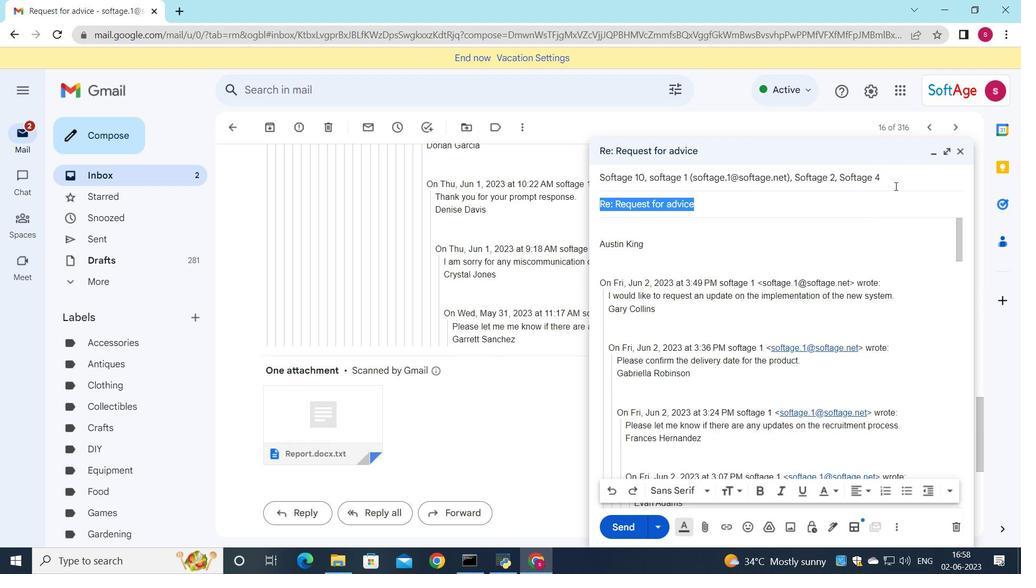 
Action: Mouse pressed left at (896, 184)
Screenshot: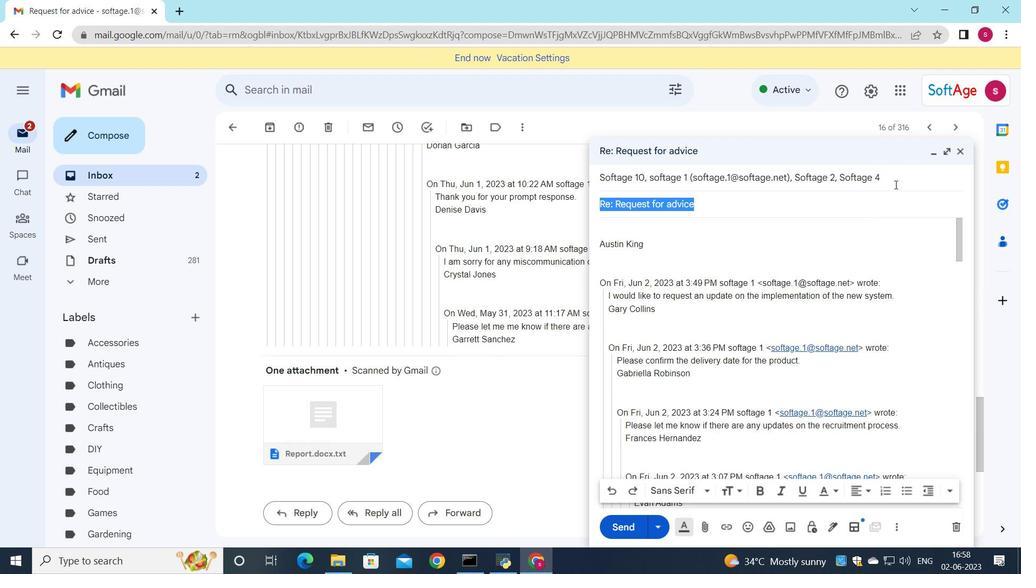 
Action: Mouse moved to (876, 181)
Screenshot: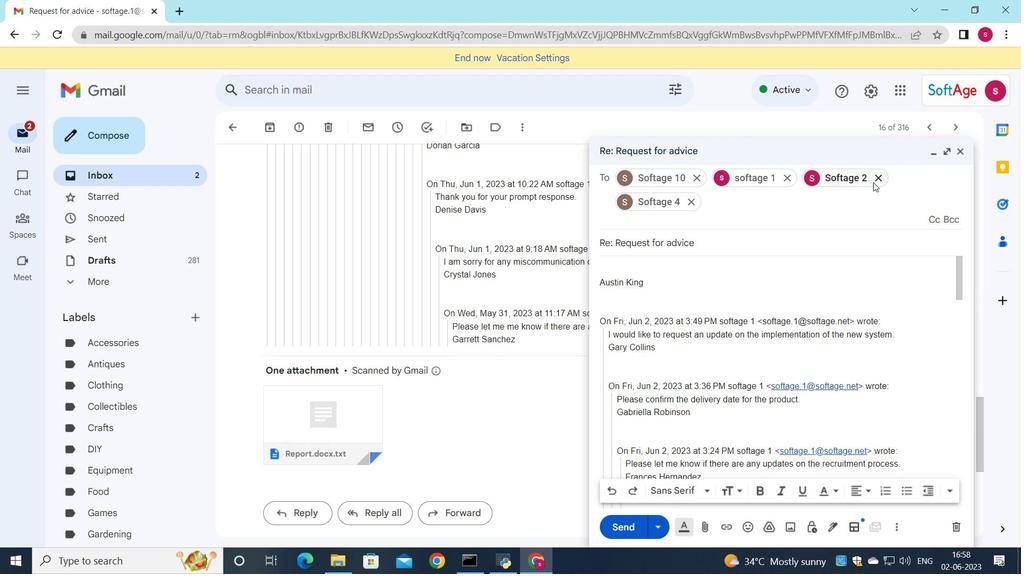 
Action: Mouse pressed left at (876, 181)
Screenshot: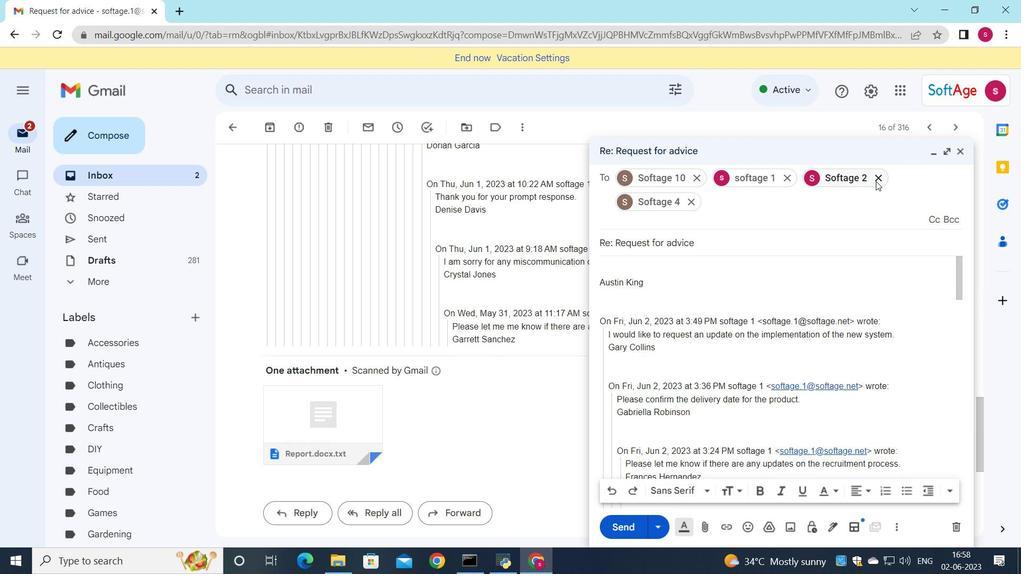 
Action: Mouse moved to (699, 180)
Screenshot: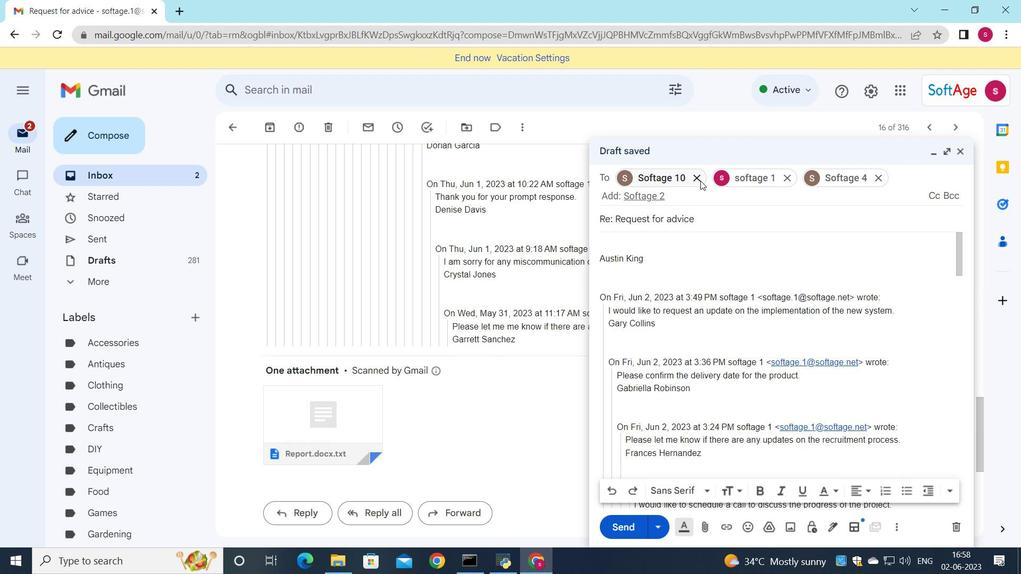 
Action: Mouse pressed left at (699, 180)
Screenshot: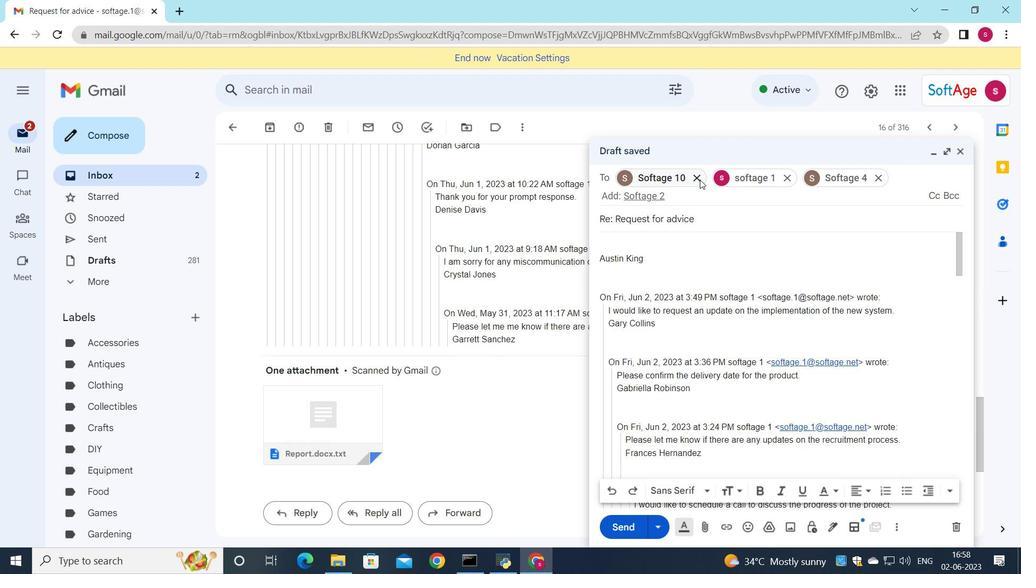 
Action: Mouse moved to (784, 180)
Screenshot: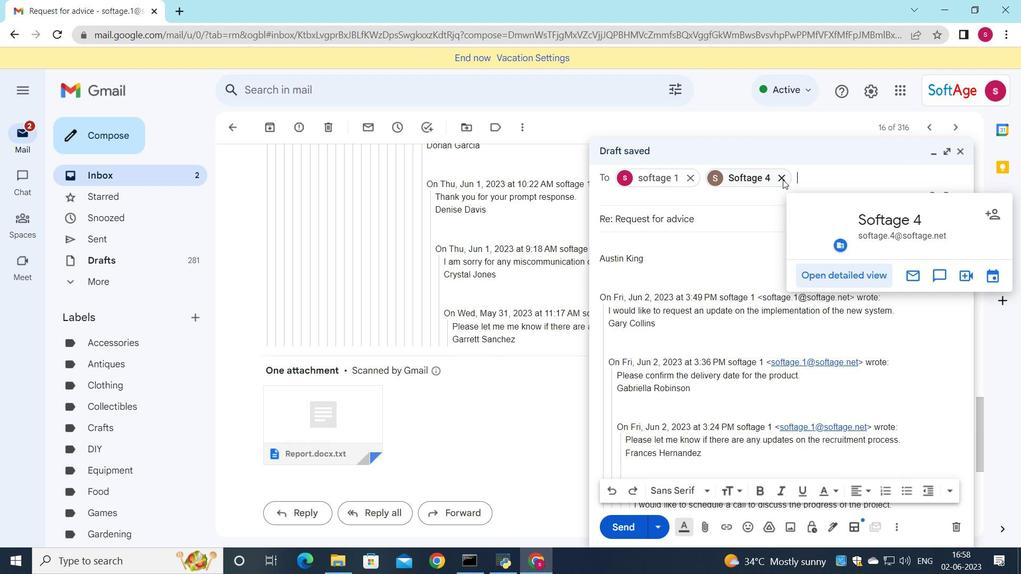 
Action: Mouse pressed left at (784, 180)
Screenshot: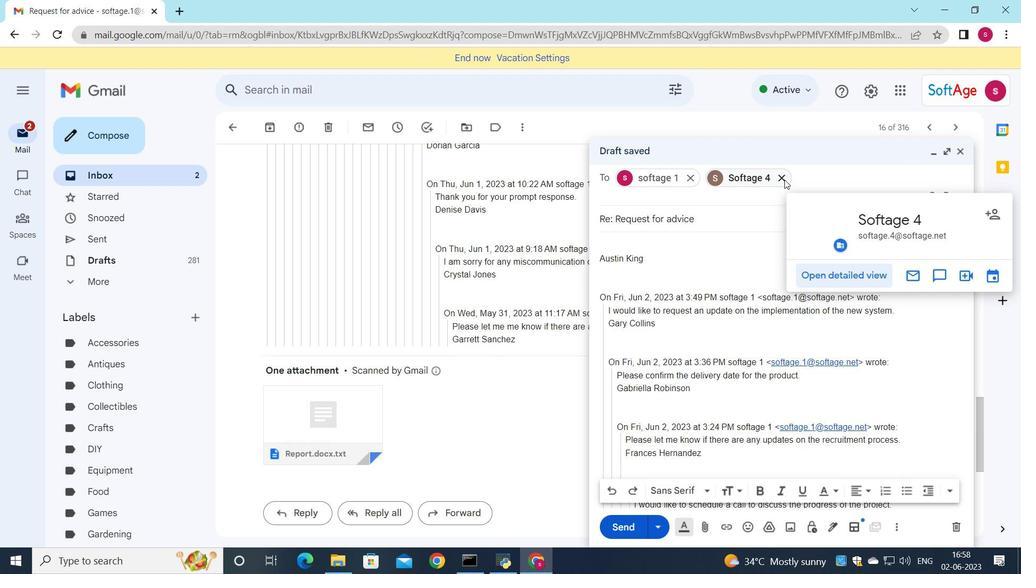 
Action: Mouse moved to (715, 211)
Screenshot: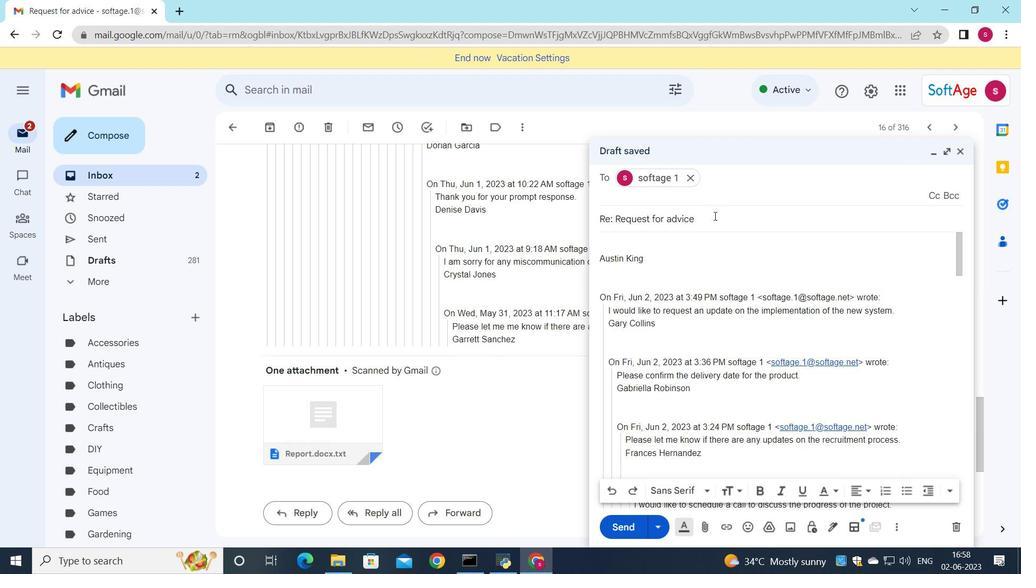 
Action: Mouse pressed left at (715, 211)
Screenshot: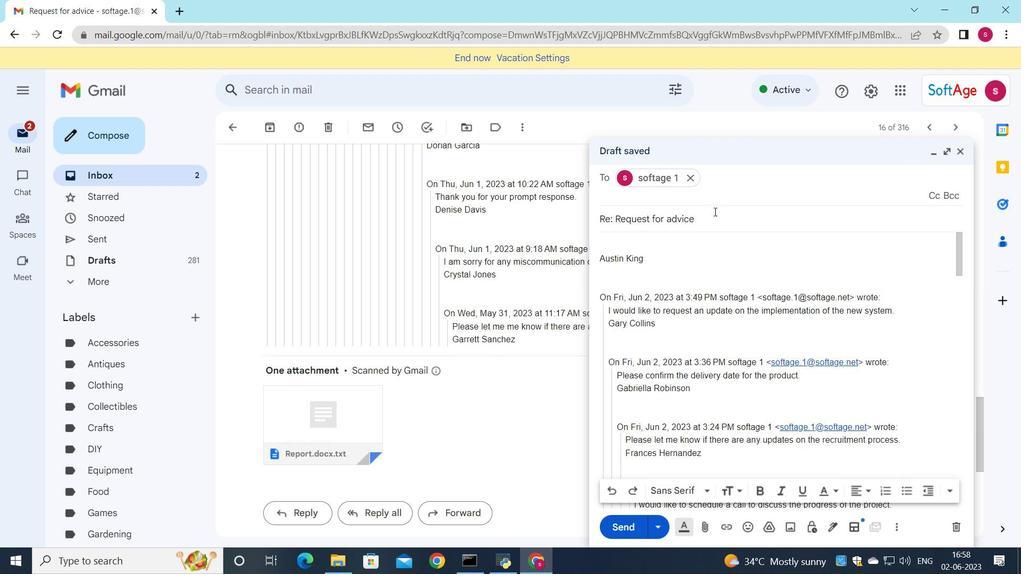 
Action: Mouse moved to (693, 220)
Screenshot: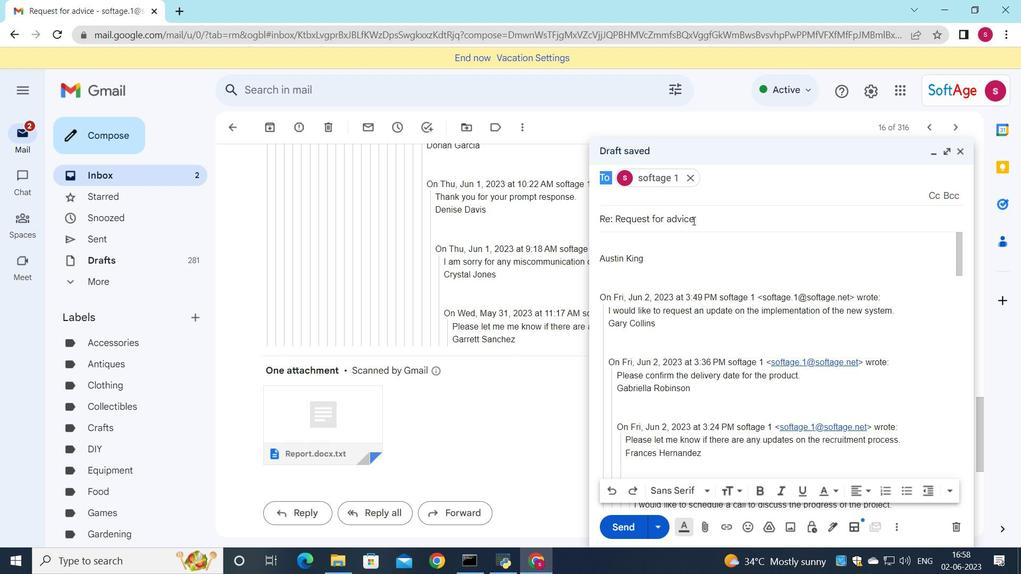 
Action: Mouse pressed left at (693, 220)
Screenshot: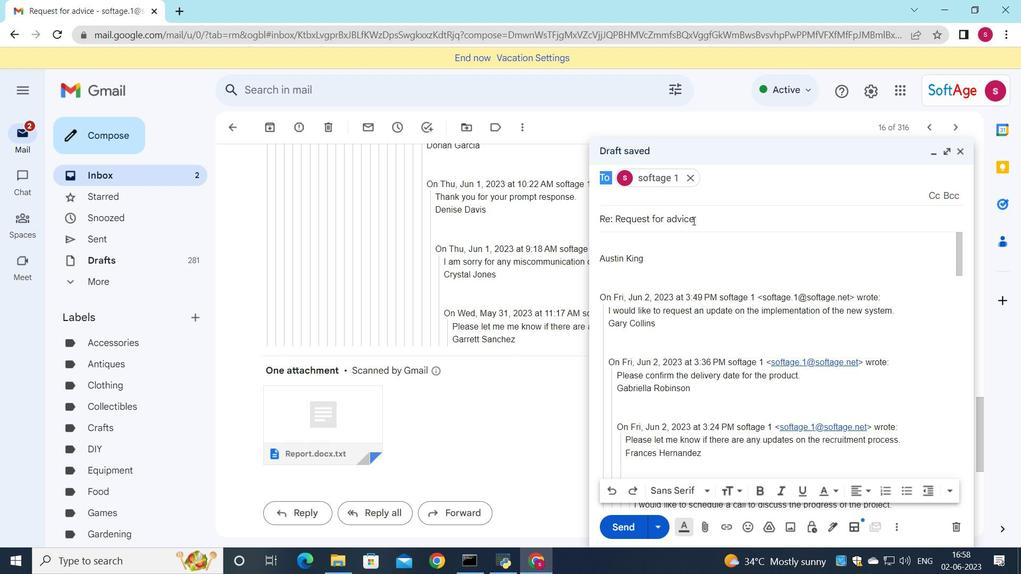 
Action: Mouse moved to (765, 236)
Screenshot: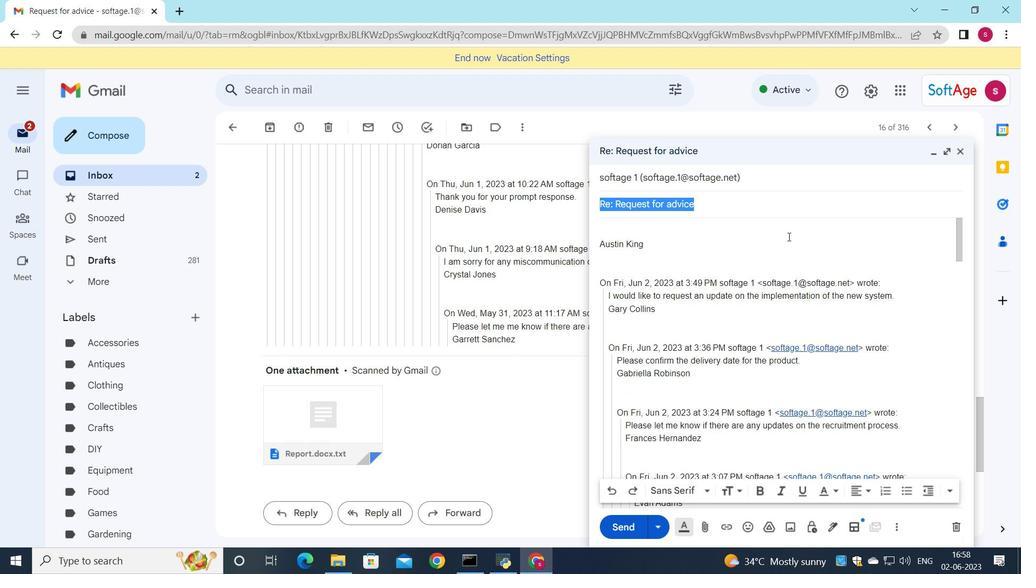 
Action: Key pressed <Key.shift>Job<Key.space><Key.shift>application<Key.space>submission
Screenshot: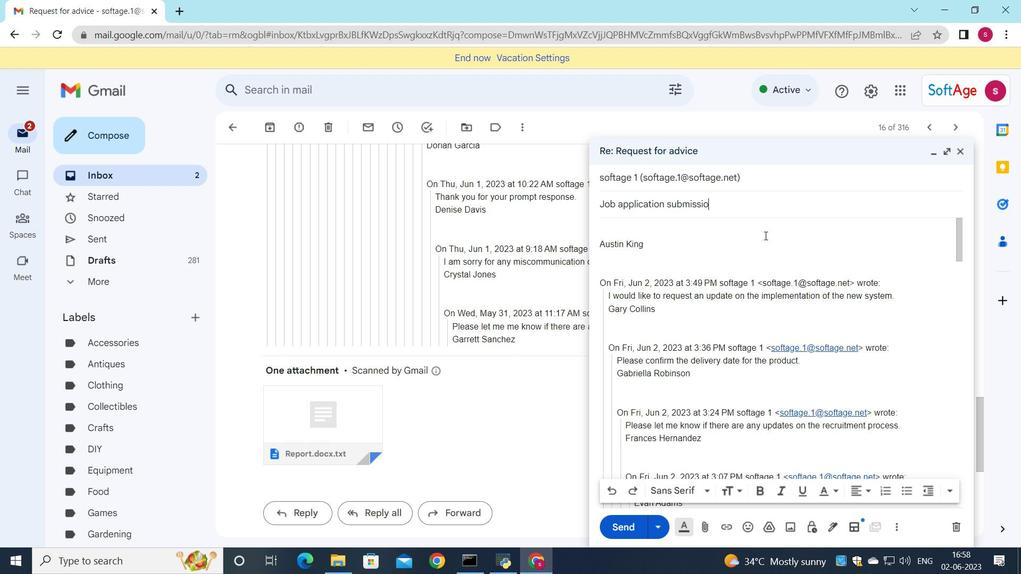 
Action: Mouse moved to (657, 227)
Screenshot: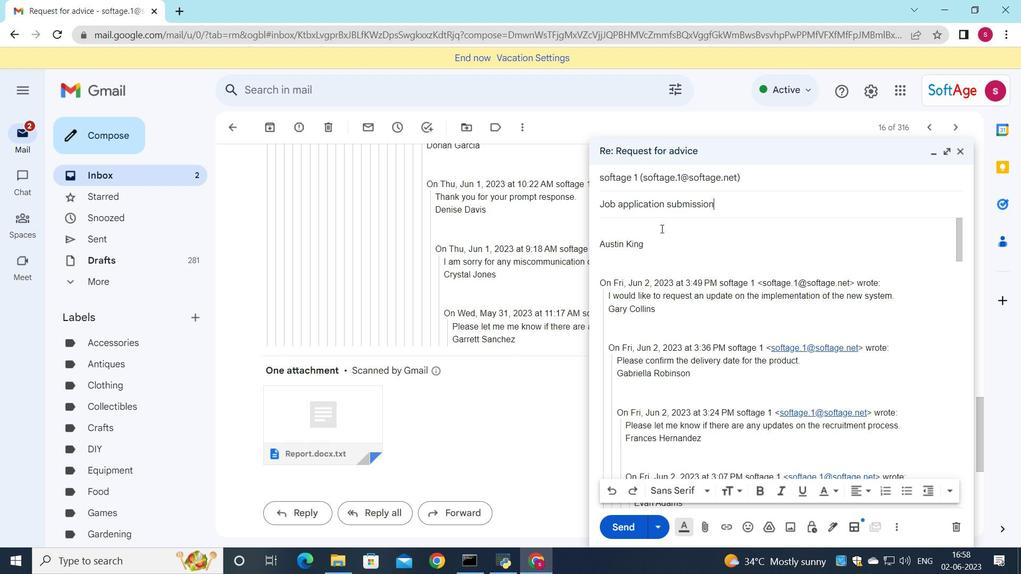 
Action: Mouse pressed left at (657, 227)
Screenshot: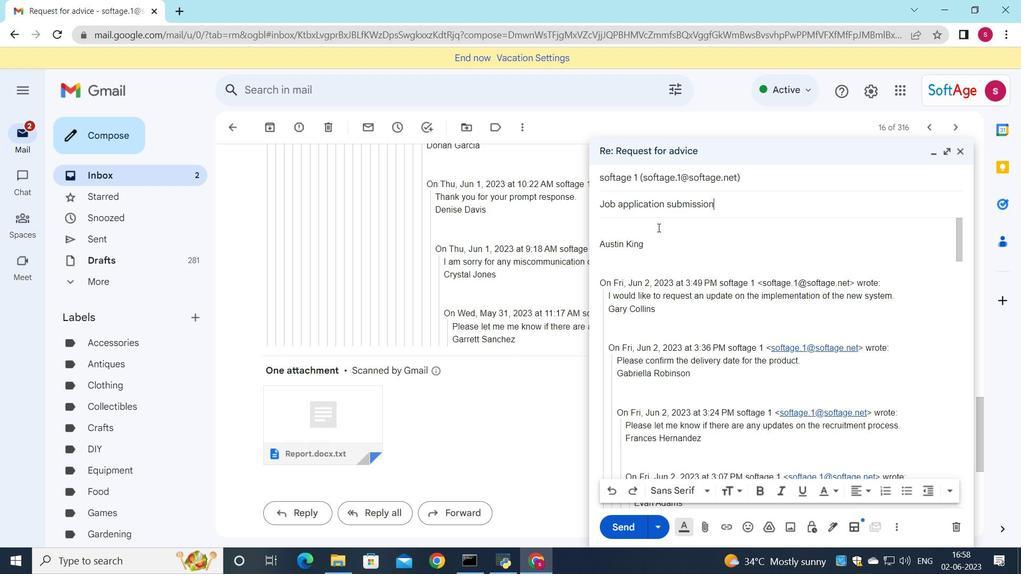 
Action: Key pressed <Key.shift>Could<Key.space>you<Key.space>provide<Key.space>an<Key.space>update<Key.space>on<Key.space>the<Key.space>progress<Key.space>of<Key.space>the<Key.space>market<Key.space>research<Key.space>project<Key.shift_r><Key.shift_r>?
Screenshot: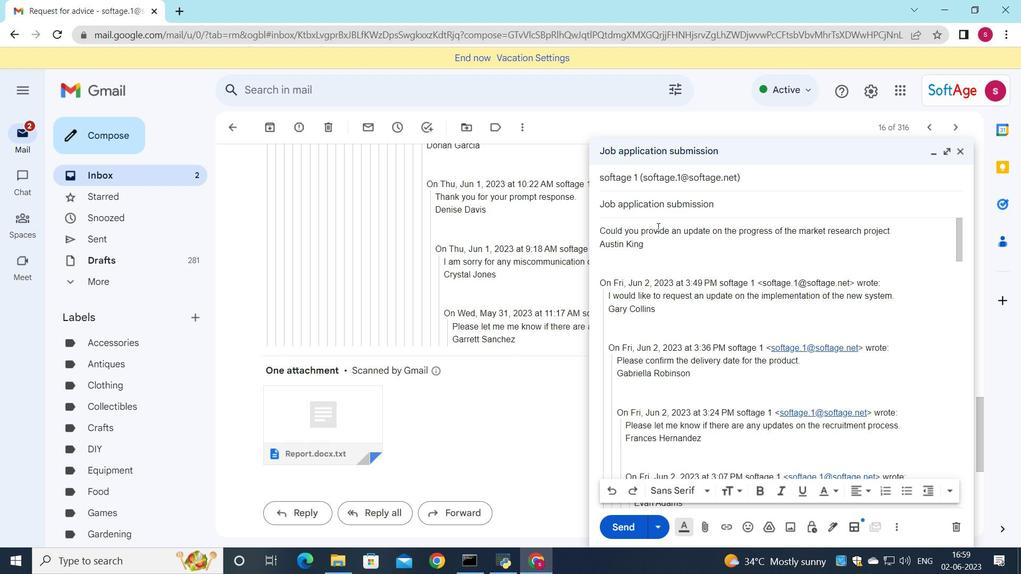 
Action: Mouse moved to (599, 230)
Screenshot: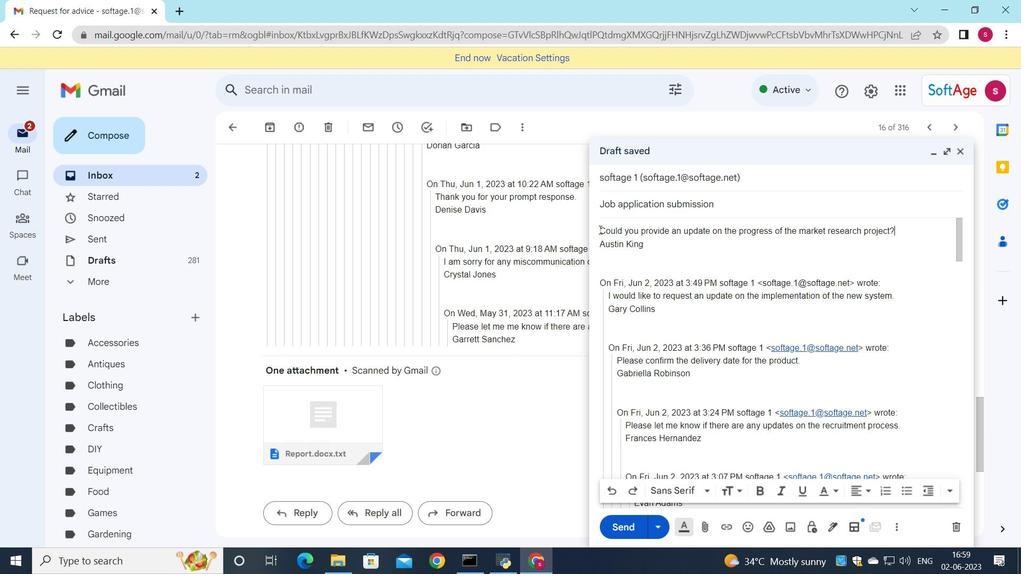 
Action: Mouse pressed left at (599, 230)
Screenshot: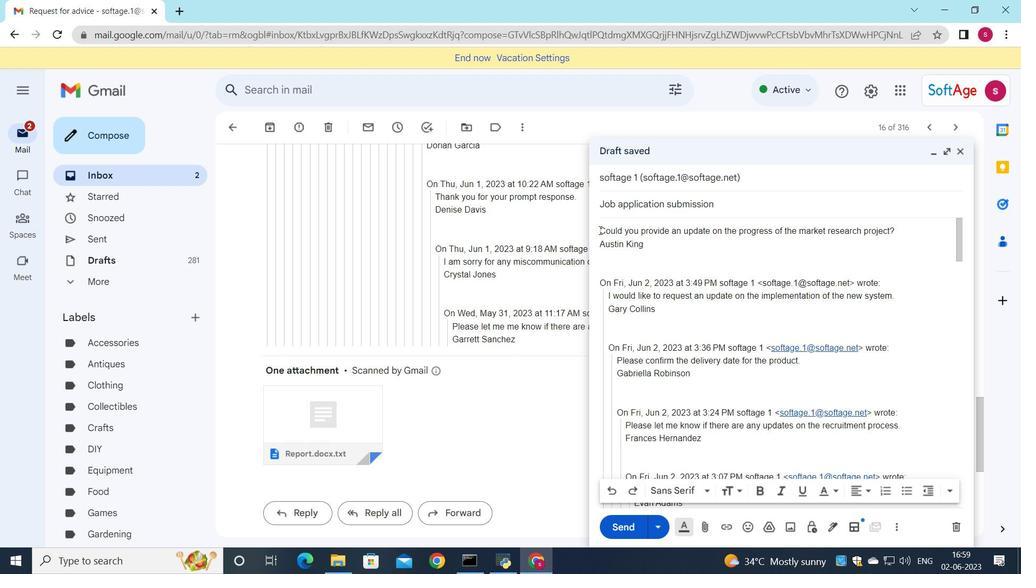 
Action: Mouse moved to (707, 491)
Screenshot: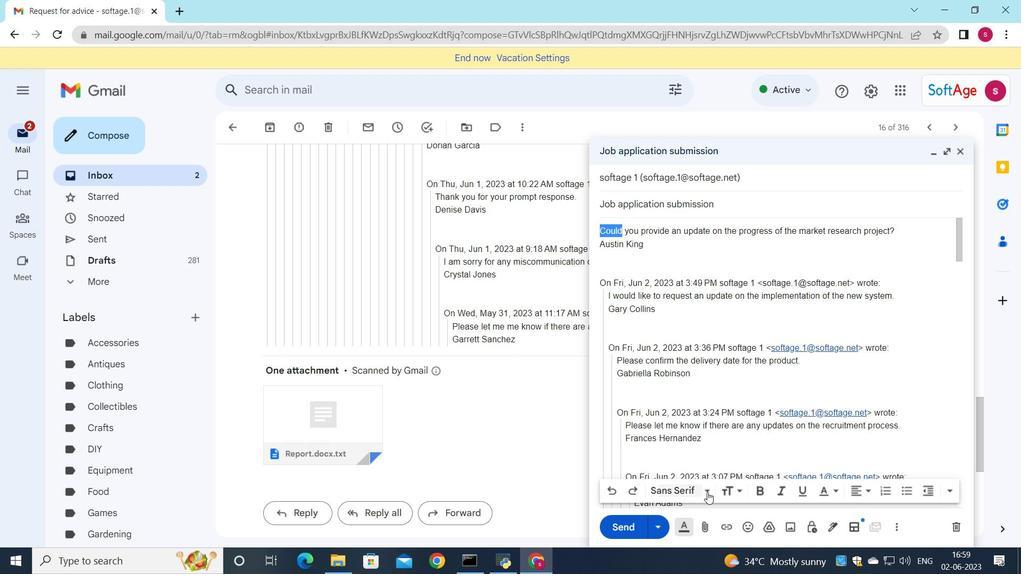 
Action: Mouse pressed left at (707, 491)
Screenshot: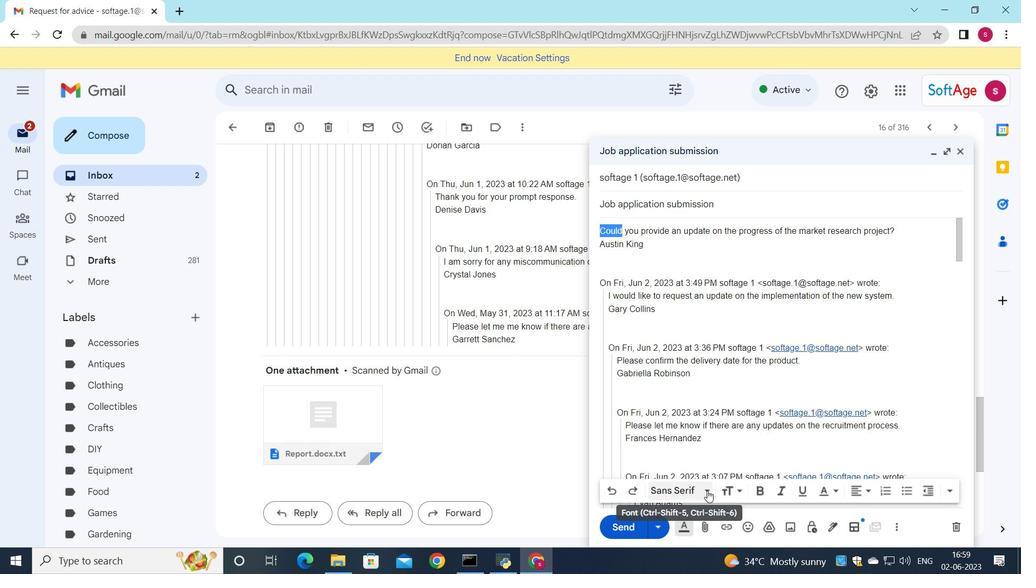 
Action: Mouse moved to (714, 423)
Screenshot: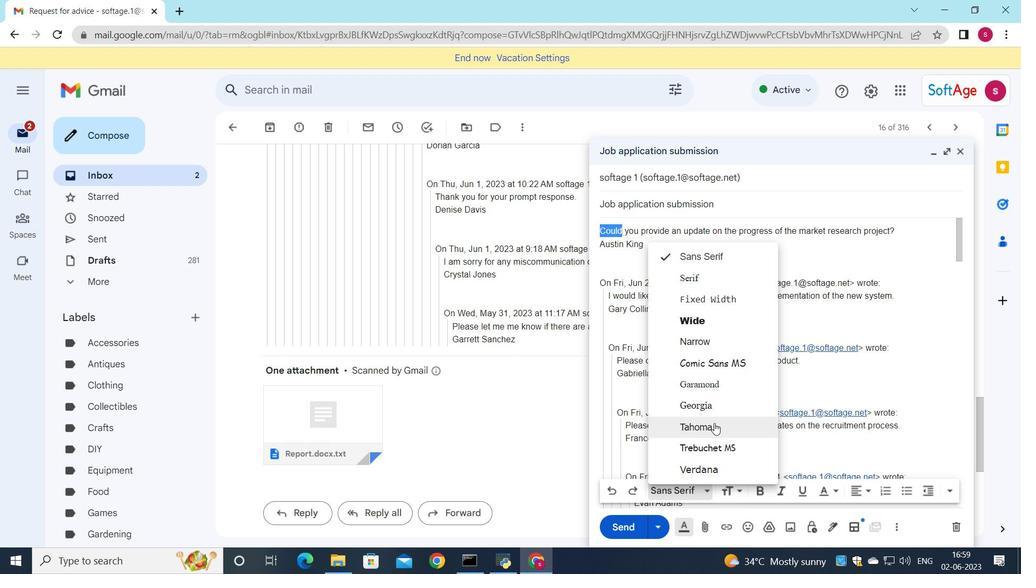 
Action: Mouse pressed left at (714, 423)
Screenshot: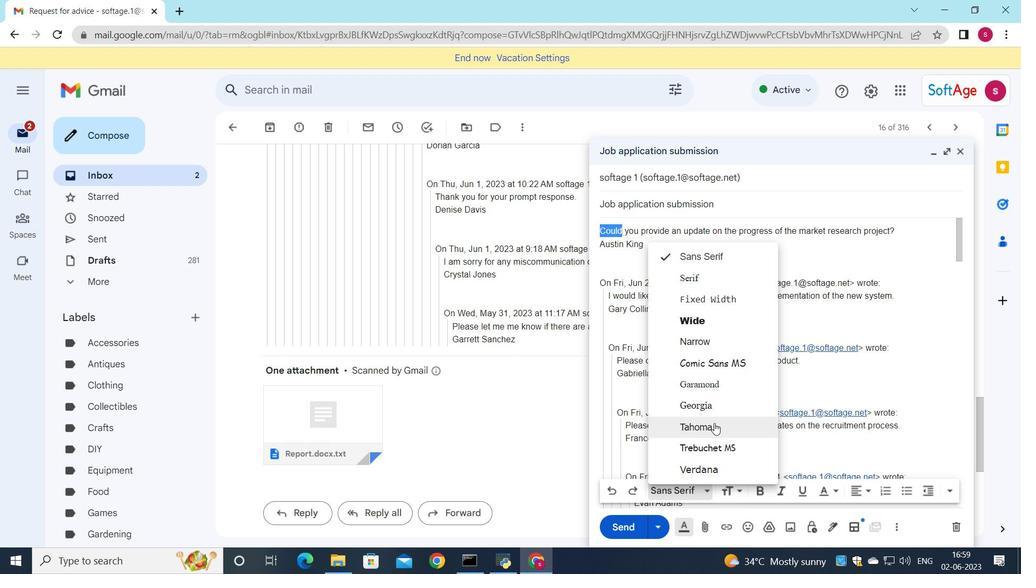 
Action: Mouse moved to (762, 495)
Screenshot: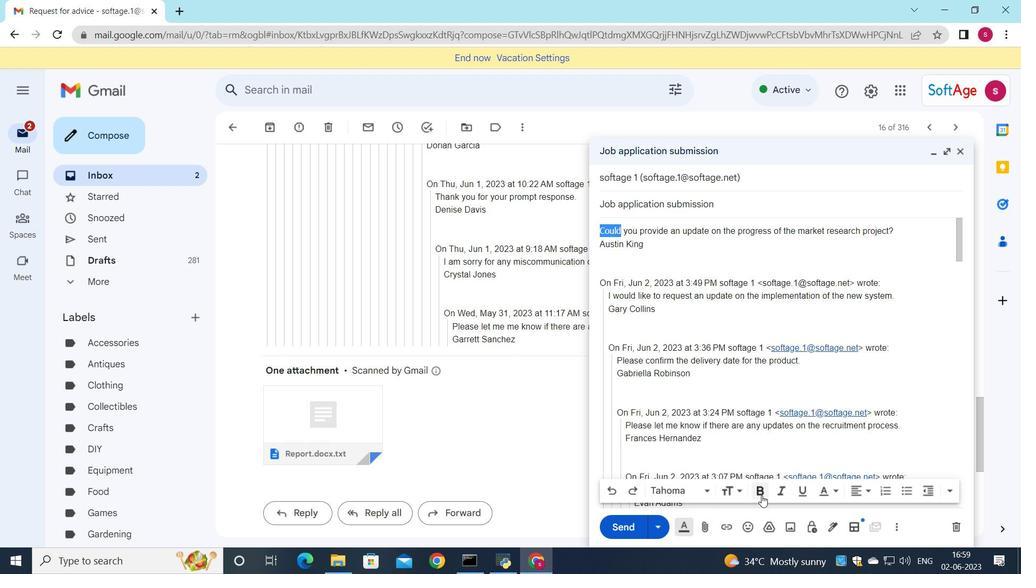 
Action: Mouse pressed left at (762, 495)
Screenshot: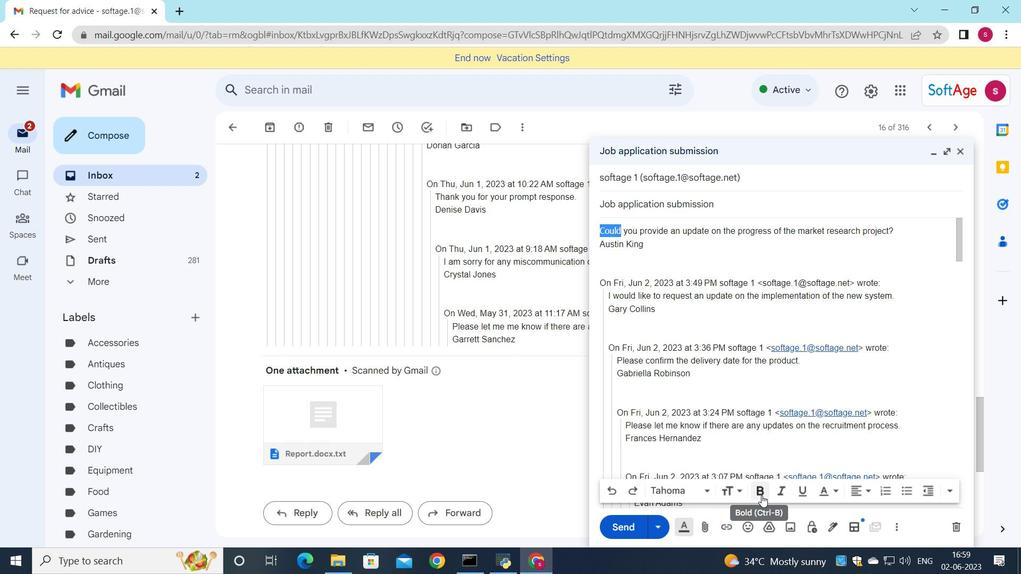 
Action: Mouse moved to (626, 528)
Screenshot: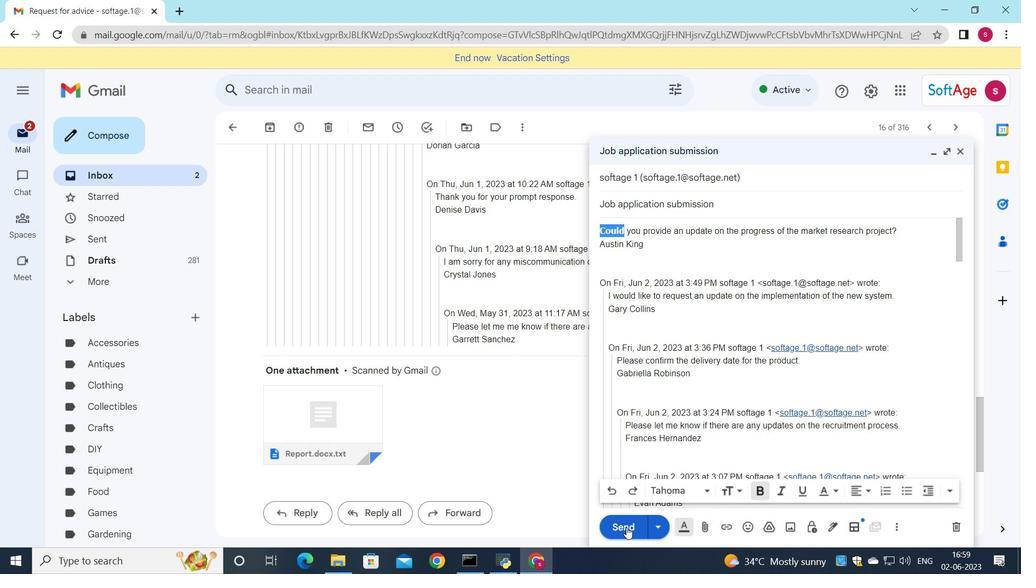 
Action: Mouse pressed left at (626, 528)
Screenshot: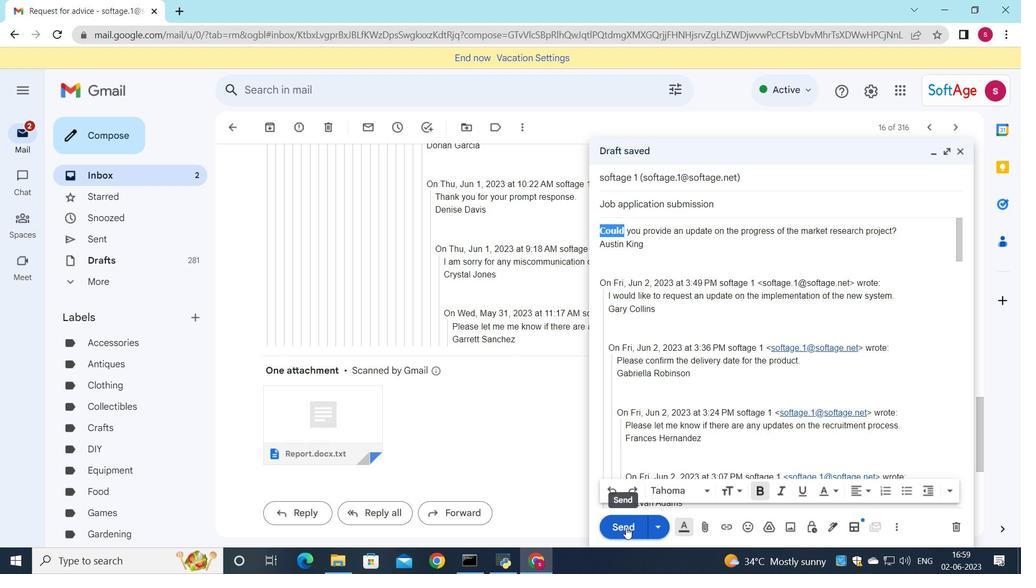 
Action: Mouse moved to (148, 176)
Screenshot: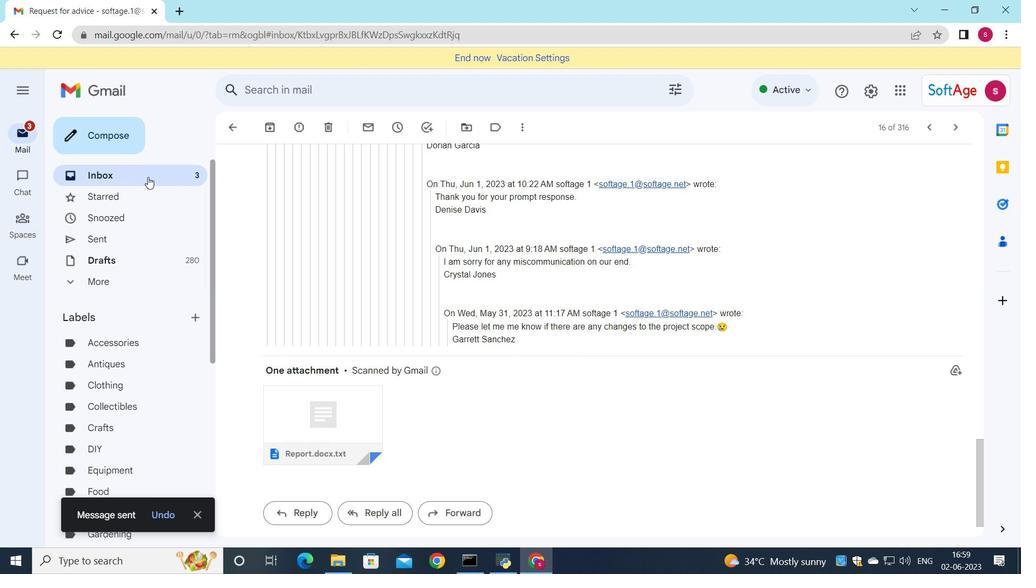 
Action: Mouse pressed left at (148, 176)
Screenshot: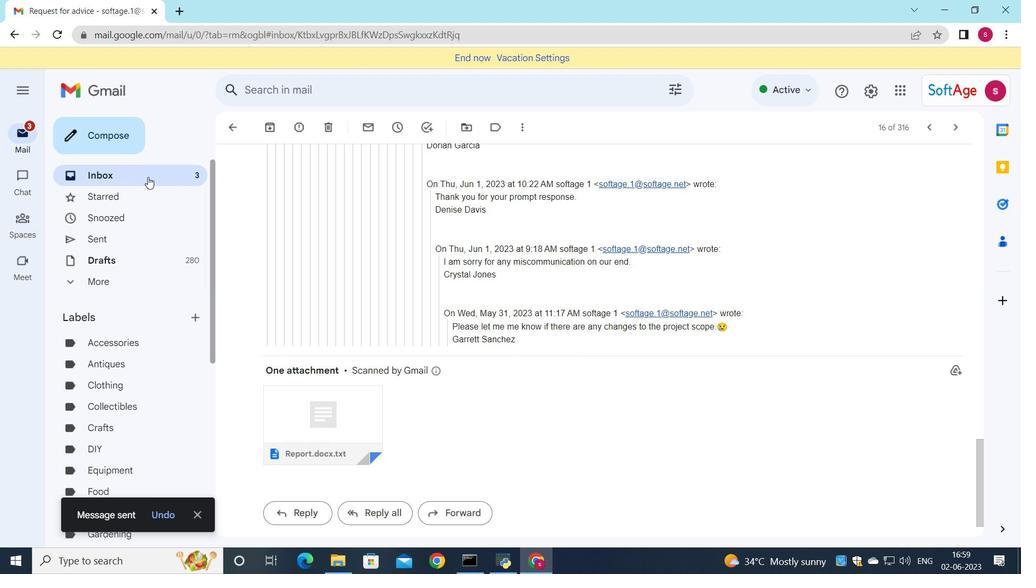 
Action: Mouse moved to (420, 166)
Screenshot: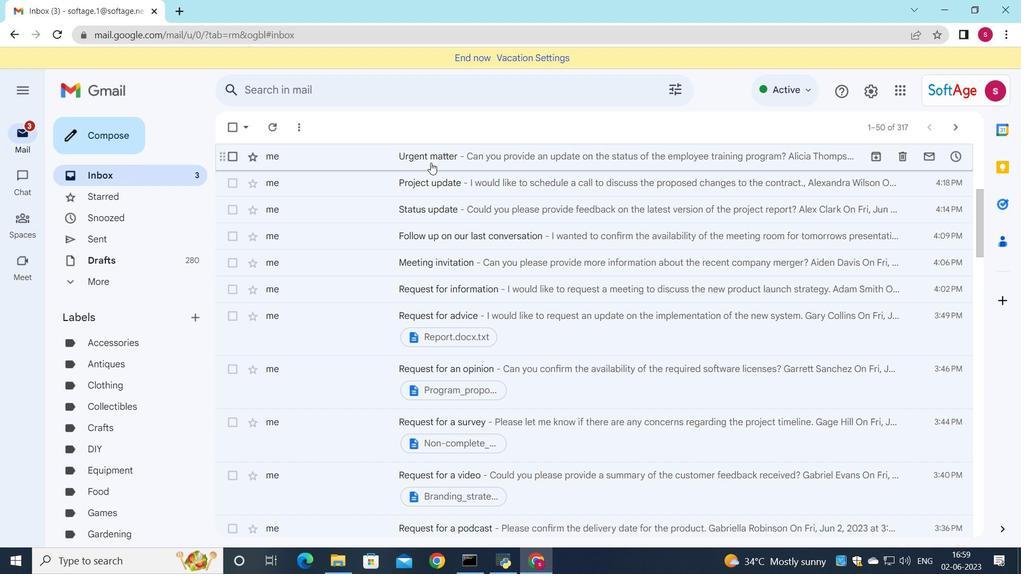 
Action: Mouse scrolled (420, 167) with delta (0, 0)
Screenshot: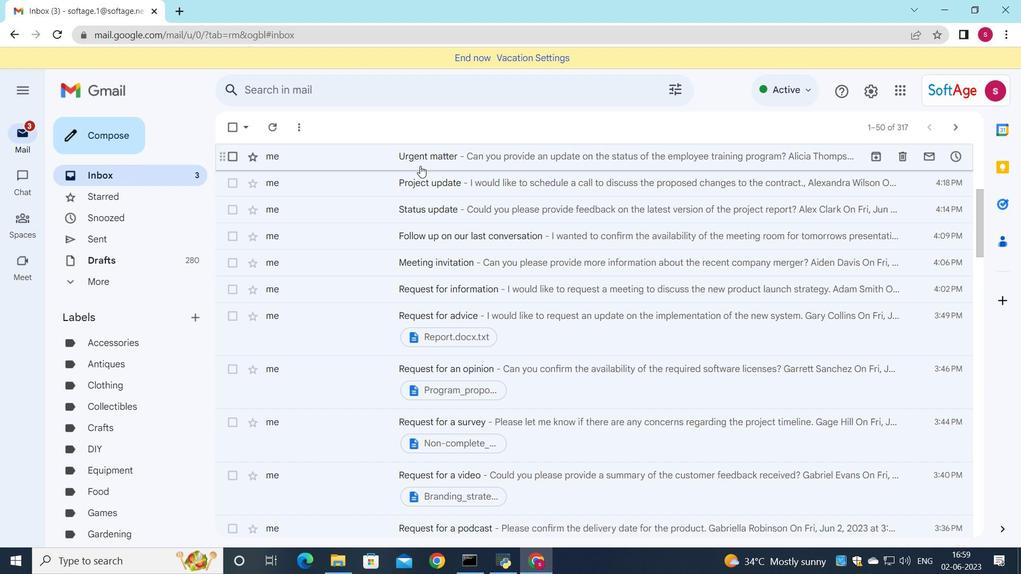 
Action: Mouse scrolled (420, 167) with delta (0, 0)
Screenshot: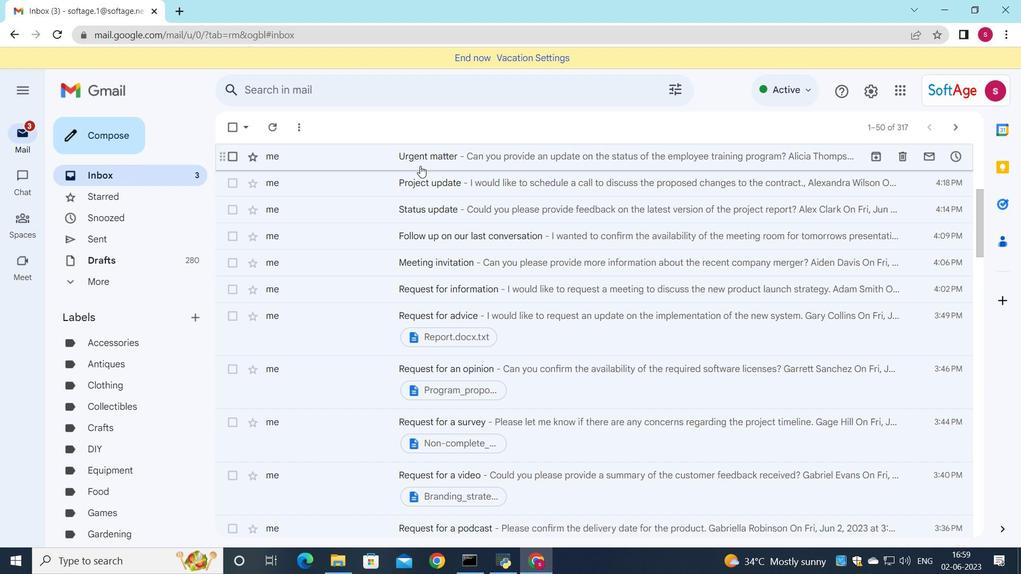 
Action: Mouse scrolled (420, 167) with delta (0, 0)
Screenshot: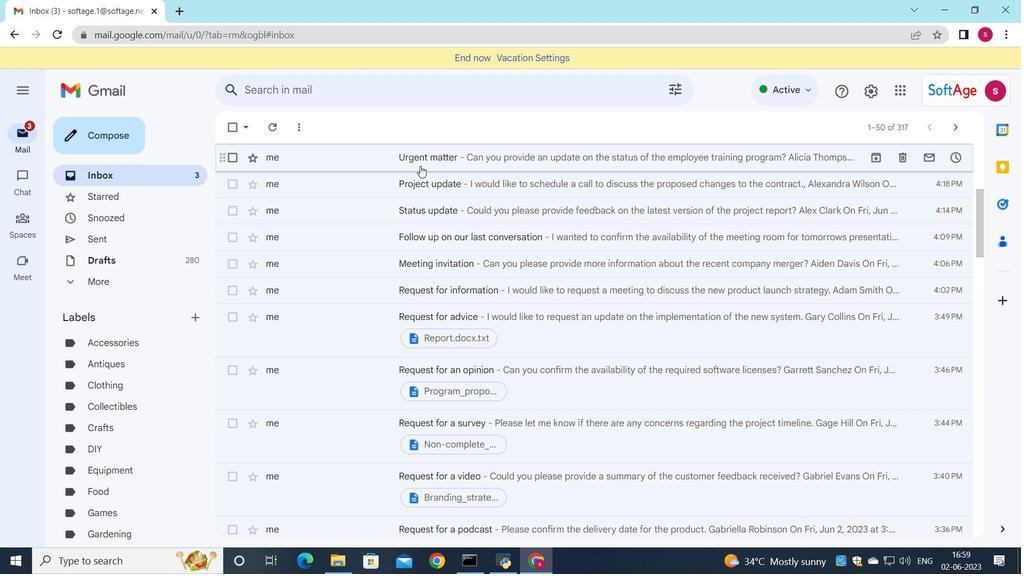 
Action: Mouse scrolled (420, 167) with delta (0, 0)
Screenshot: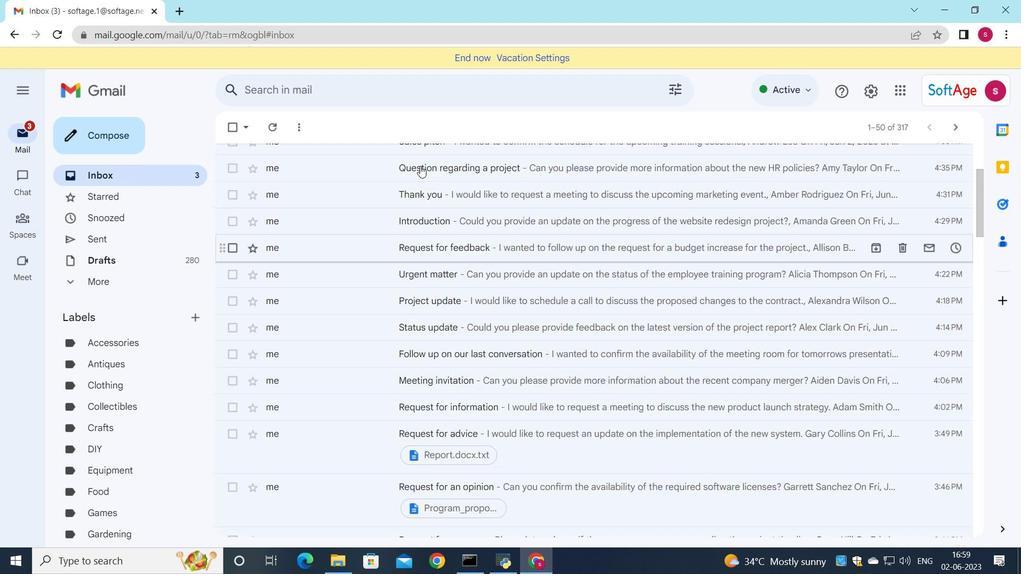 
Action: Mouse scrolled (420, 167) with delta (0, 0)
Screenshot: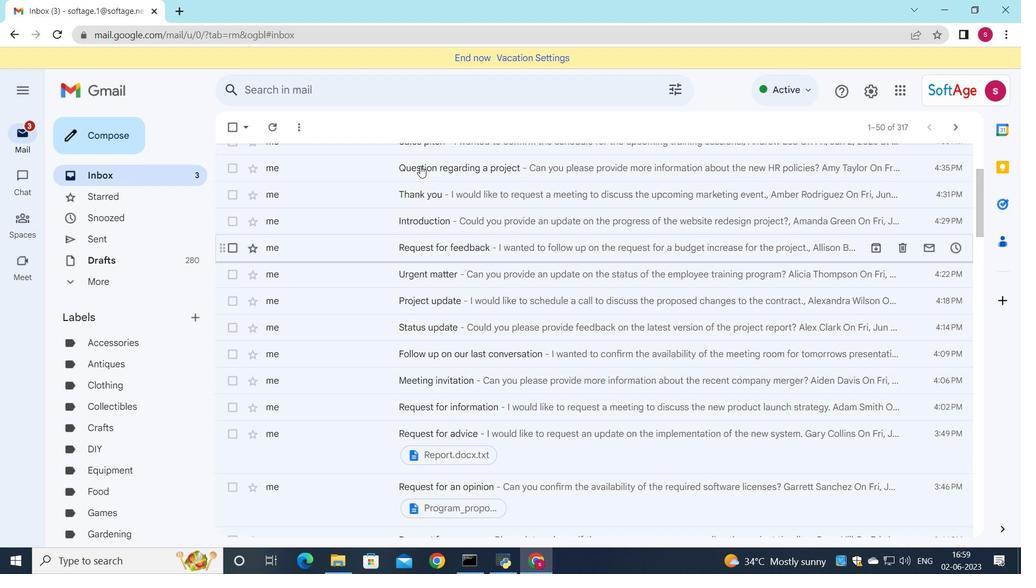 
Action: Mouse scrolled (420, 167) with delta (0, 0)
Screenshot: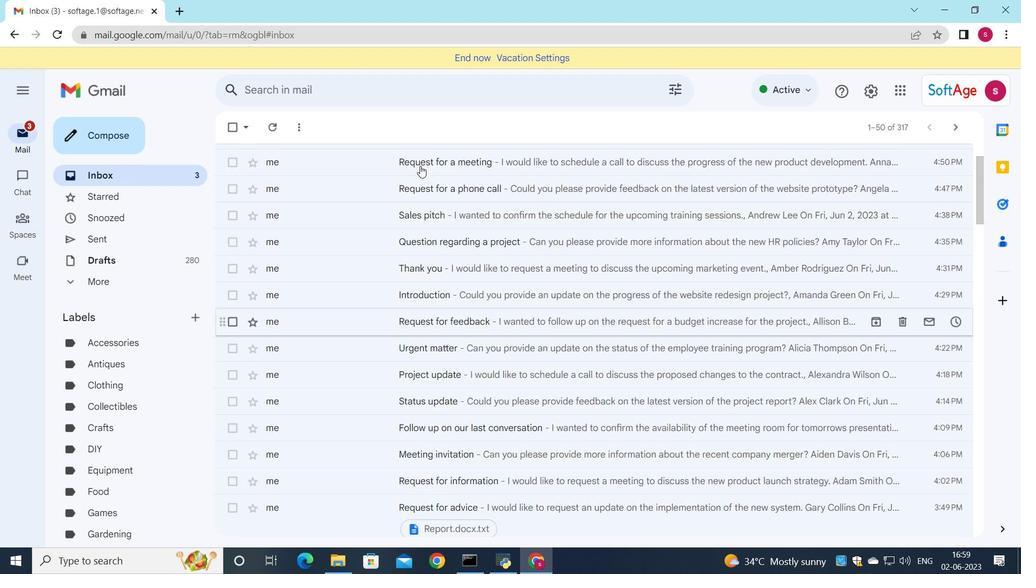 
Action: Mouse scrolled (420, 167) with delta (0, 0)
Screenshot: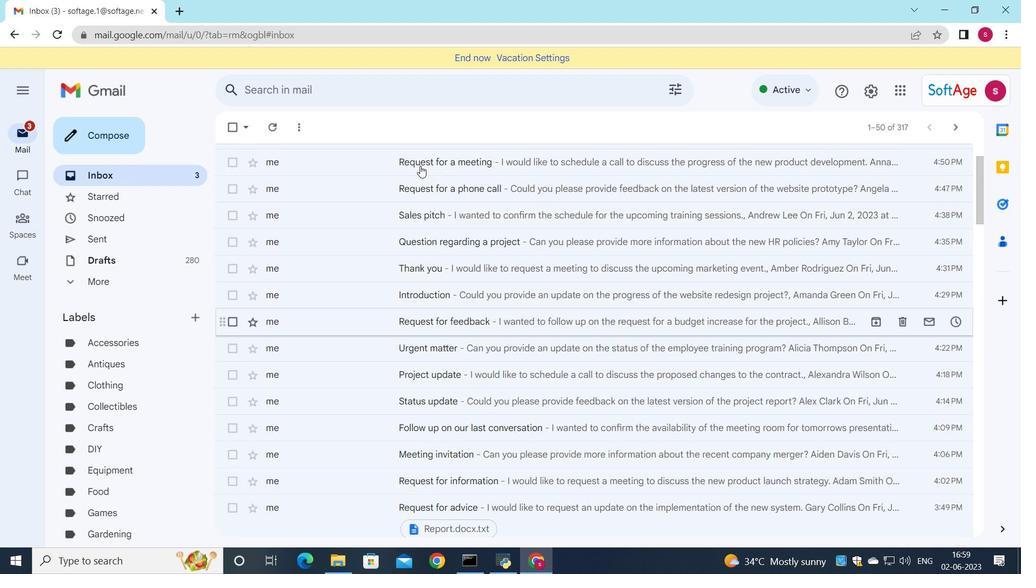 
Action: Mouse scrolled (420, 167) with delta (0, 0)
Screenshot: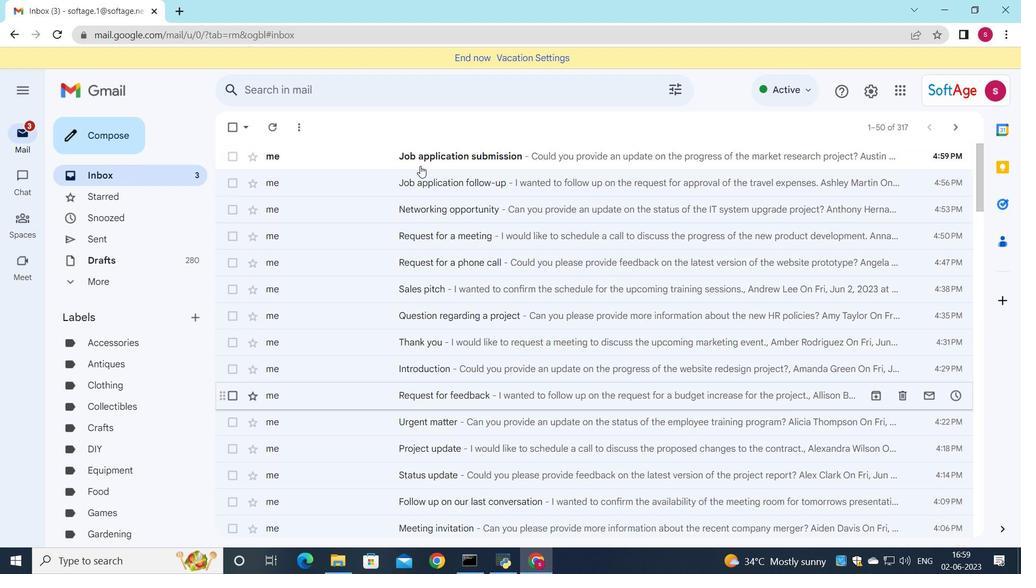 
Action: Mouse moved to (424, 161)
Screenshot: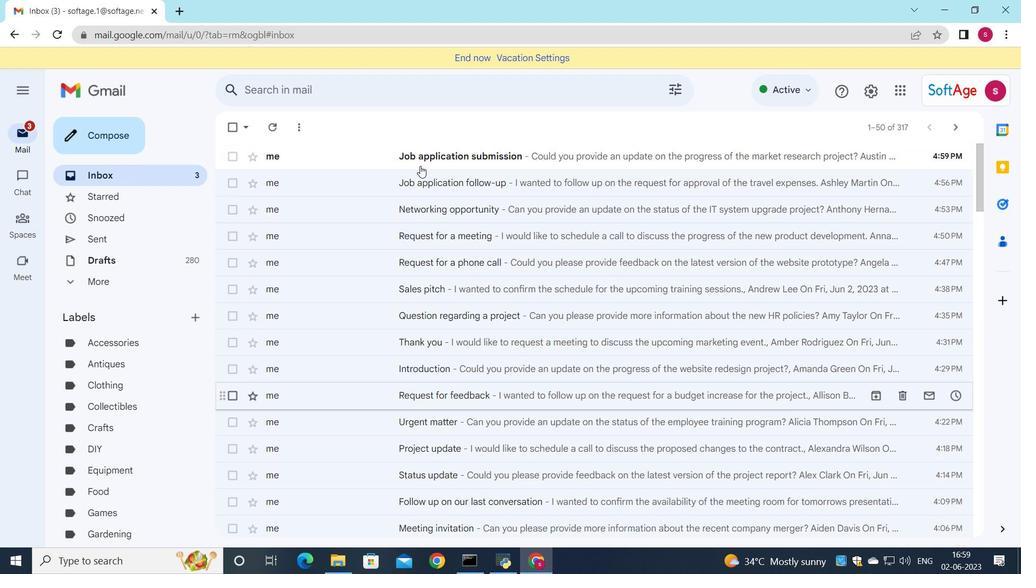 
Action: Mouse scrolled (424, 162) with delta (0, 0)
Screenshot: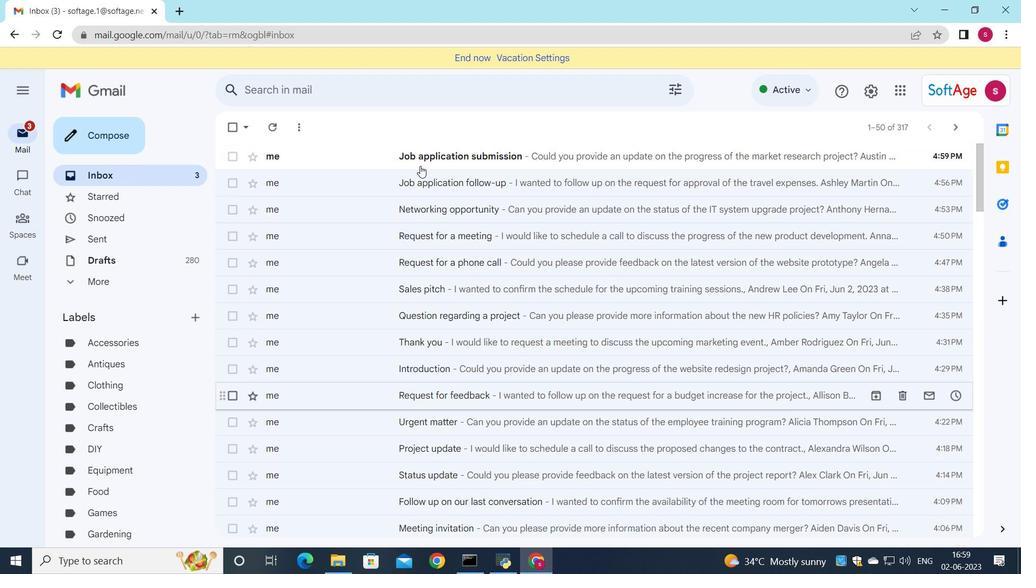 
Action: Mouse moved to (425, 158)
Screenshot: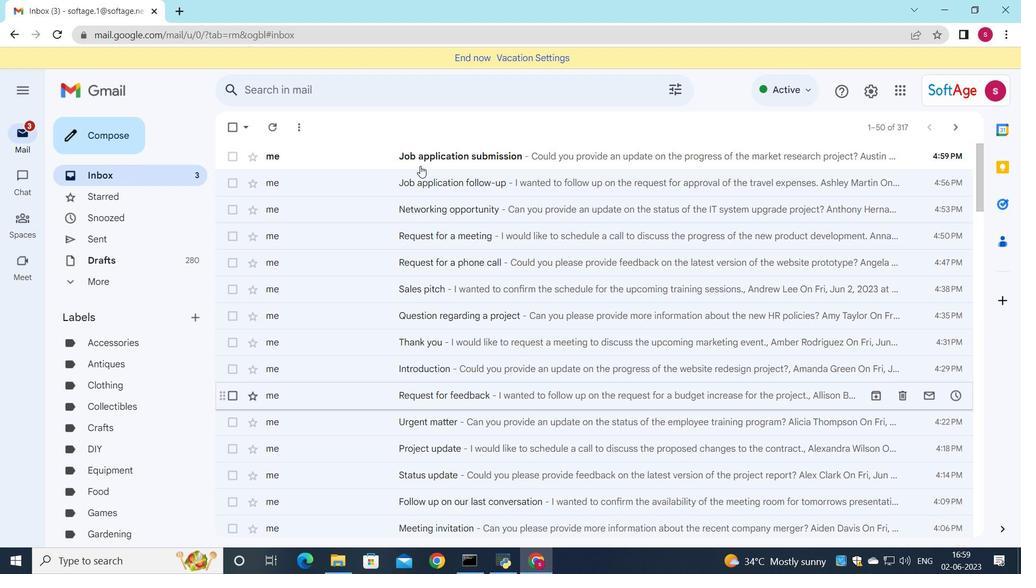 
Action: Mouse scrolled (425, 158) with delta (0, 0)
Screenshot: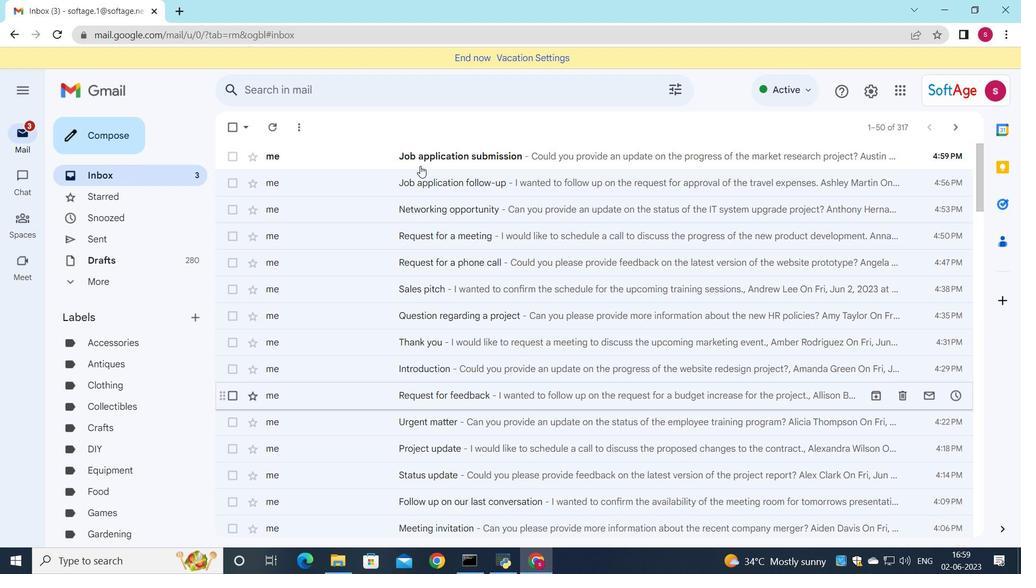 
Action: Mouse moved to (426, 157)
Screenshot: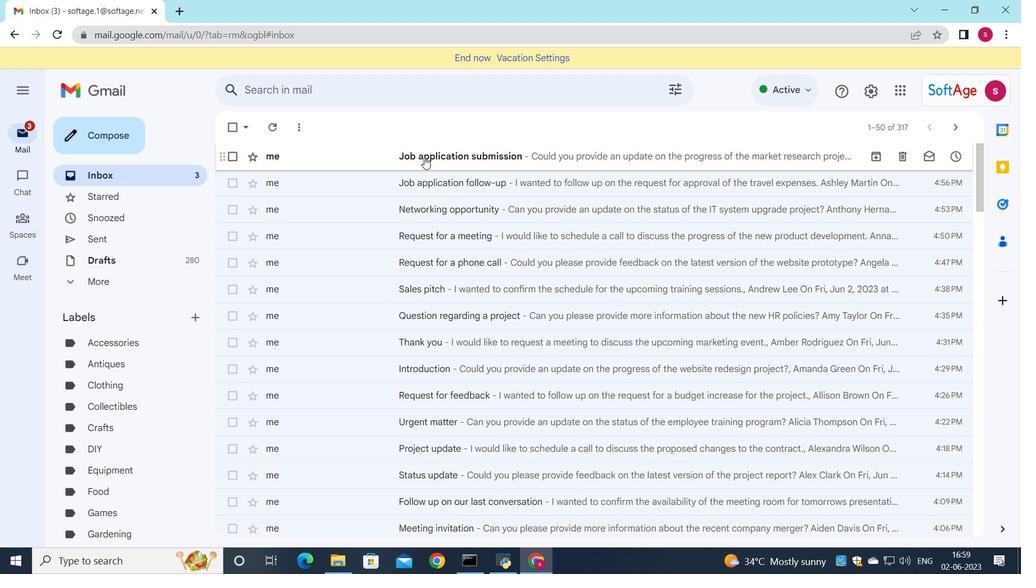 
Action: Mouse pressed left at (426, 157)
Screenshot: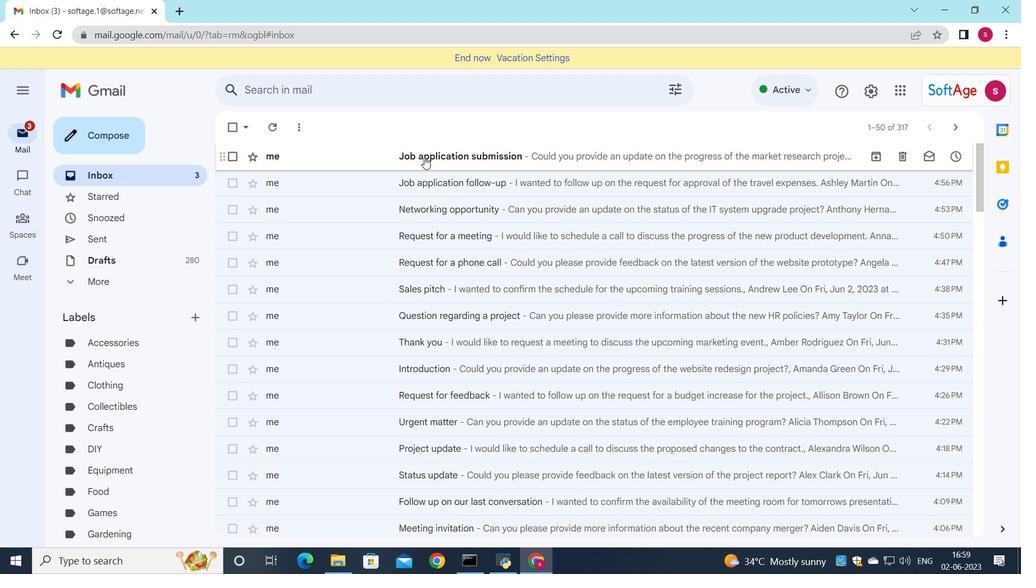 
Action: Mouse moved to (382, 227)
Screenshot: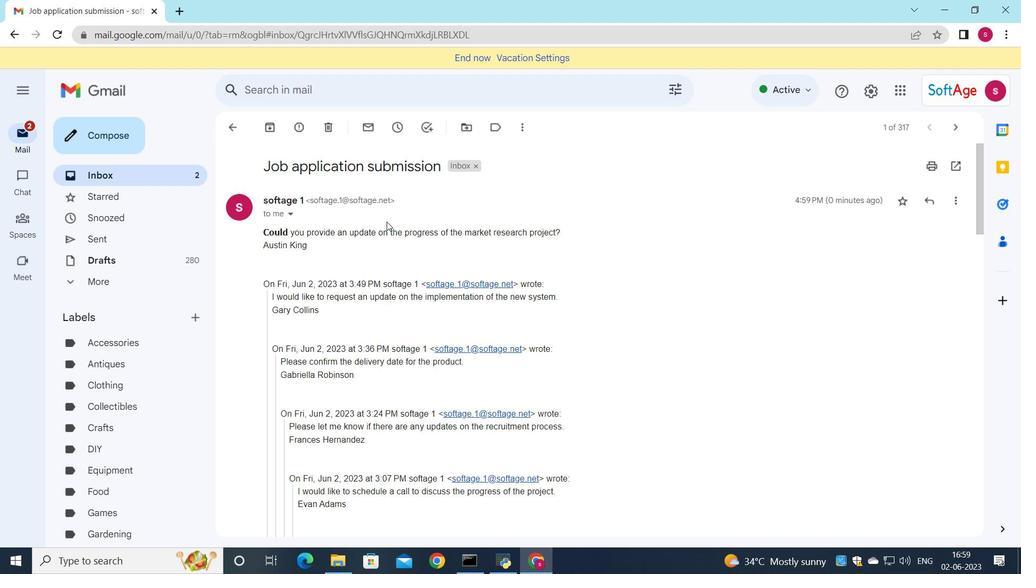
